 Task: Look for space in Grajewo, Poland from 6th June, 2023 to 8th June, 2023 for 2 adults in price range Rs.7000 to Rs.12000. Place can be private room with 1  bedroom having 2 beds and 1 bathroom. Property type can be house, flat, guest house. Amenities needed are: wifi. Booking option can be shelf check-in. Required host language is English.
Action: Mouse pressed left at (485, 84)
Screenshot: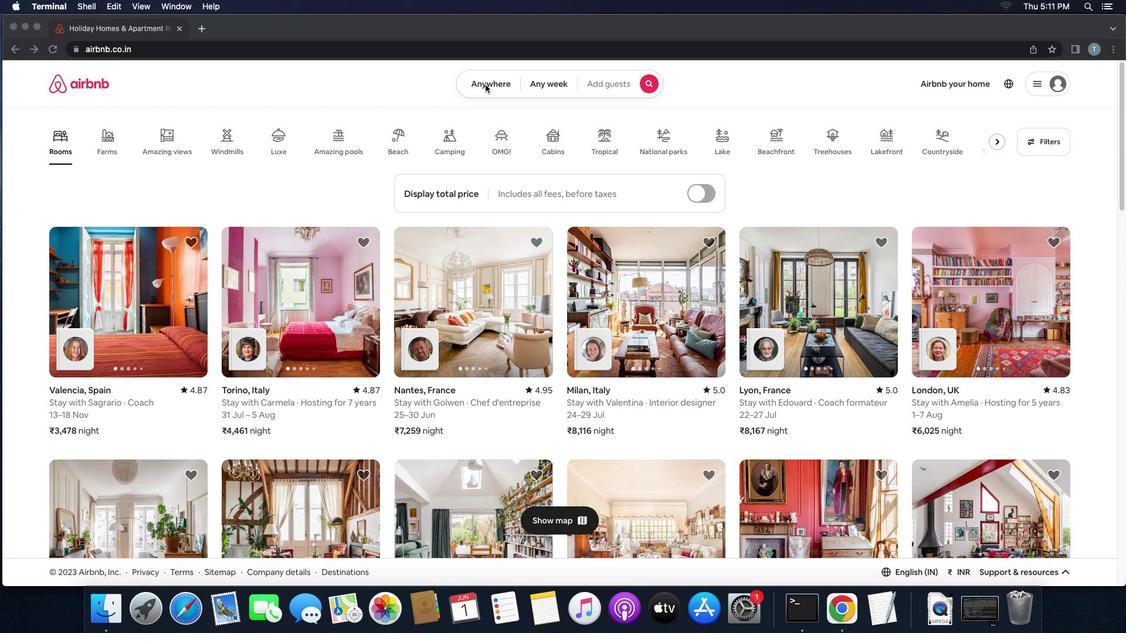 
Action: Mouse pressed left at (485, 84)
Screenshot: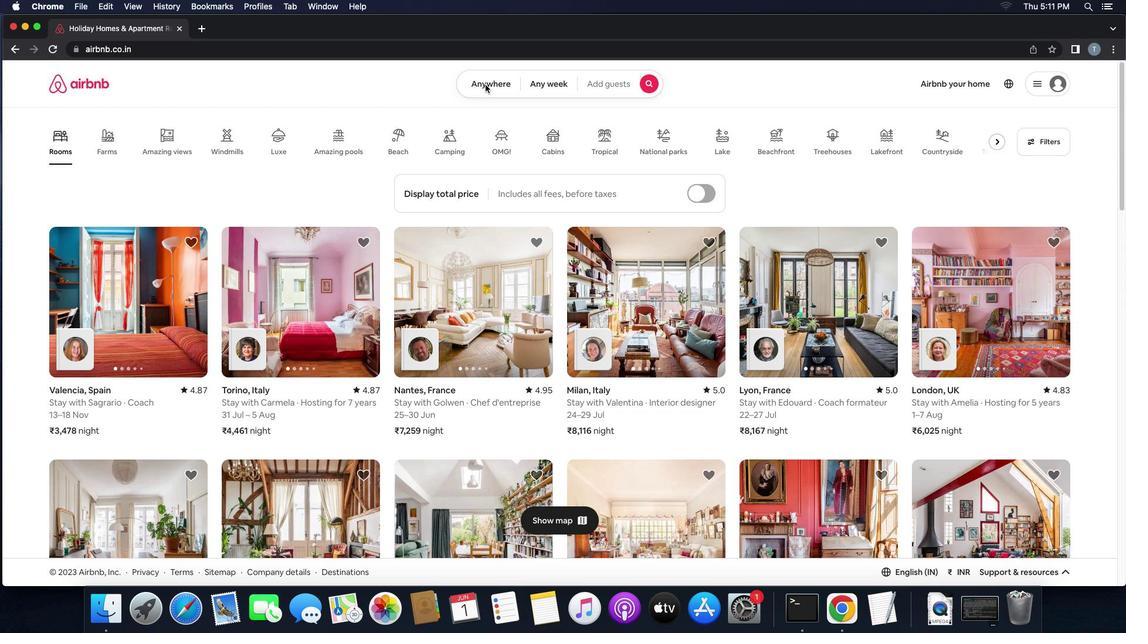 
Action: Mouse moved to (431, 127)
Screenshot: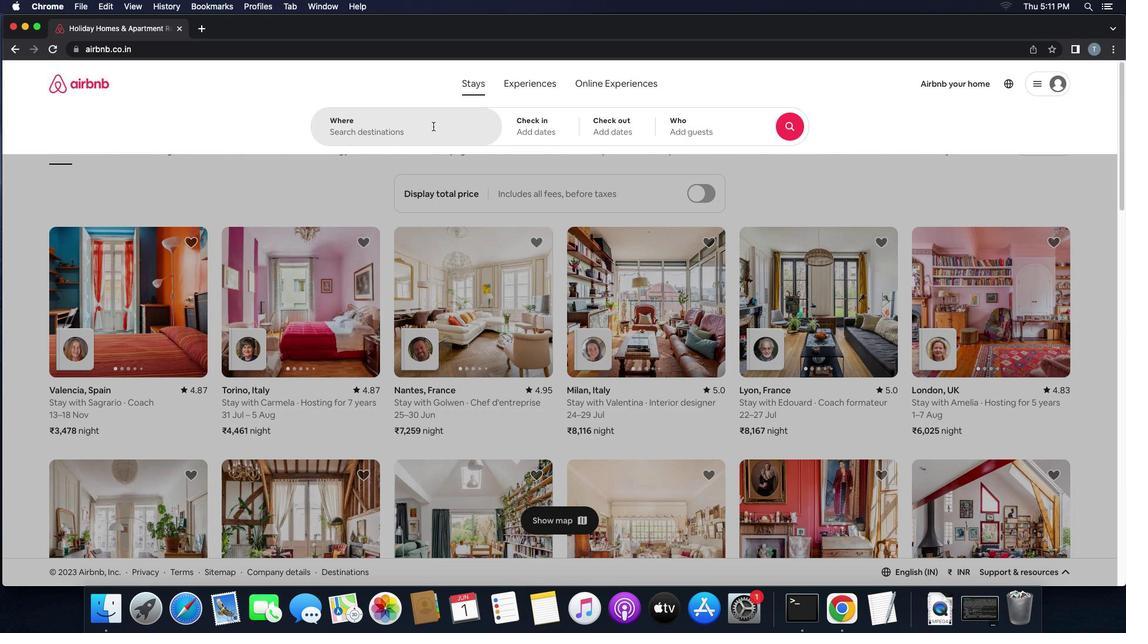 
Action: Mouse pressed left at (431, 127)
Screenshot: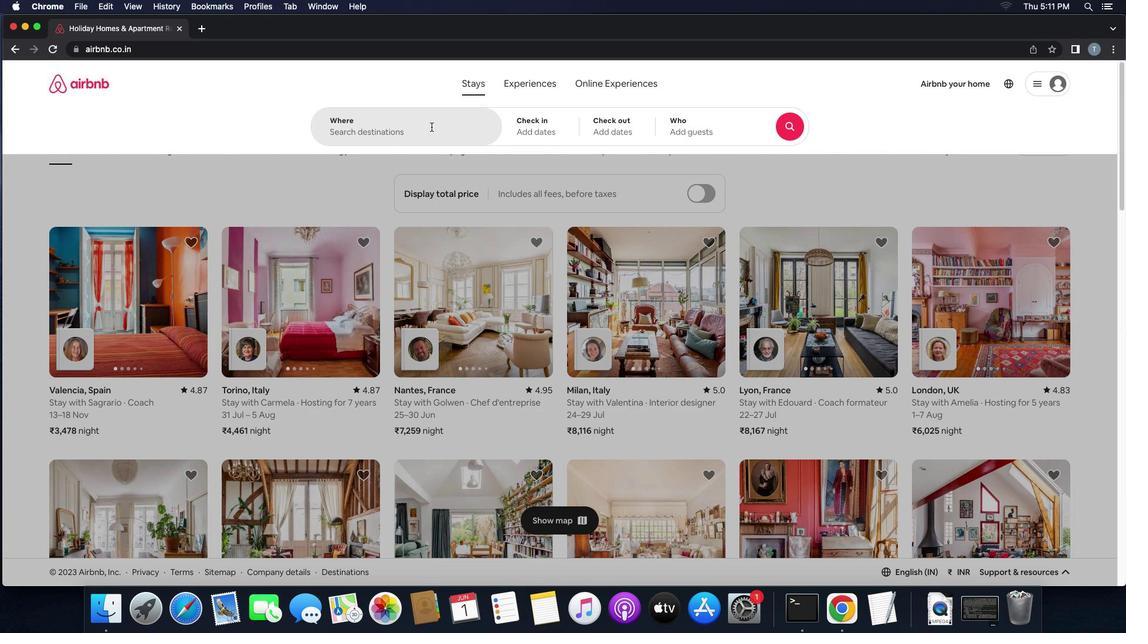 
Action: Key pressed 'g''r''a''j''e''w''o'',''p''o''l''a''n''d'
Screenshot: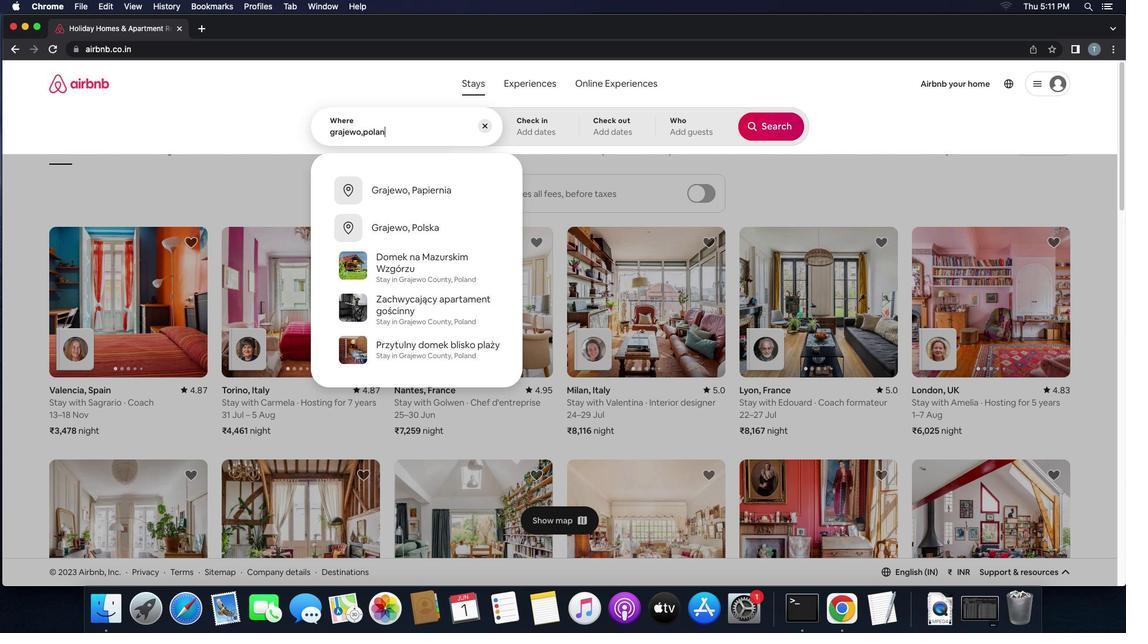 
Action: Mouse moved to (387, 184)
Screenshot: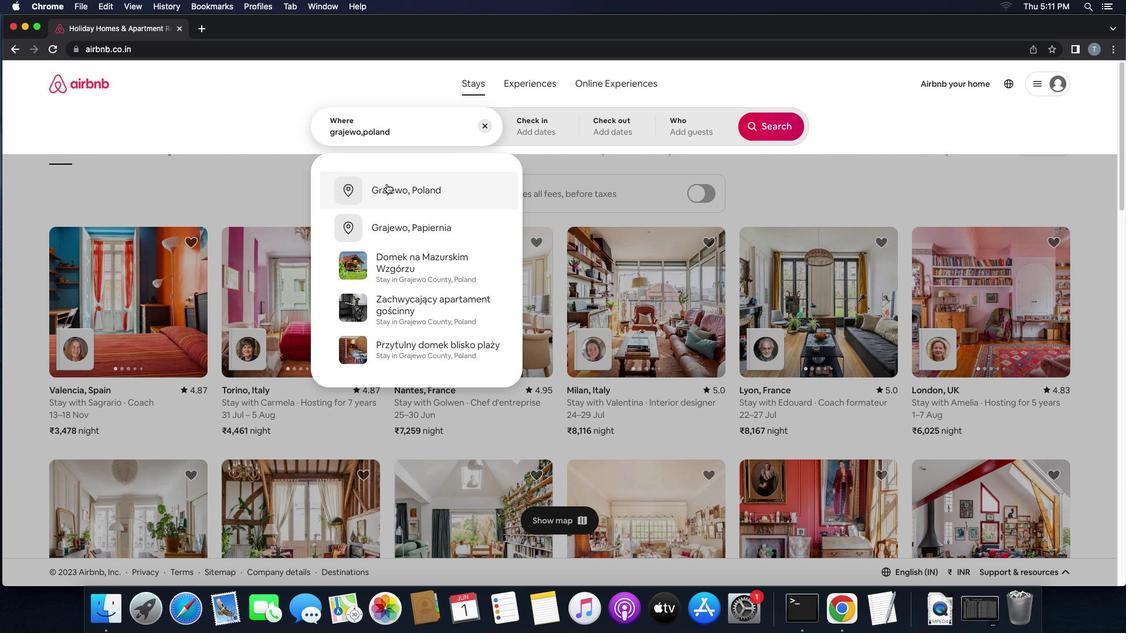 
Action: Mouse pressed left at (387, 184)
Screenshot: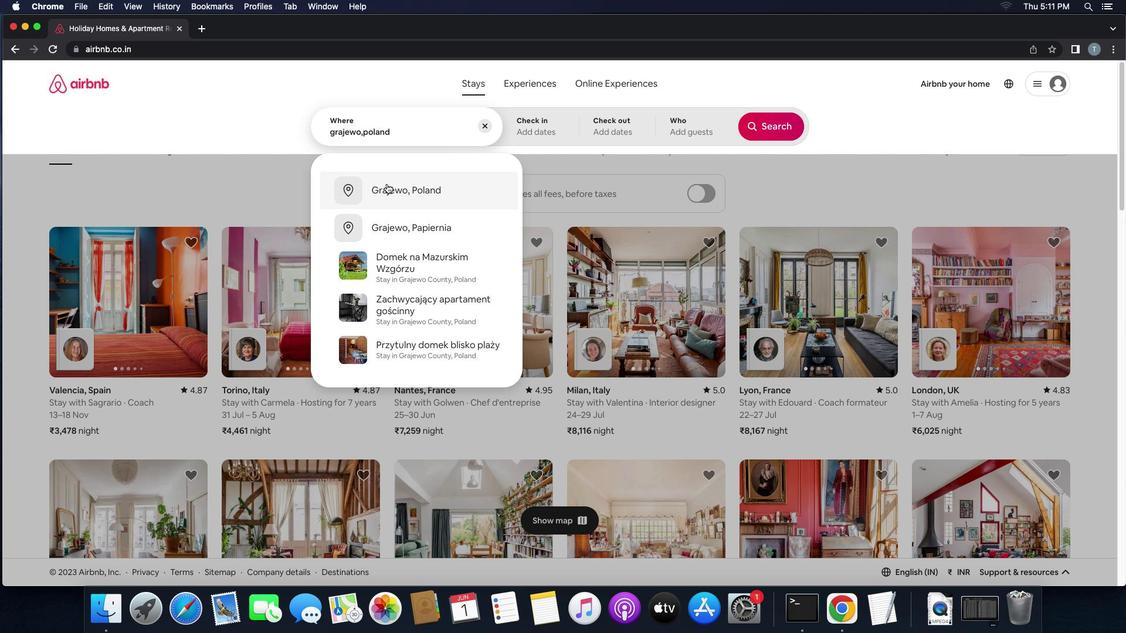 
Action: Mouse moved to (409, 299)
Screenshot: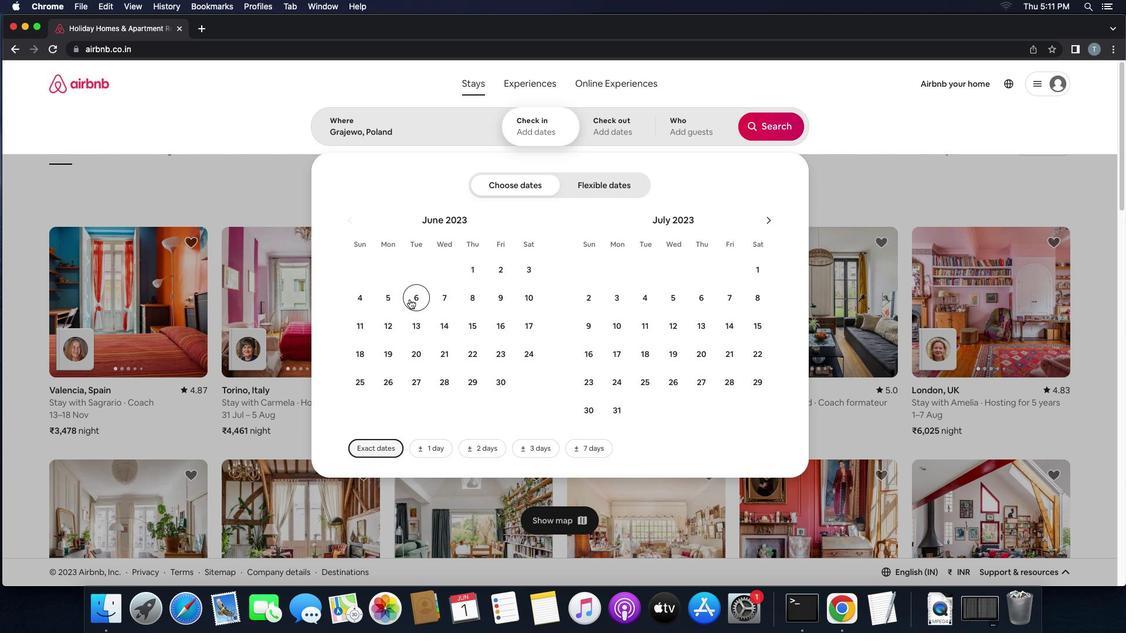 
Action: Mouse pressed left at (409, 299)
Screenshot: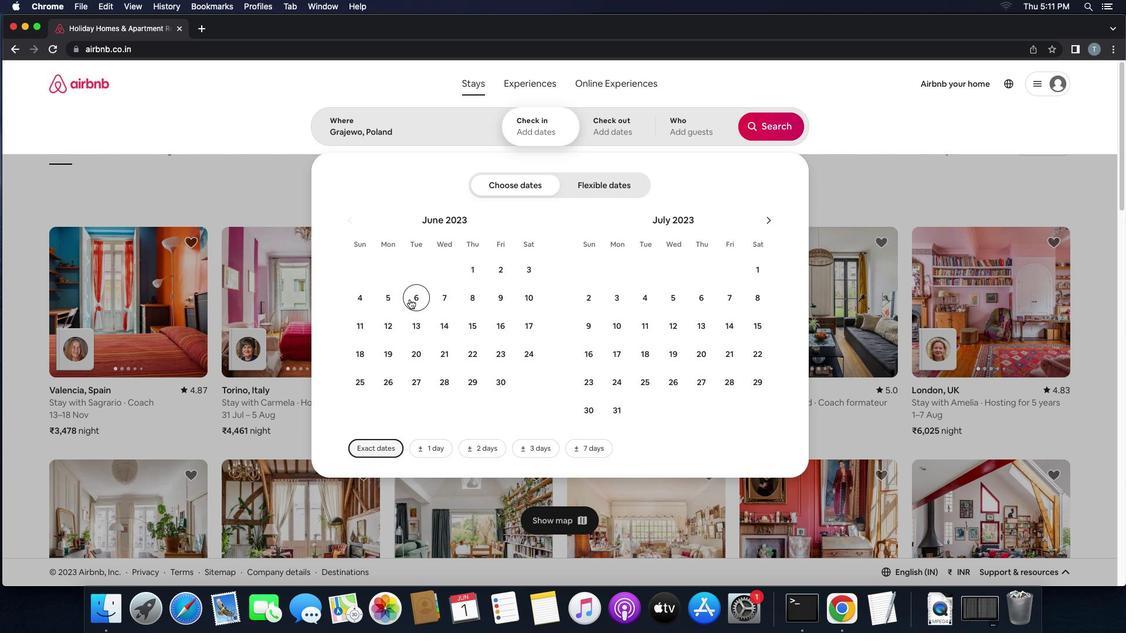 
Action: Mouse moved to (475, 299)
Screenshot: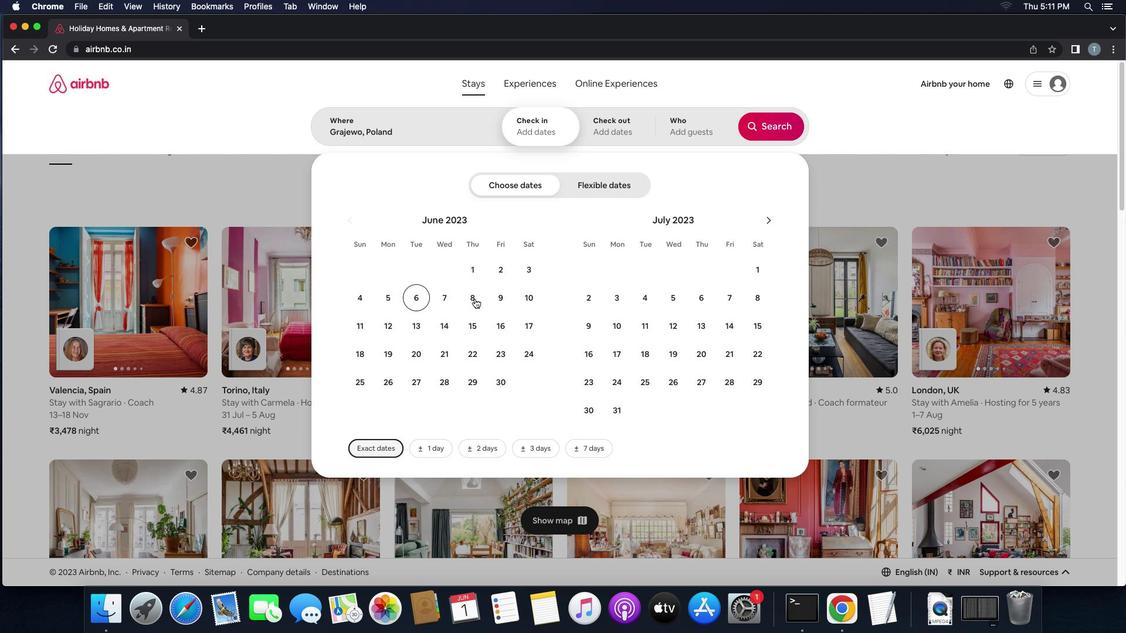 
Action: Mouse pressed left at (475, 299)
Screenshot: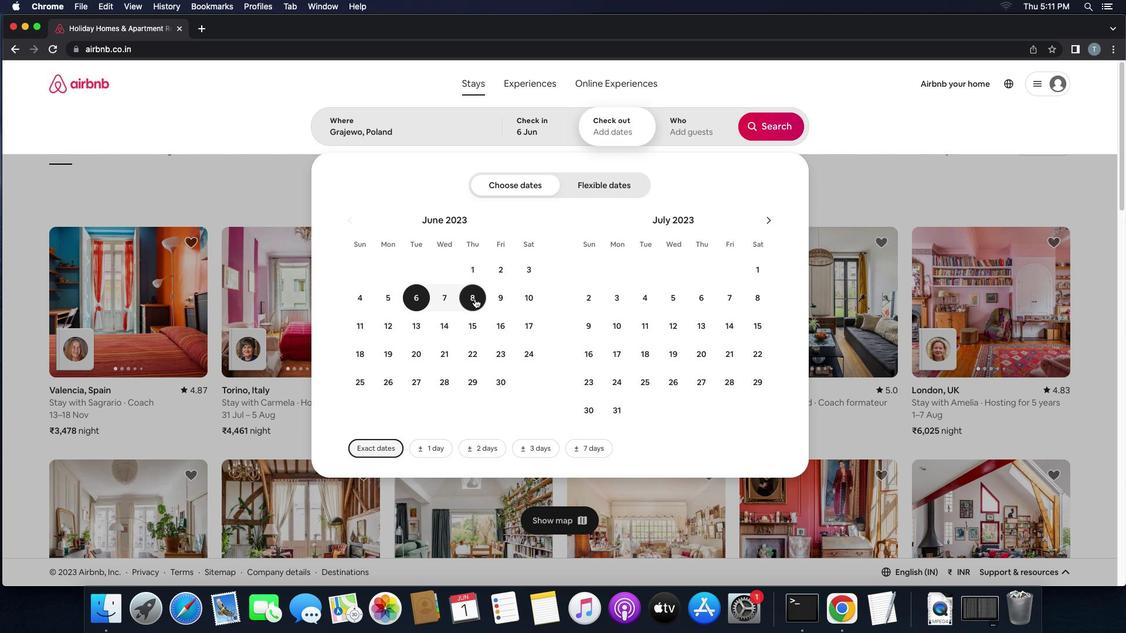 
Action: Mouse moved to (686, 128)
Screenshot: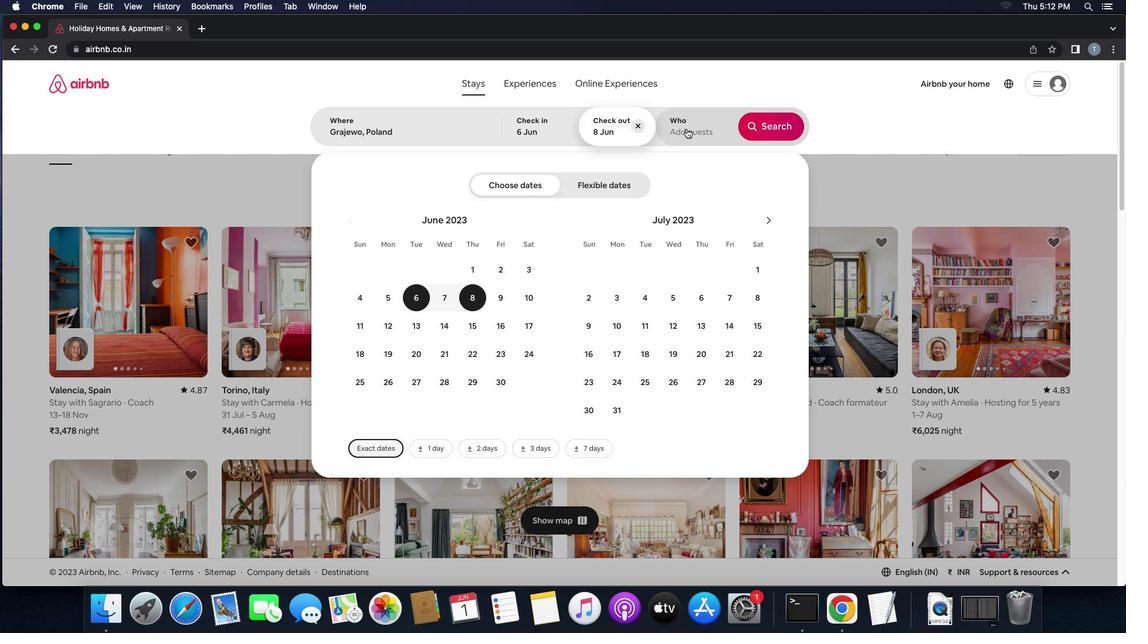
Action: Mouse pressed left at (686, 128)
Screenshot: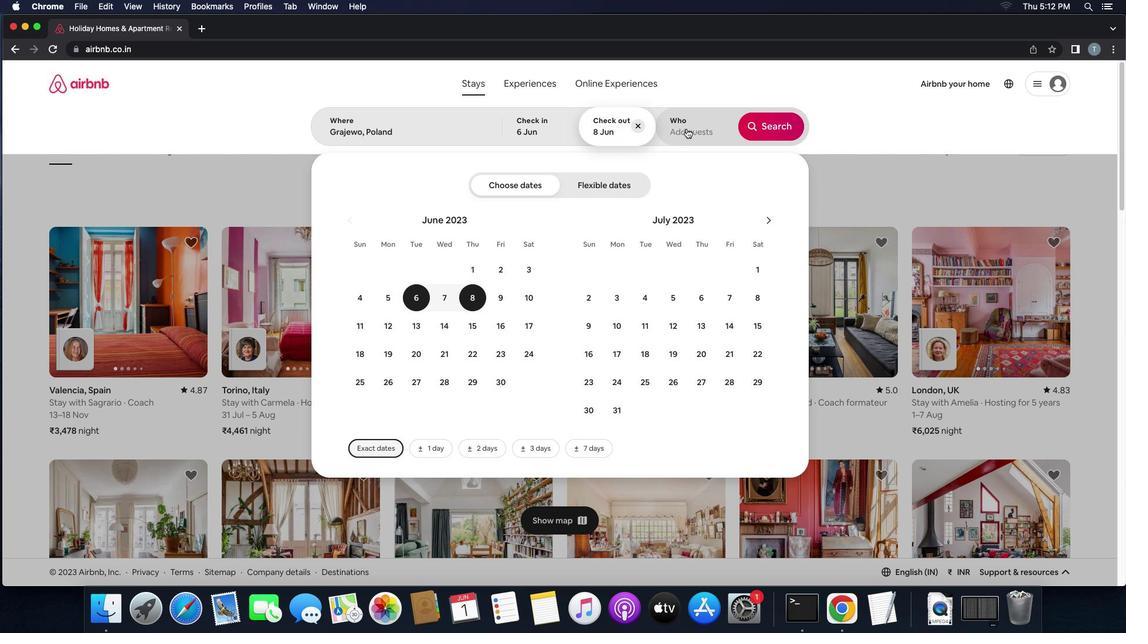 
Action: Mouse moved to (777, 186)
Screenshot: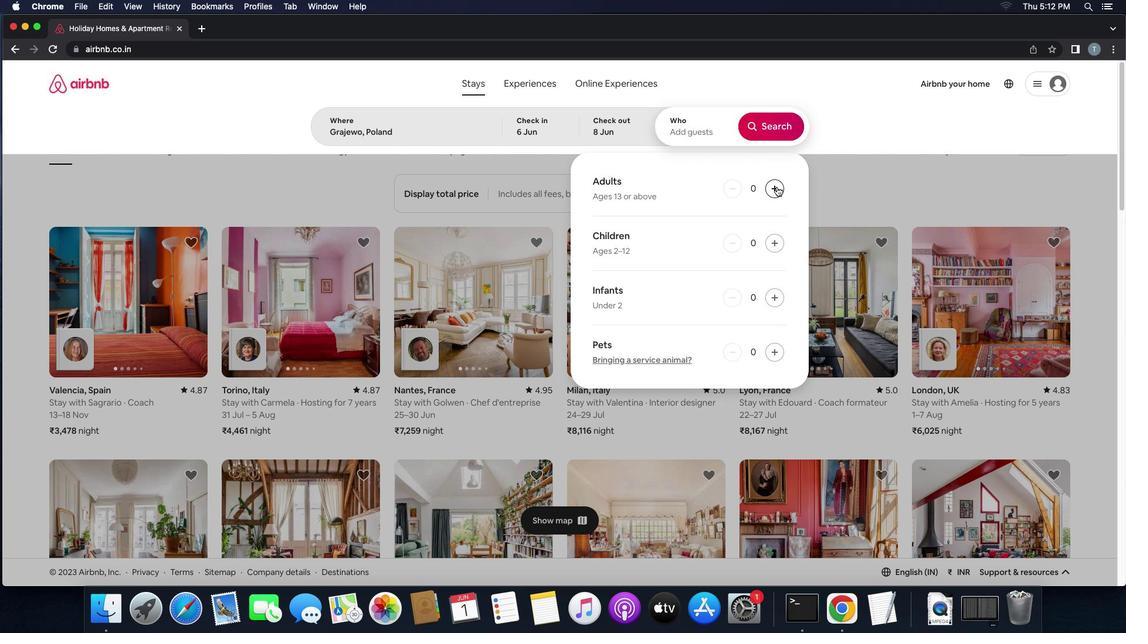 
Action: Mouse pressed left at (777, 186)
Screenshot: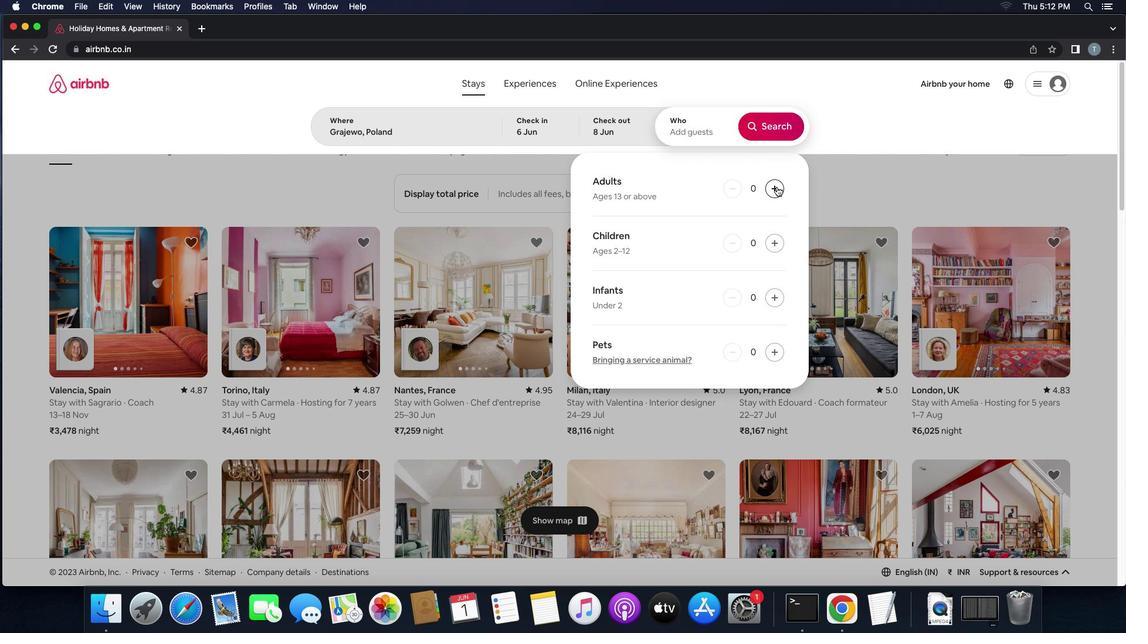 
Action: Mouse pressed left at (777, 186)
Screenshot: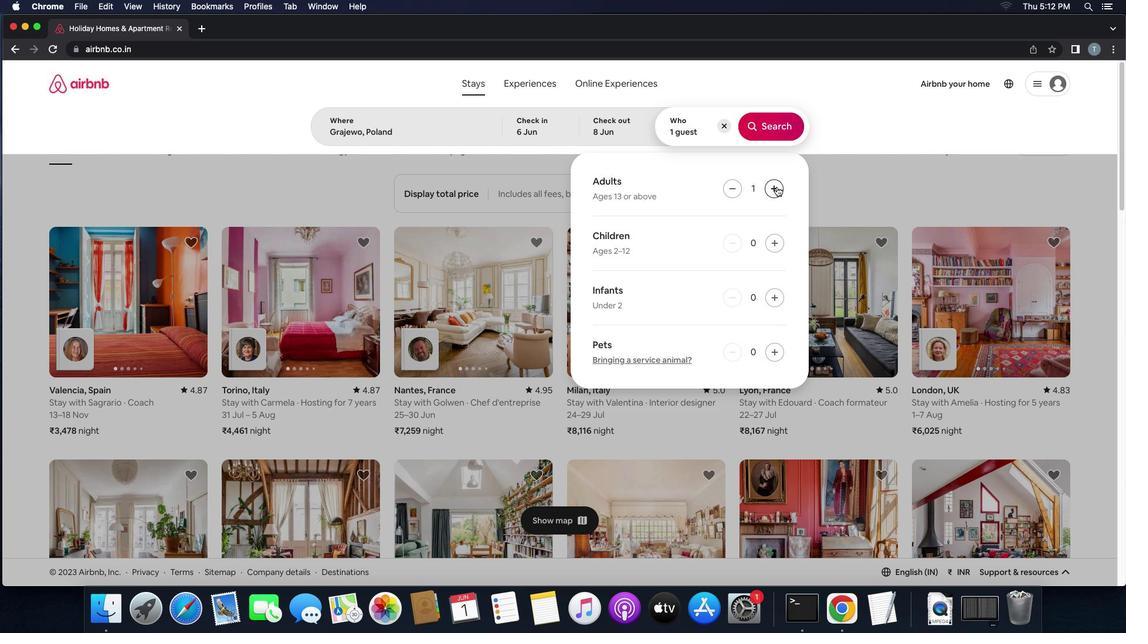 
Action: Mouse moved to (771, 136)
Screenshot: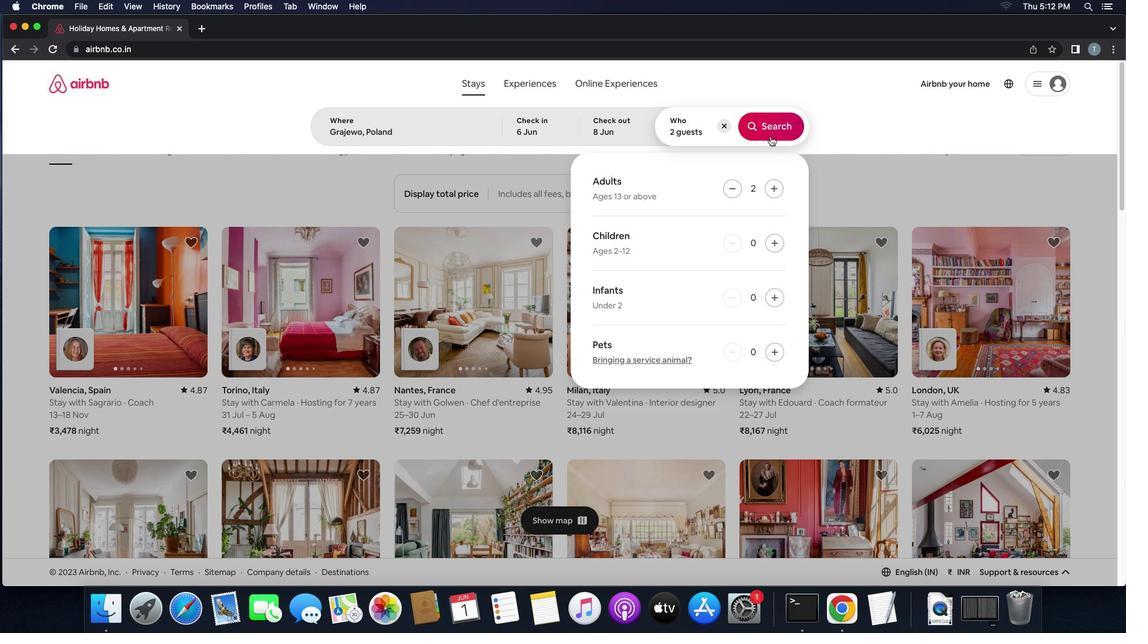 
Action: Mouse pressed left at (771, 136)
Screenshot: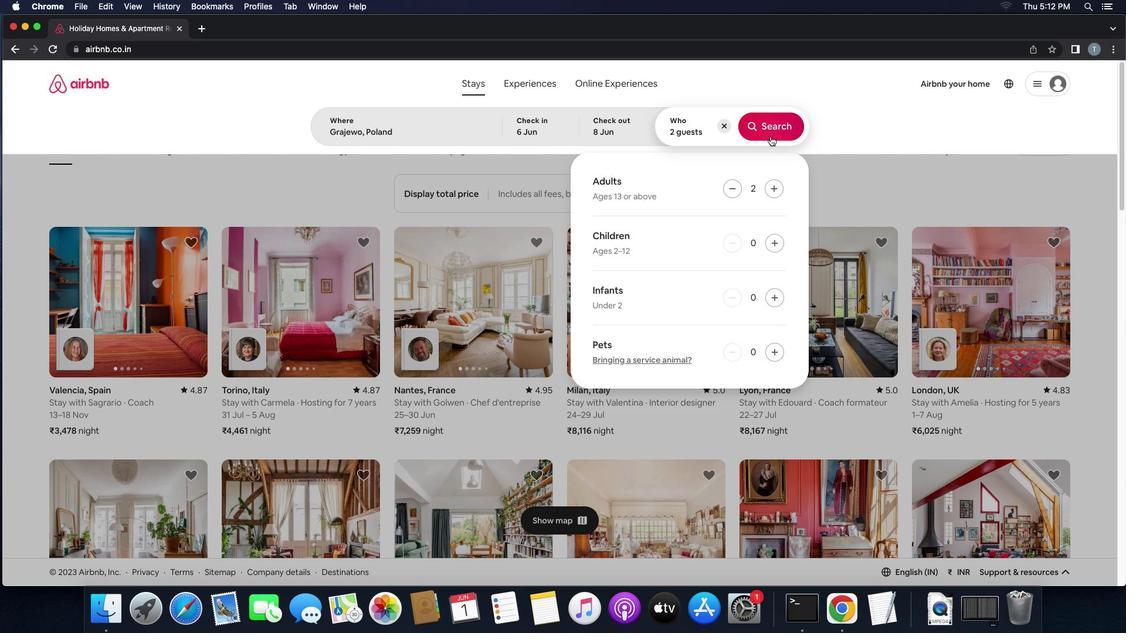 
Action: Mouse moved to (1078, 125)
Screenshot: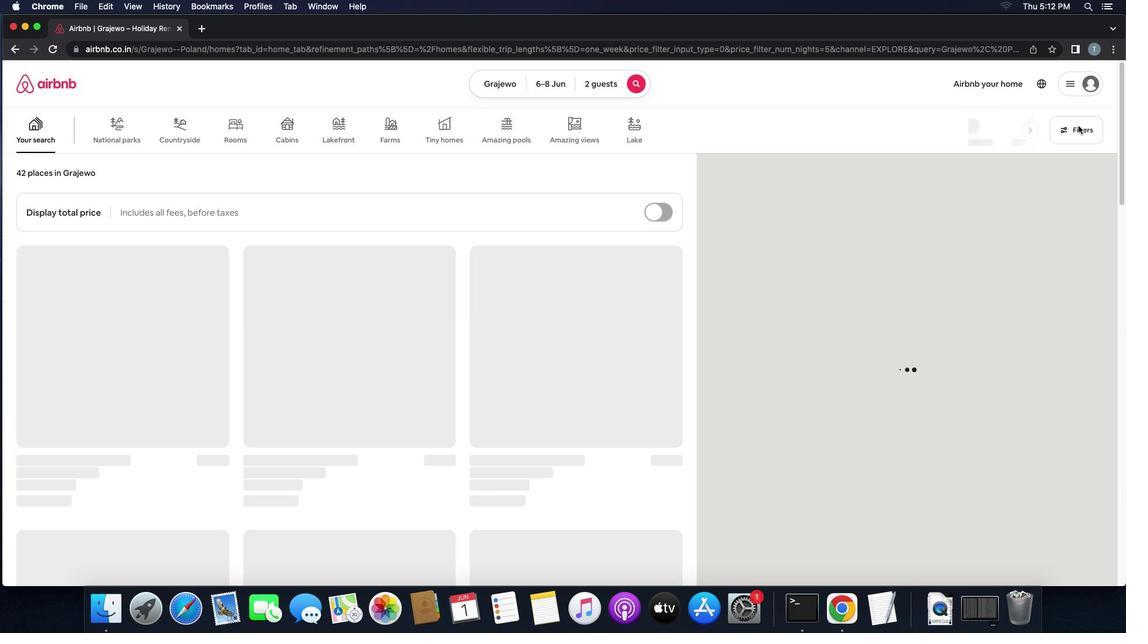 
Action: Mouse pressed left at (1078, 125)
Screenshot: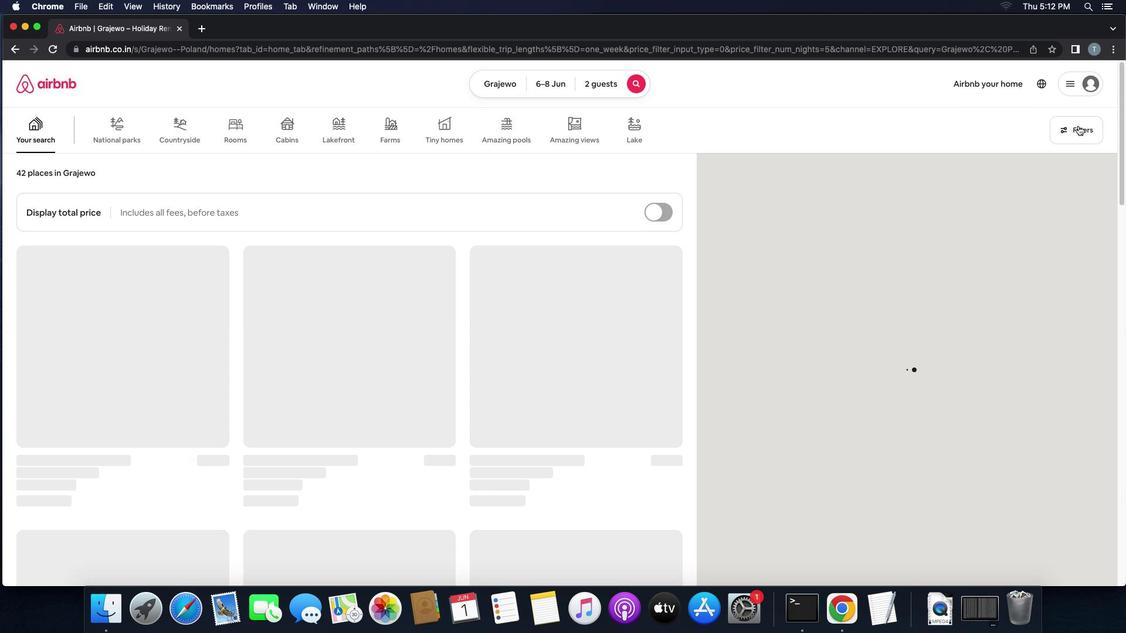 
Action: Mouse moved to (477, 415)
Screenshot: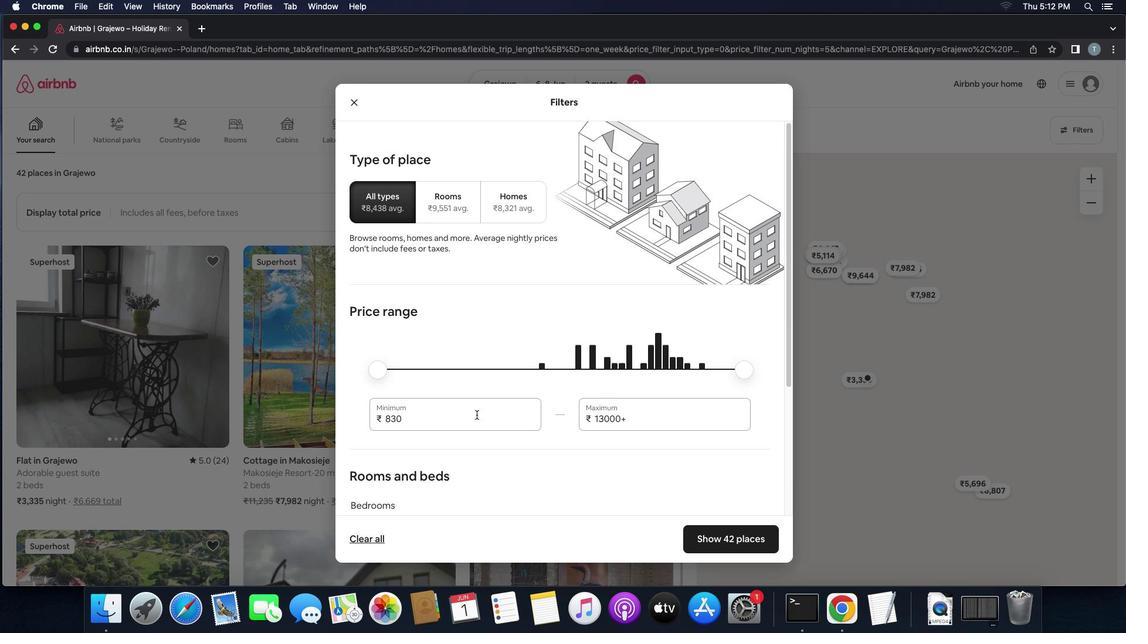 
Action: Mouse pressed left at (477, 415)
Screenshot: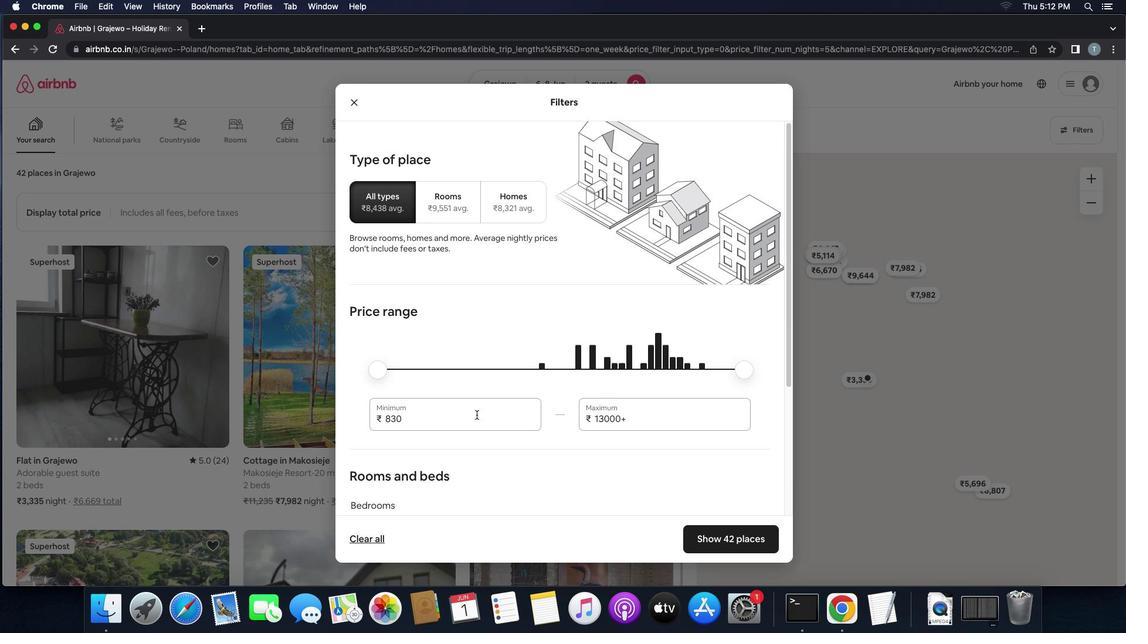 
Action: Mouse moved to (476, 414)
Screenshot: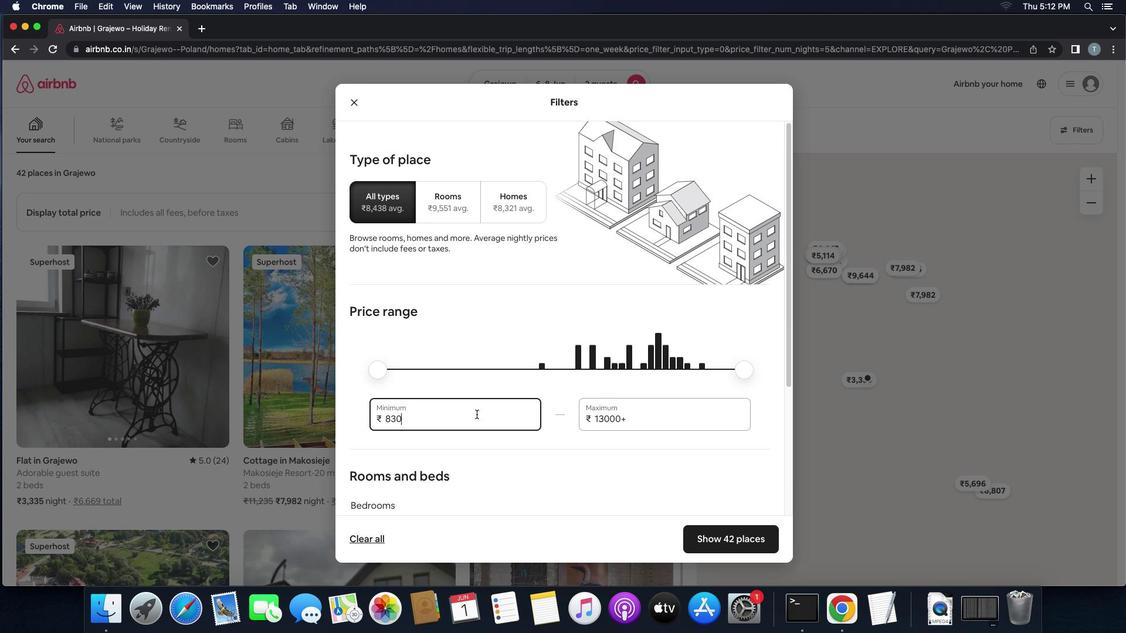 
Action: Key pressed Key.backspaceKey.backspaceKey.backspace'7''0''0''0'
Screenshot: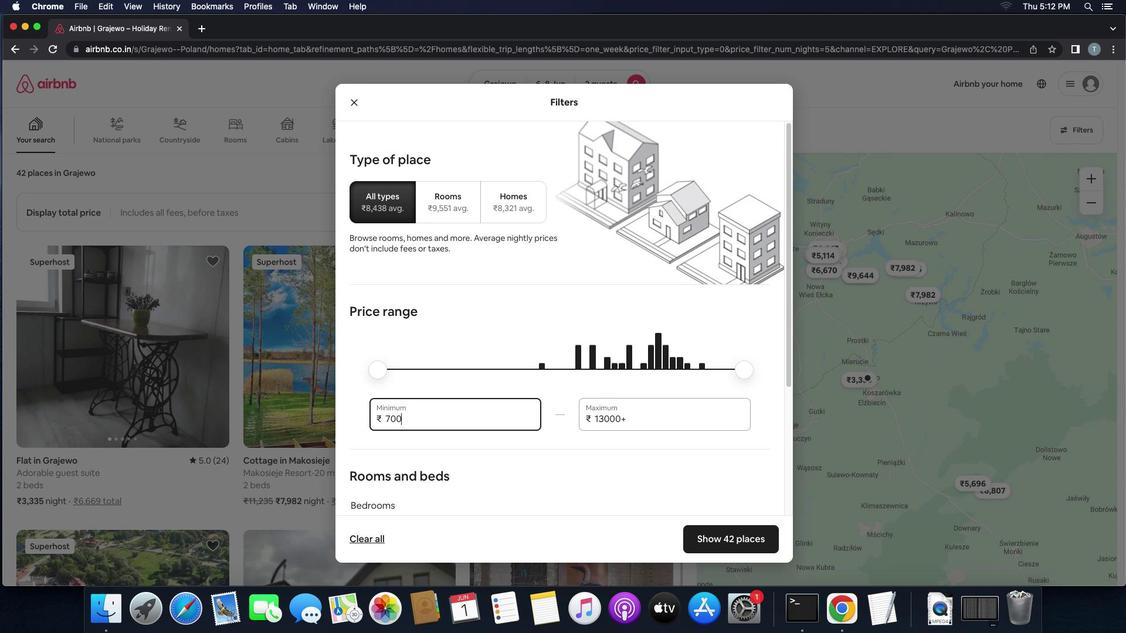 
Action: Mouse moved to (673, 416)
Screenshot: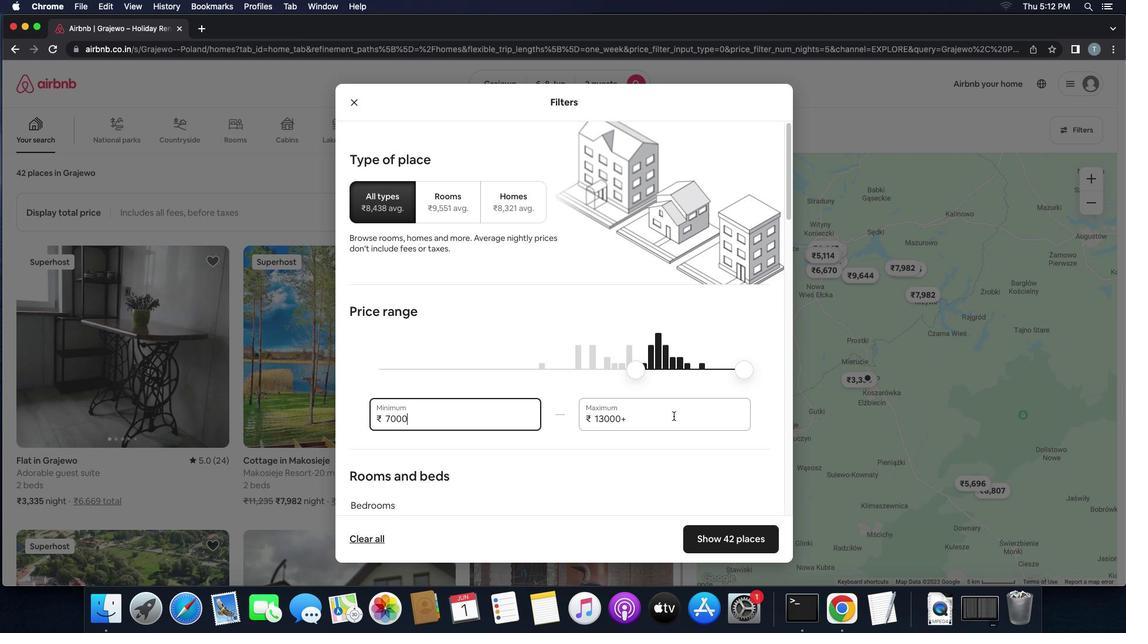 
Action: Mouse pressed left at (673, 416)
Screenshot: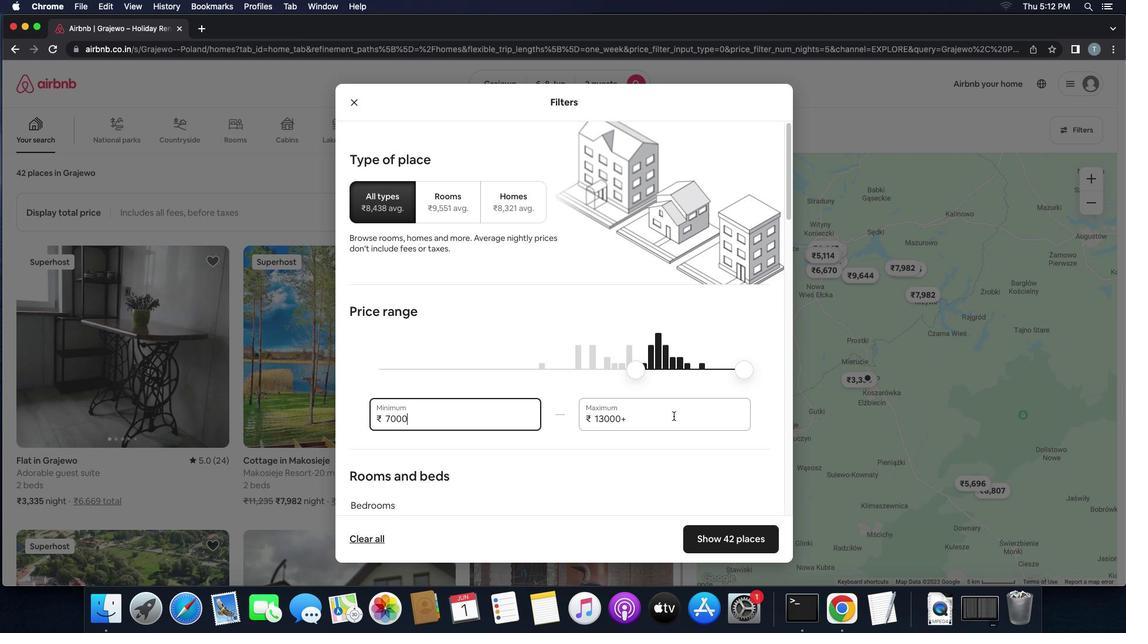 
Action: Key pressed Key.backspaceKey.backspaceKey.backspaceKey.backspaceKey.backspaceKey.backspace'1''2''0''0''0'
Screenshot: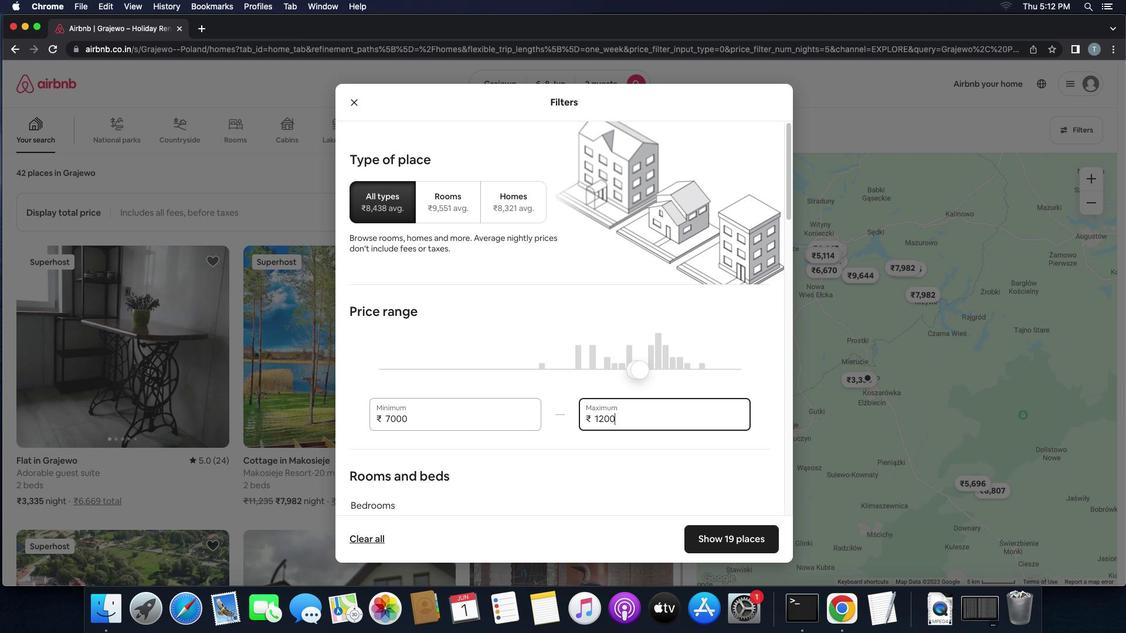 
Action: Mouse moved to (544, 441)
Screenshot: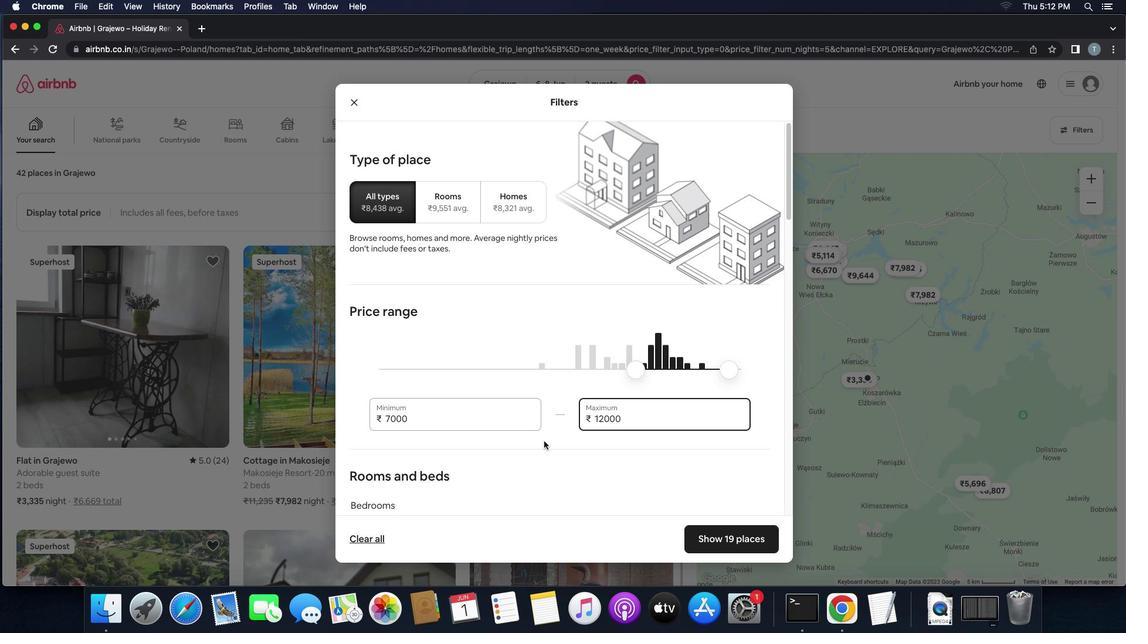 
Action: Mouse scrolled (544, 441) with delta (0, 0)
Screenshot: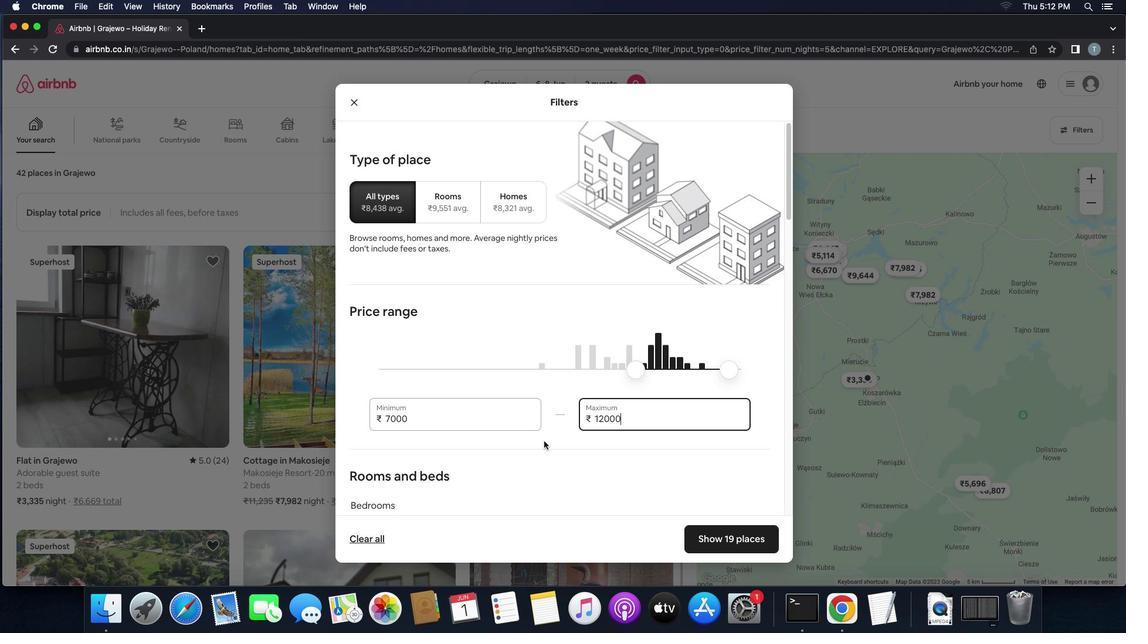 
Action: Mouse scrolled (544, 441) with delta (0, 0)
Screenshot: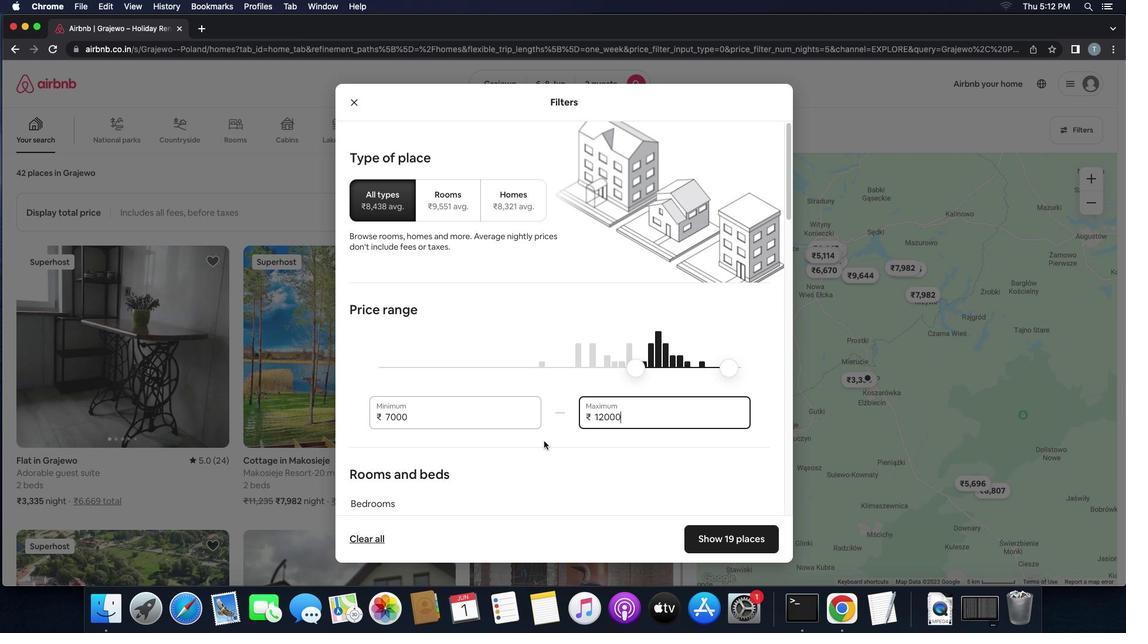 
Action: Mouse scrolled (544, 441) with delta (0, 0)
Screenshot: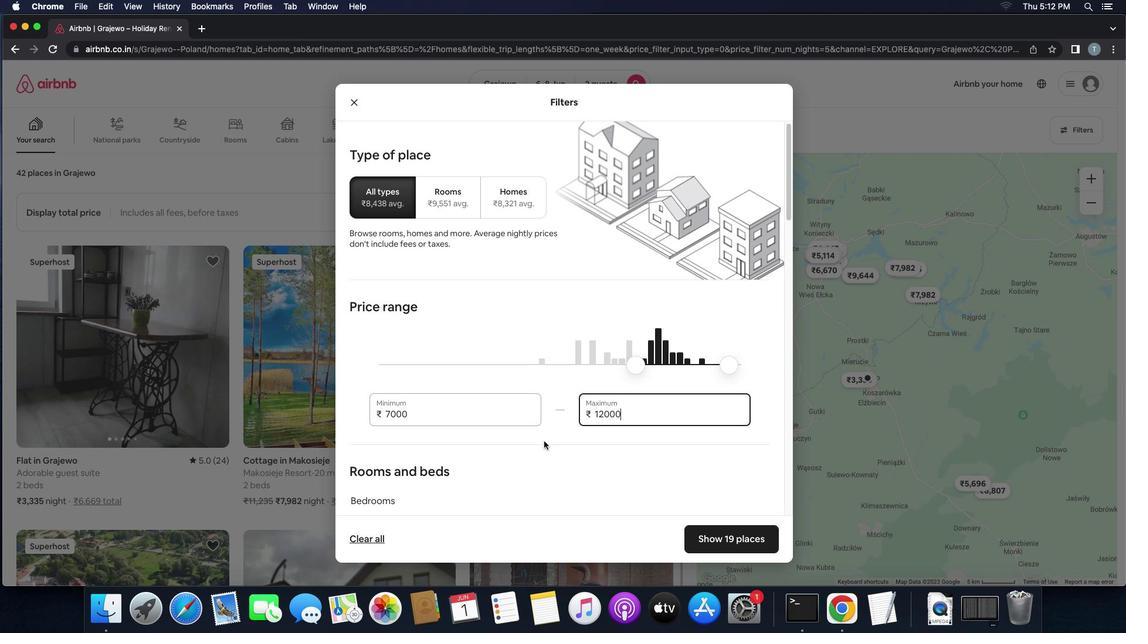 
Action: Mouse scrolled (544, 441) with delta (0, 0)
Screenshot: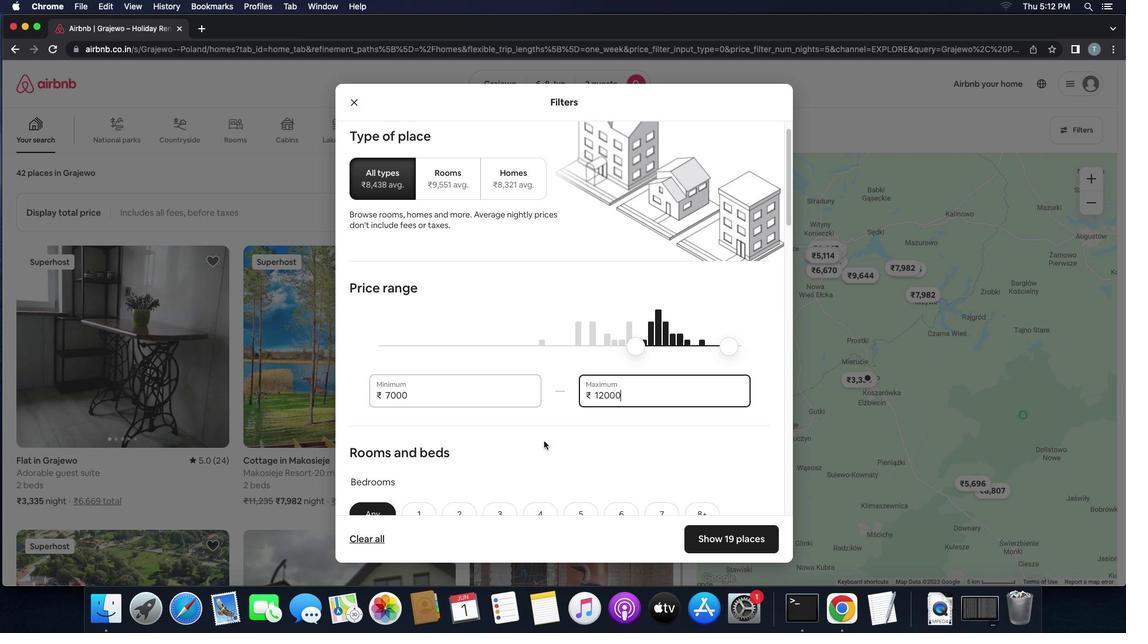 
Action: Mouse scrolled (544, 441) with delta (0, 0)
Screenshot: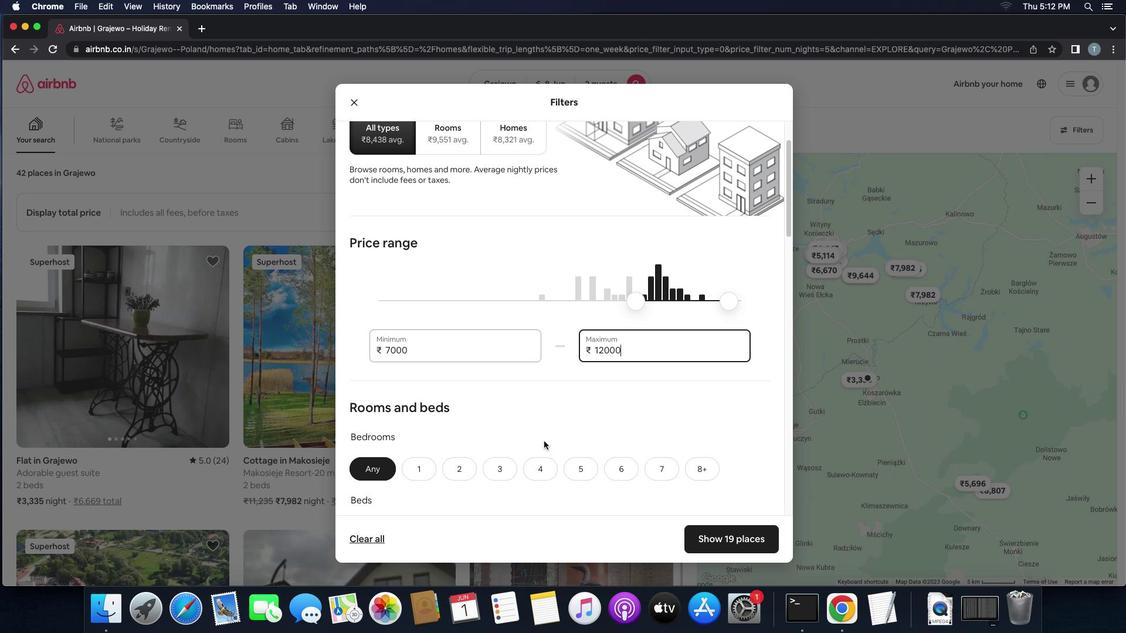 
Action: Mouse scrolled (544, 441) with delta (0, 0)
Screenshot: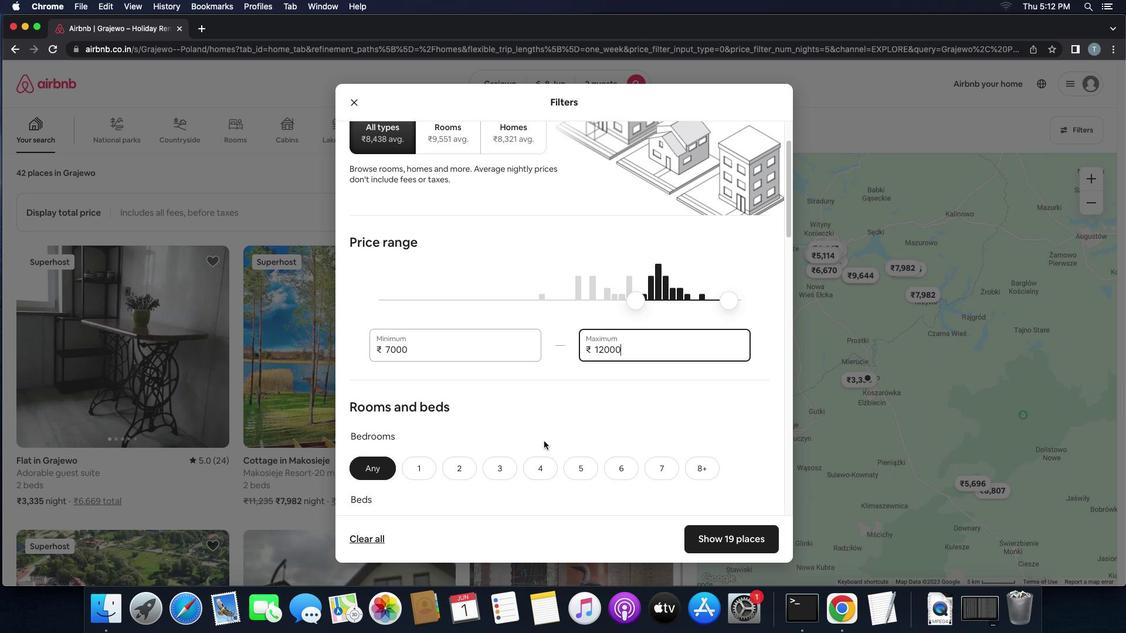 
Action: Mouse scrolled (544, 441) with delta (0, 0)
Screenshot: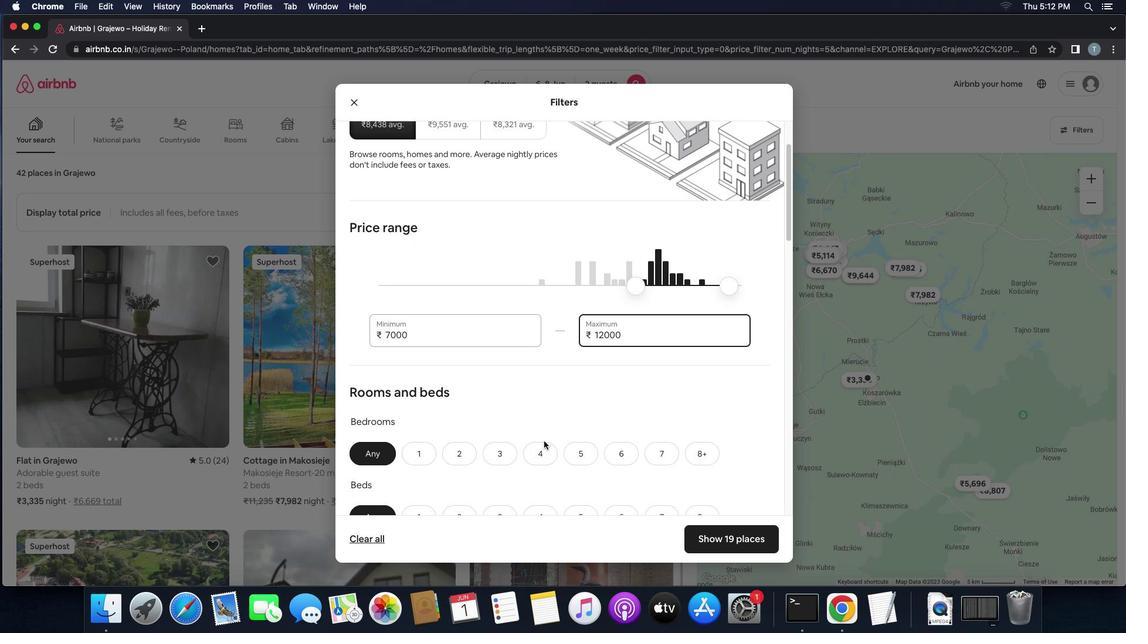
Action: Mouse scrolled (544, 441) with delta (0, 0)
Screenshot: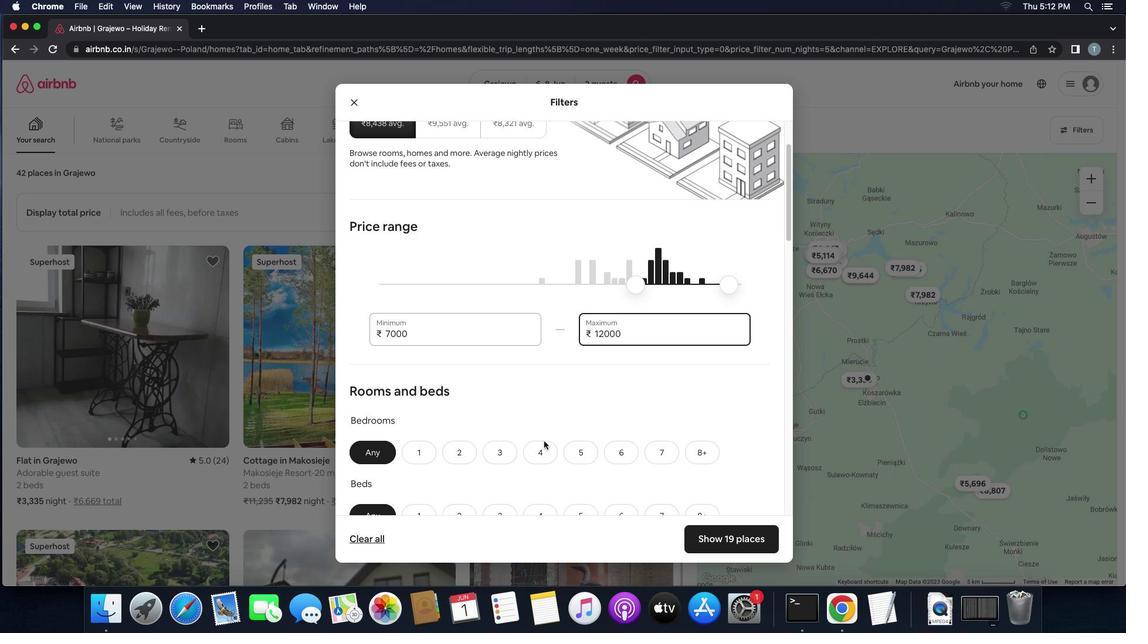 
Action: Mouse scrolled (544, 441) with delta (0, 0)
Screenshot: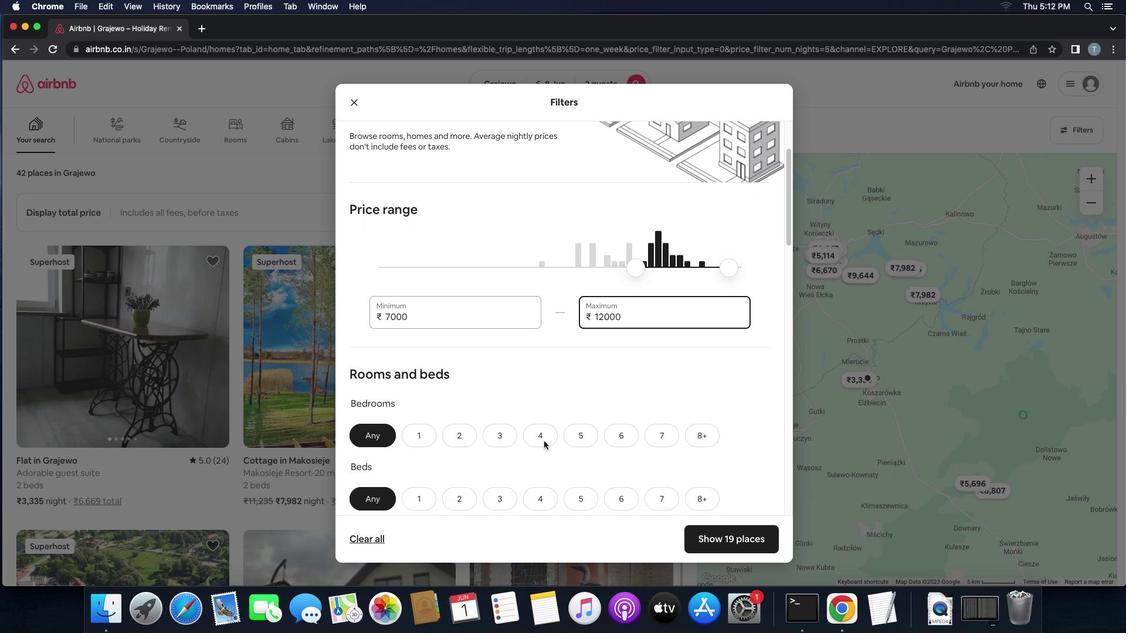 
Action: Mouse scrolled (544, 441) with delta (0, 0)
Screenshot: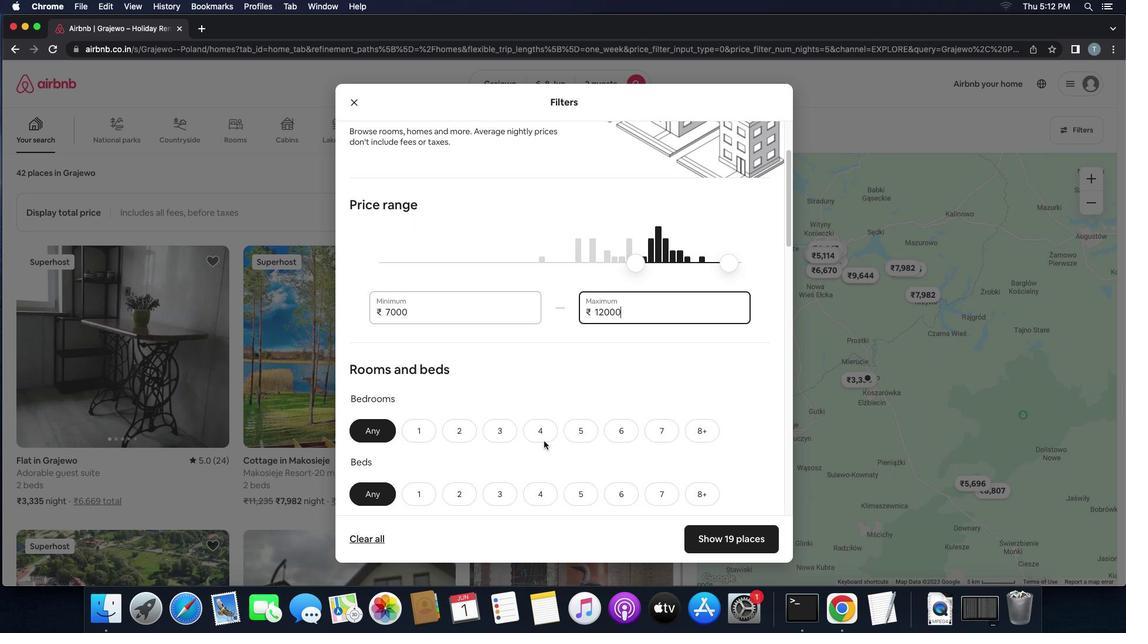
Action: Mouse scrolled (544, 441) with delta (0, 0)
Screenshot: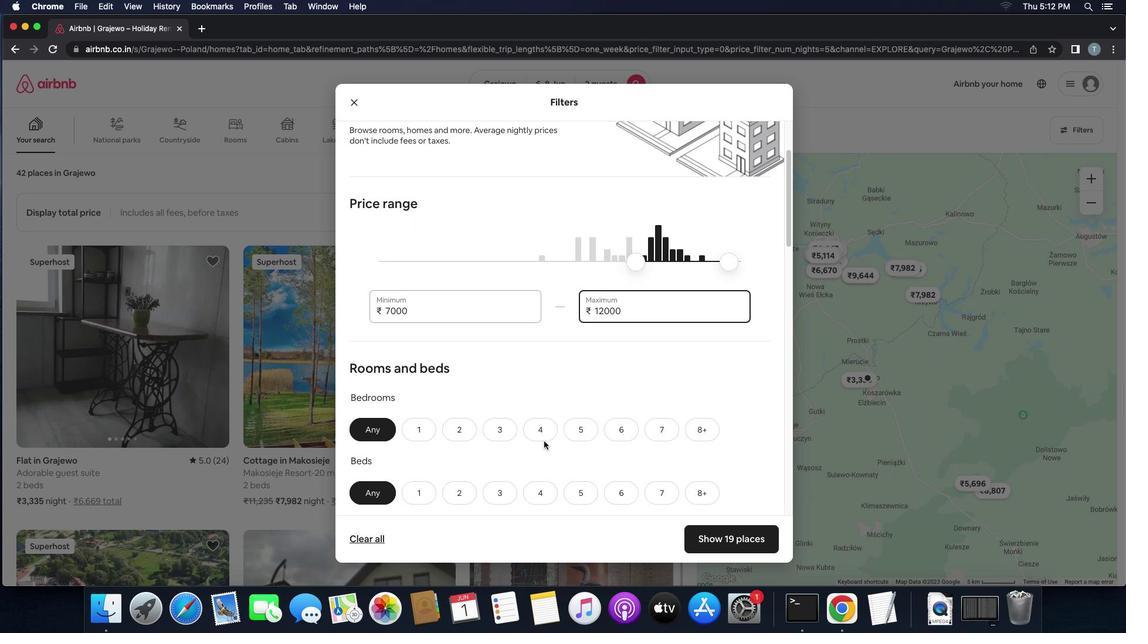 
Action: Mouse scrolled (544, 441) with delta (0, 0)
Screenshot: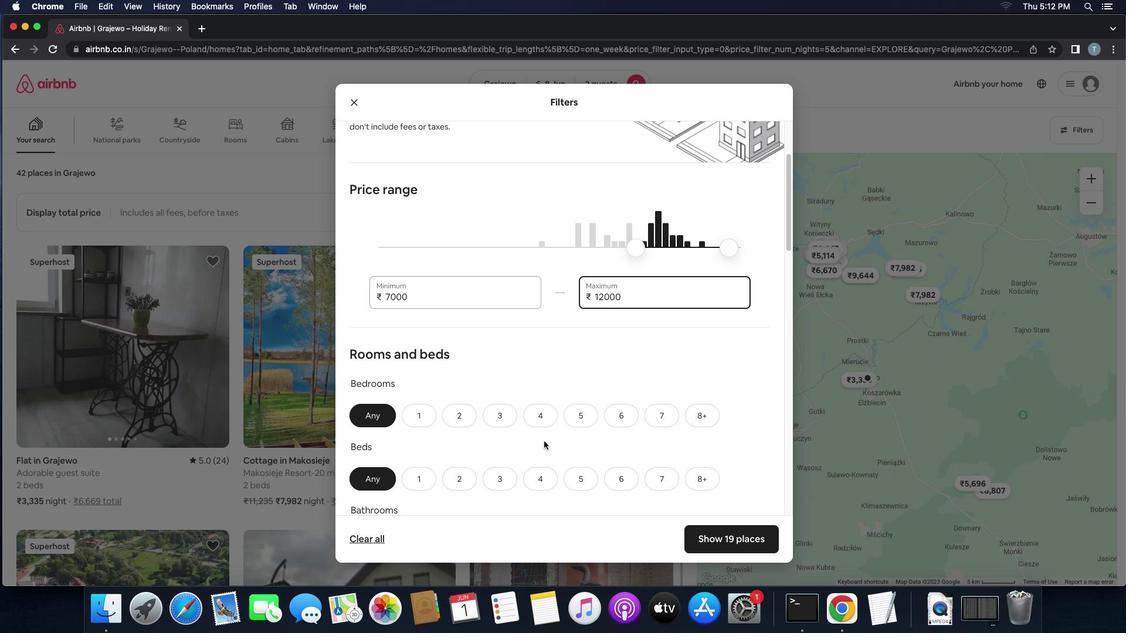 
Action: Mouse scrolled (544, 441) with delta (0, 0)
Screenshot: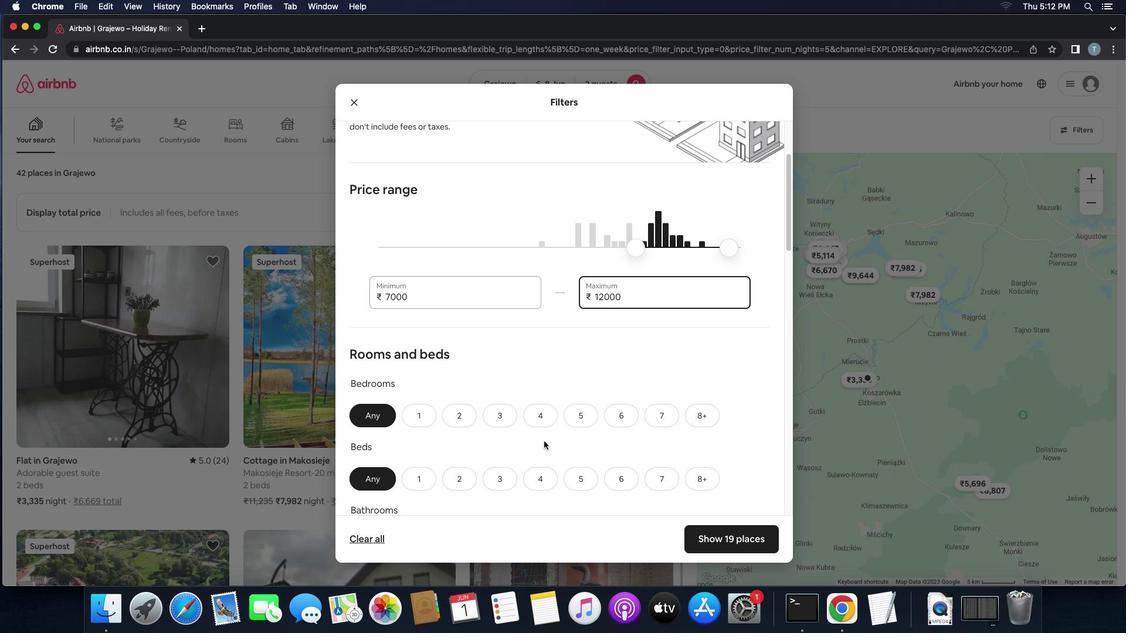 
Action: Mouse scrolled (544, 441) with delta (0, -1)
Screenshot: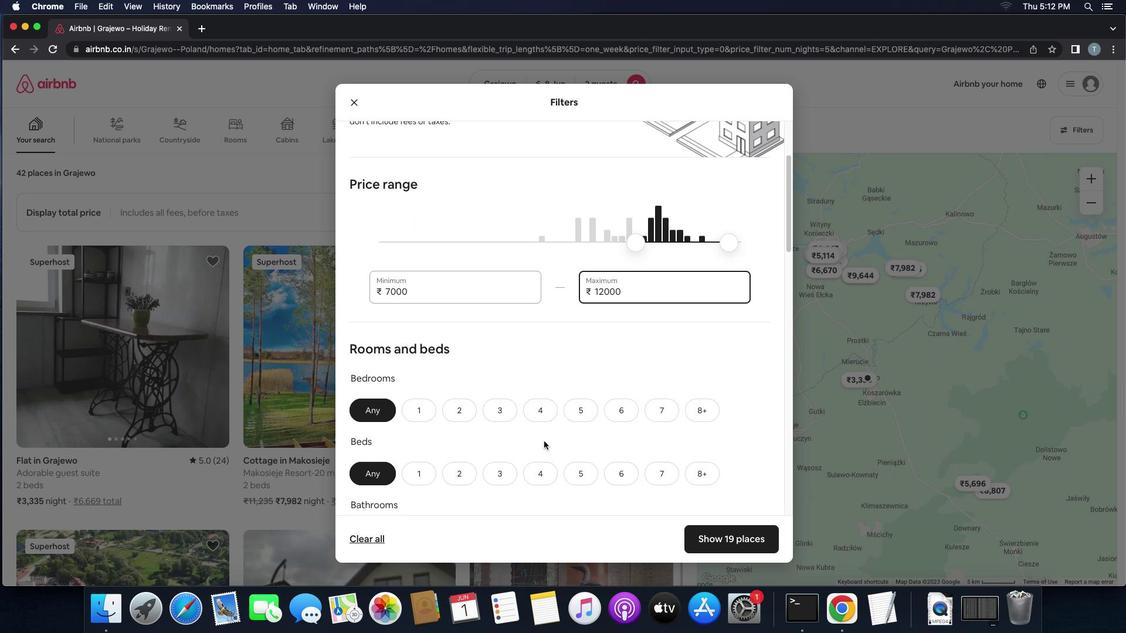 
Action: Mouse moved to (402, 301)
Screenshot: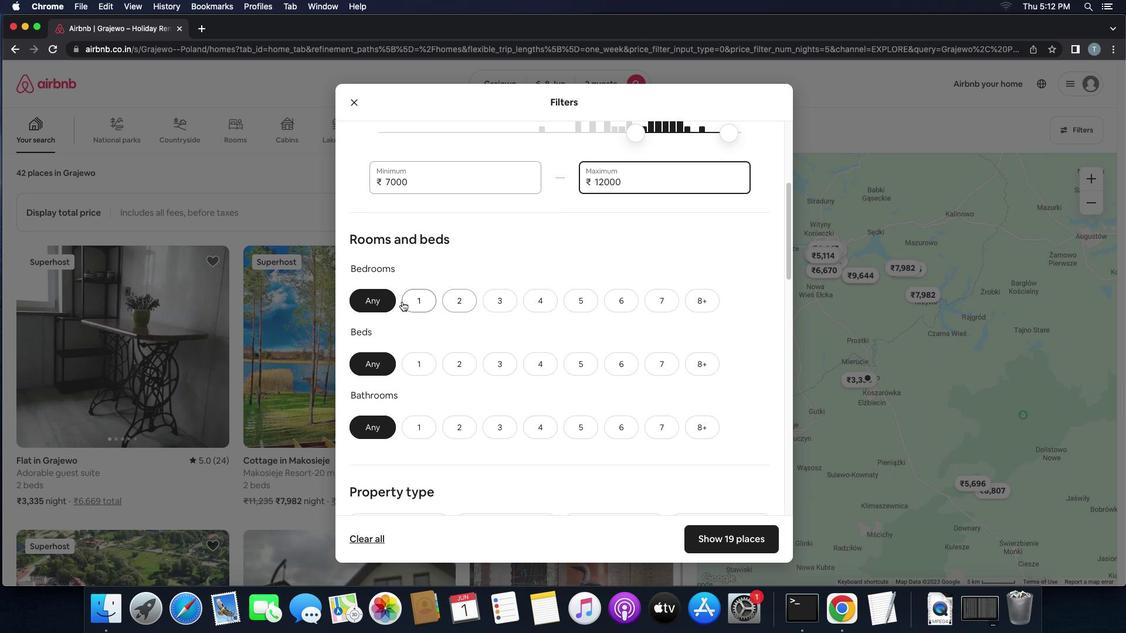 
Action: Mouse pressed left at (402, 301)
Screenshot: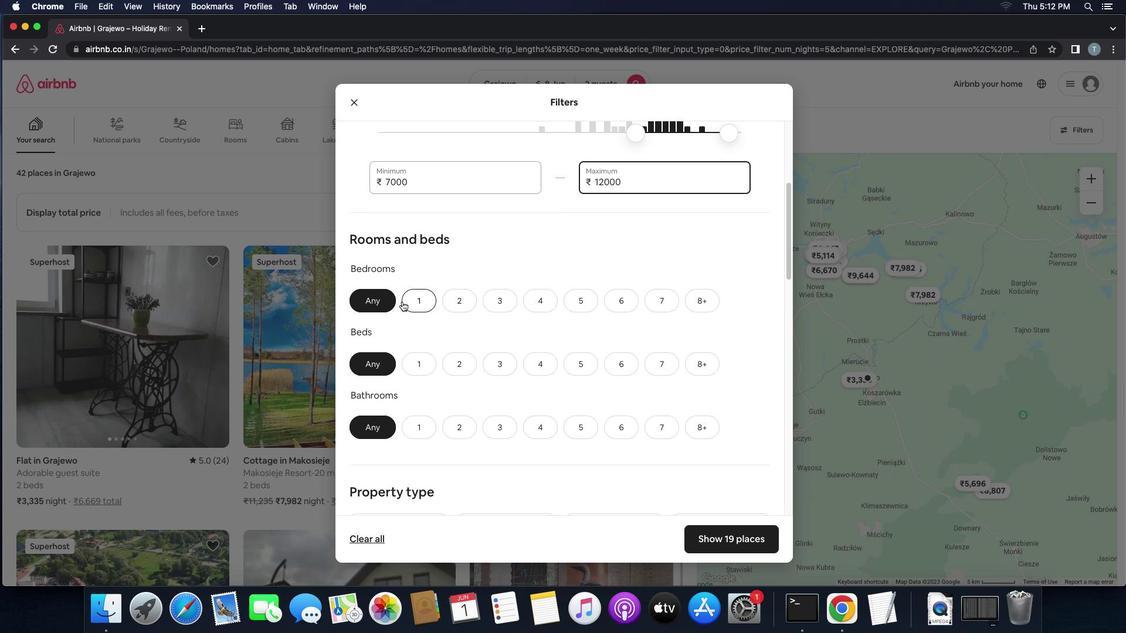 
Action: Mouse moved to (469, 369)
Screenshot: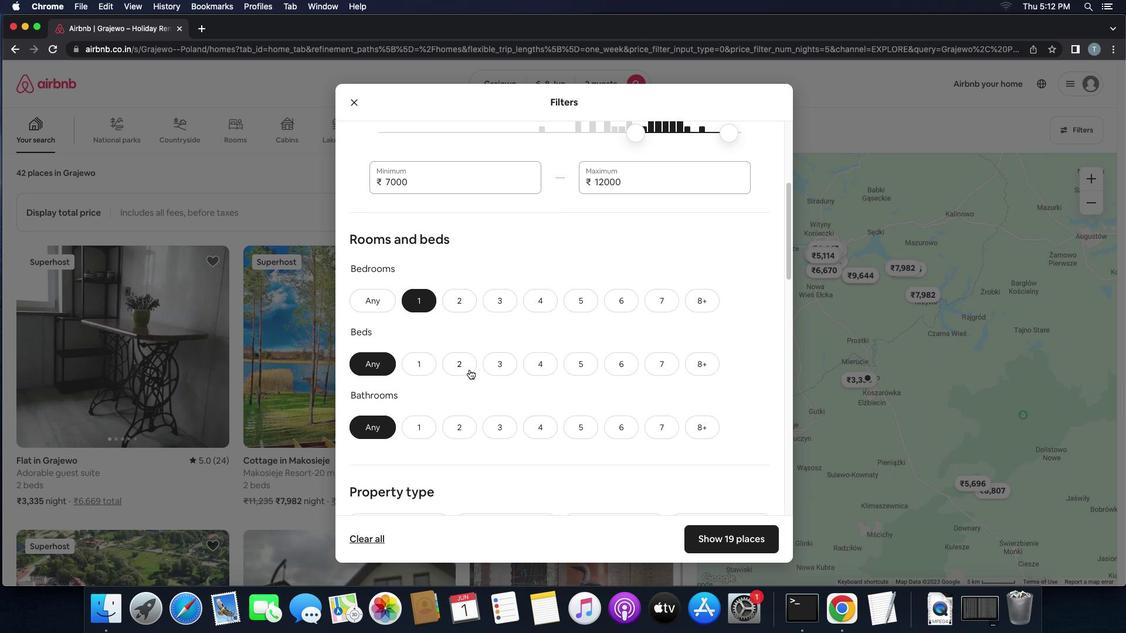 
Action: Mouse pressed left at (469, 369)
Screenshot: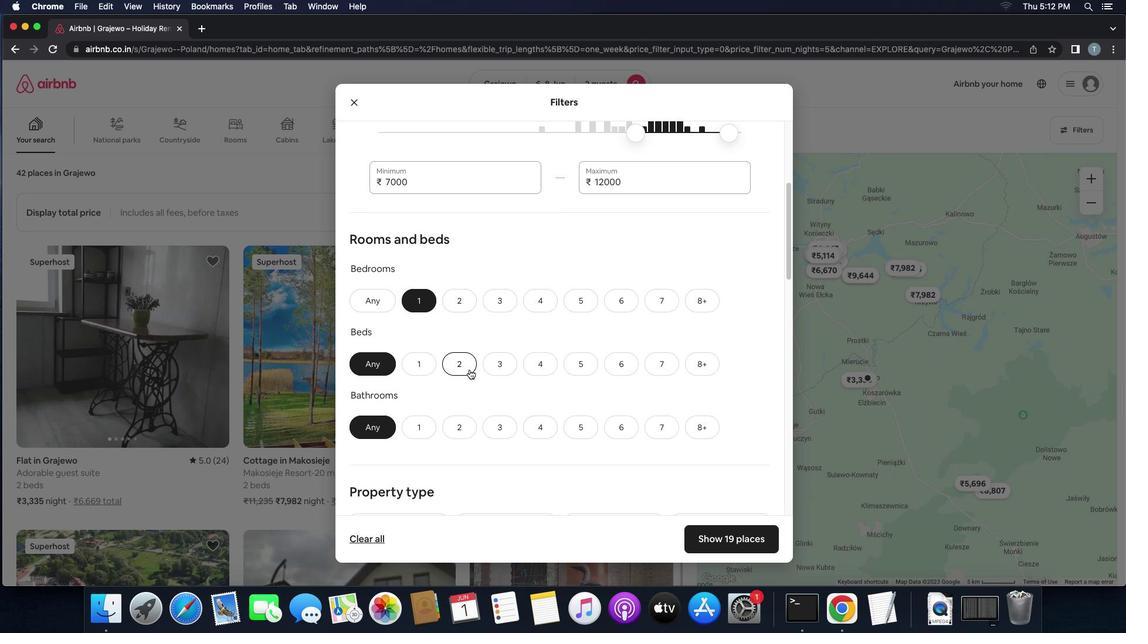 
Action: Mouse moved to (420, 433)
Screenshot: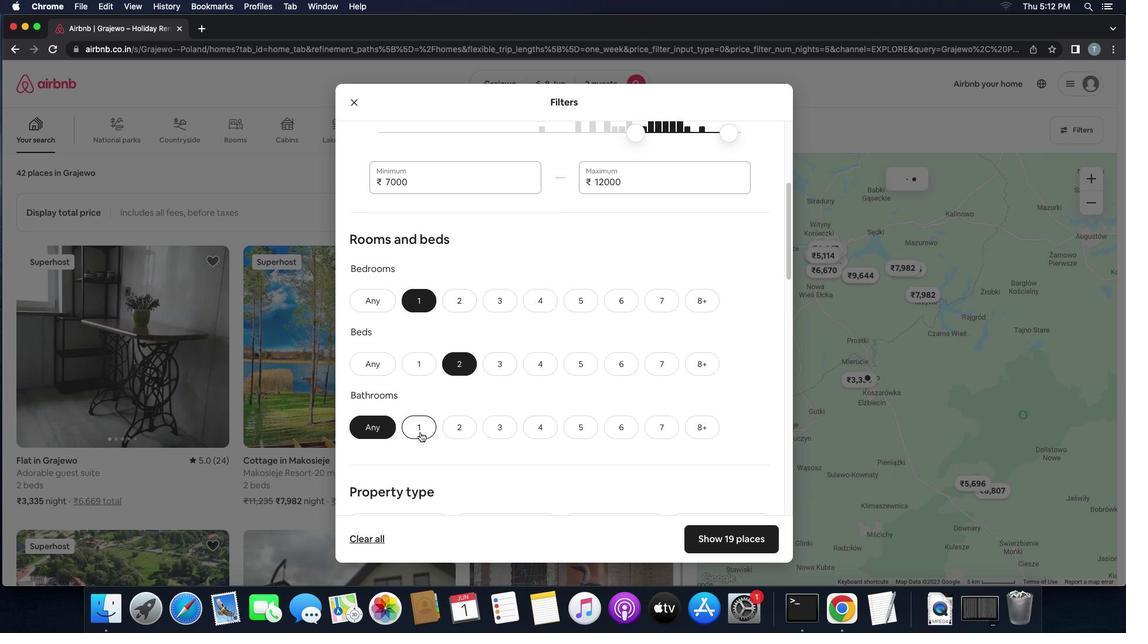 
Action: Mouse pressed left at (420, 433)
Screenshot: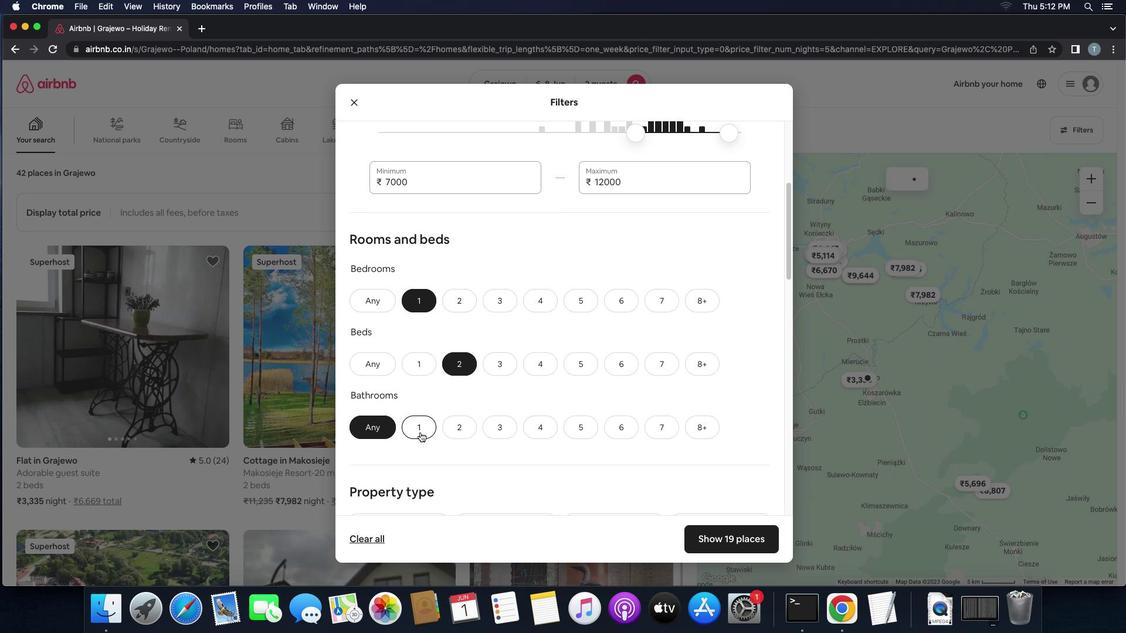 
Action: Mouse moved to (515, 440)
Screenshot: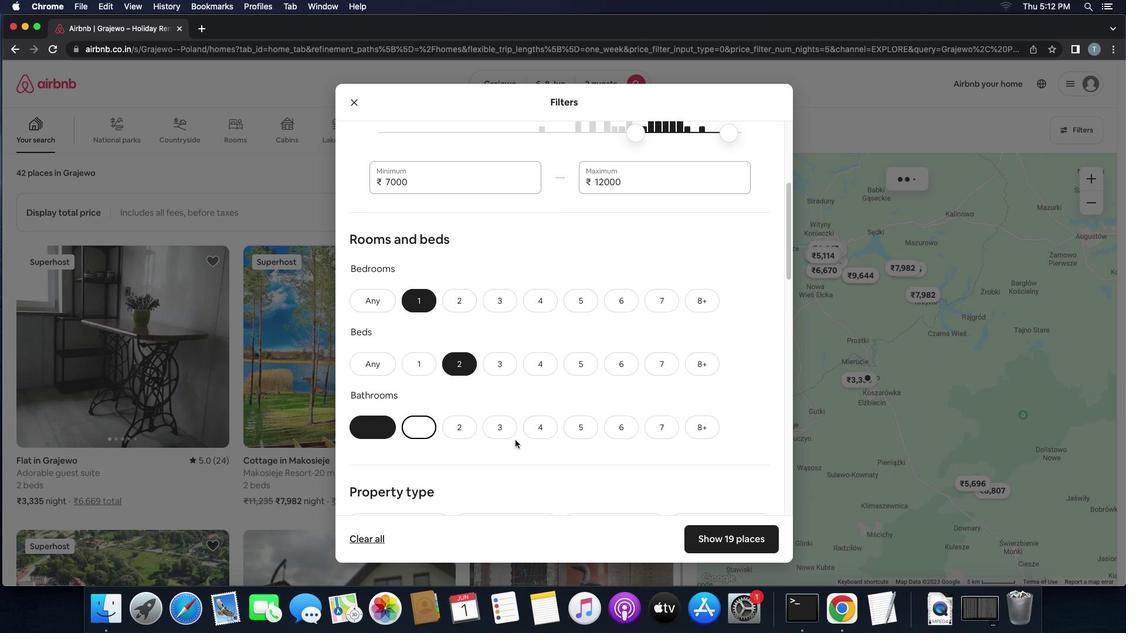 
Action: Mouse scrolled (515, 440) with delta (0, 0)
Screenshot: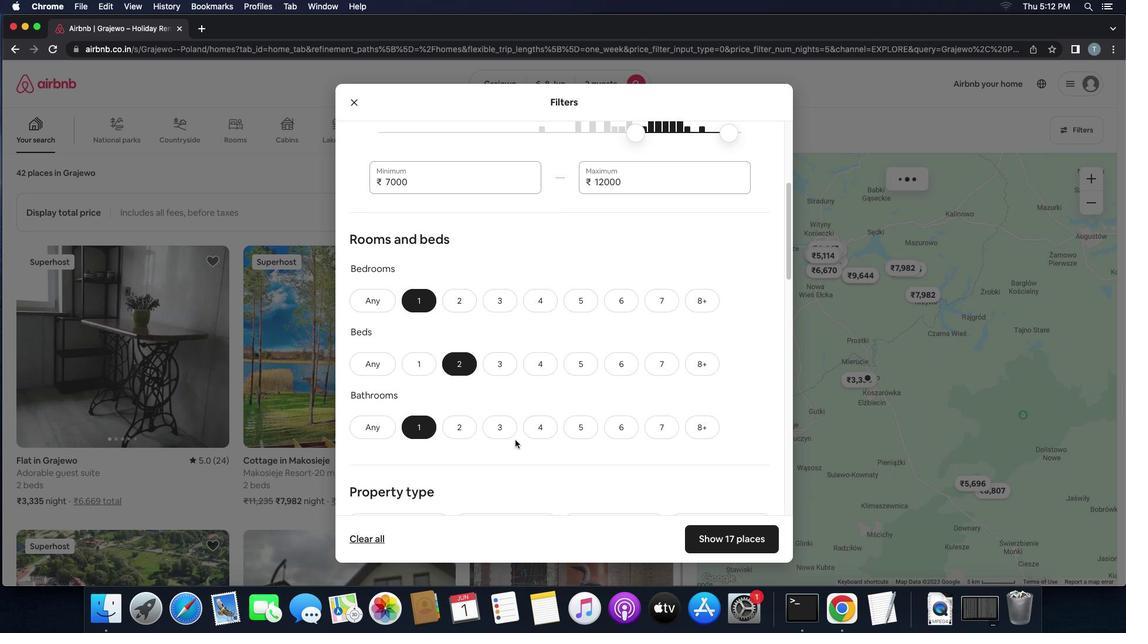 
Action: Mouse scrolled (515, 440) with delta (0, 0)
Screenshot: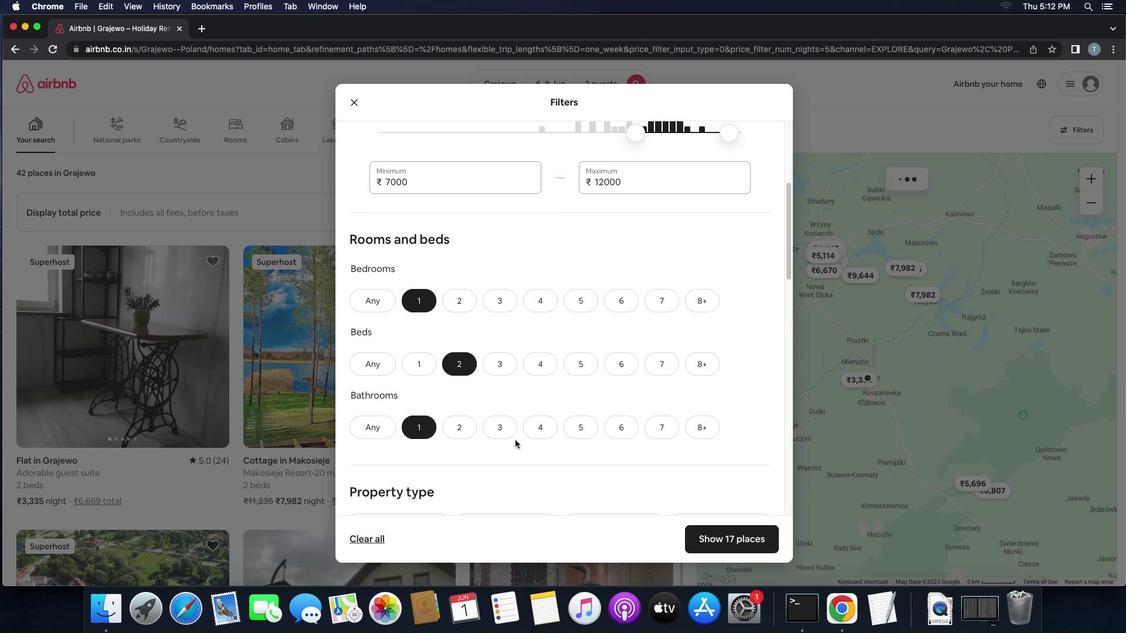 
Action: Mouse scrolled (515, 440) with delta (0, -1)
Screenshot: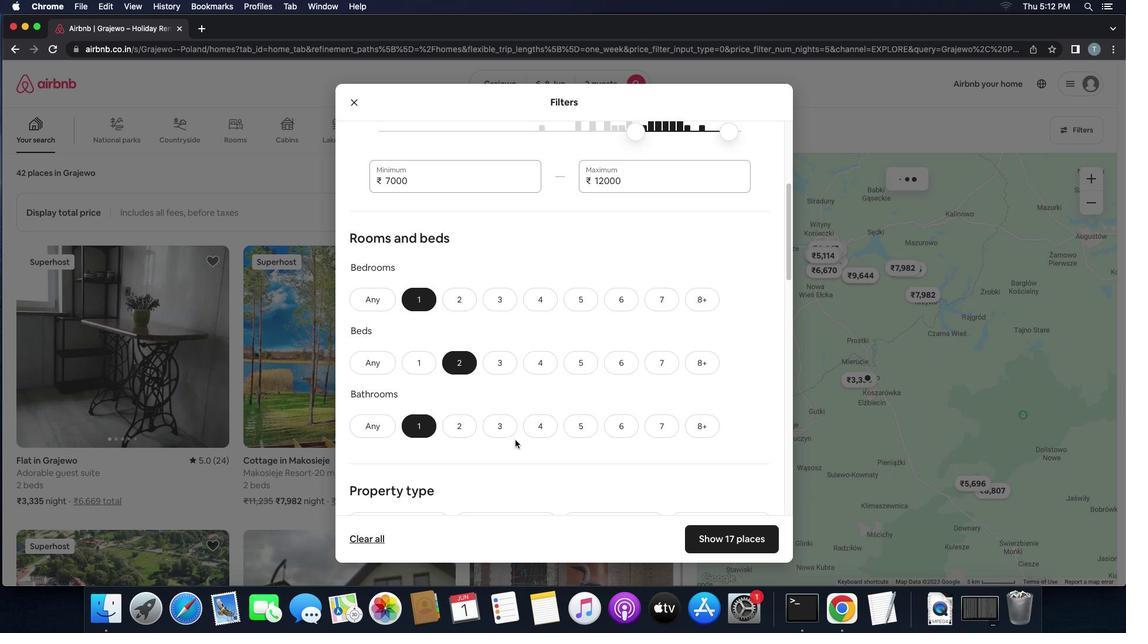 
Action: Mouse scrolled (515, 440) with delta (0, 0)
Screenshot: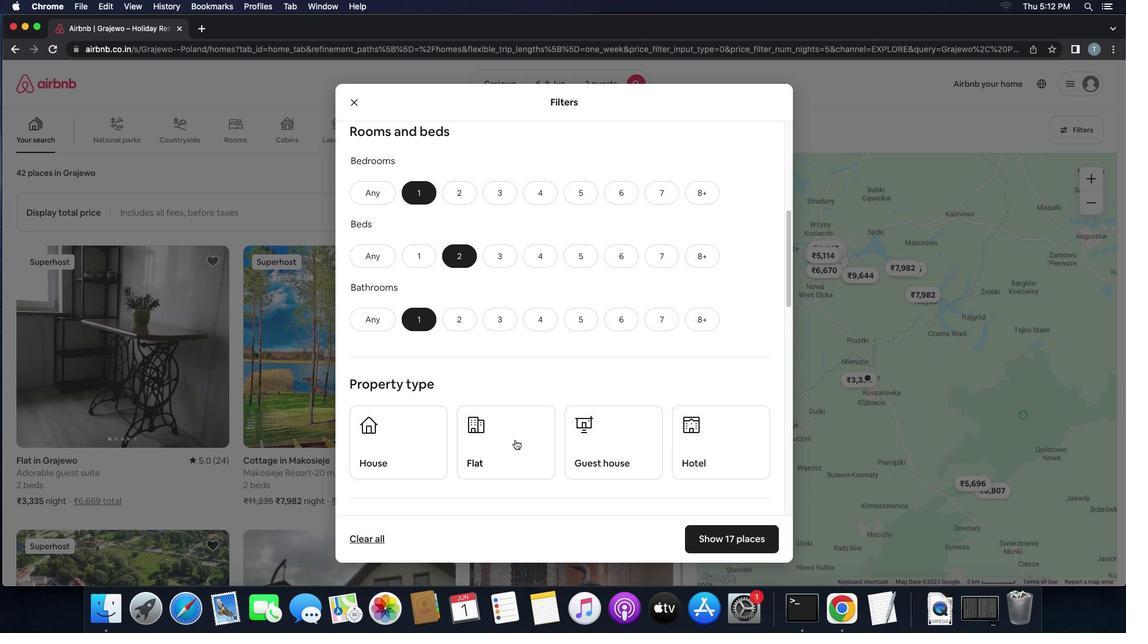 
Action: Mouse scrolled (515, 440) with delta (0, 0)
Screenshot: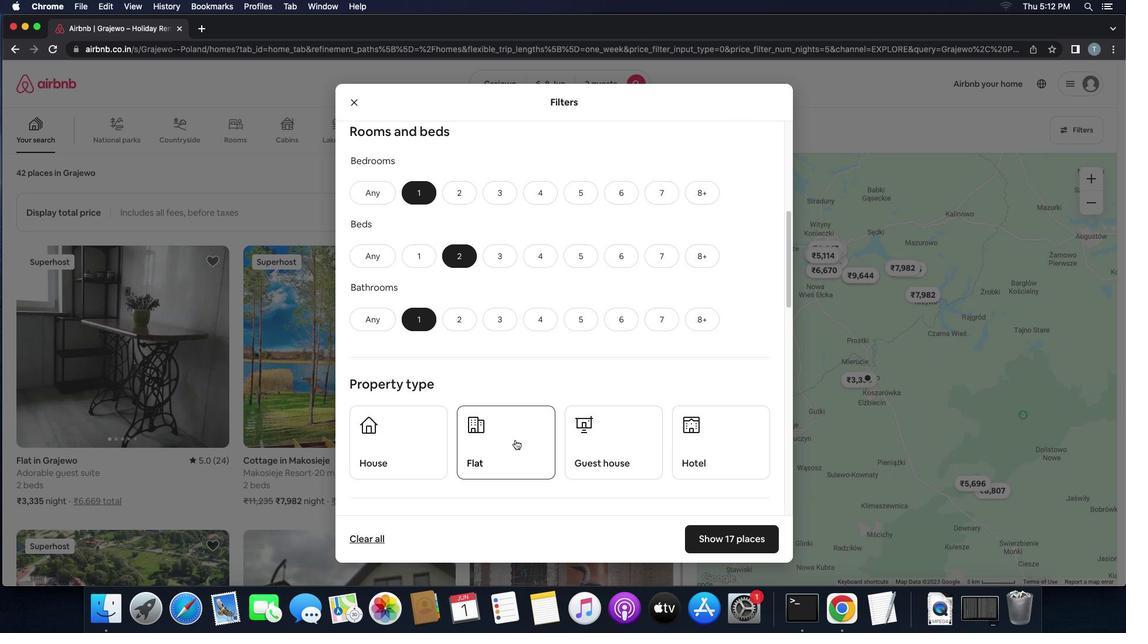 
Action: Mouse scrolled (515, 440) with delta (0, -1)
Screenshot: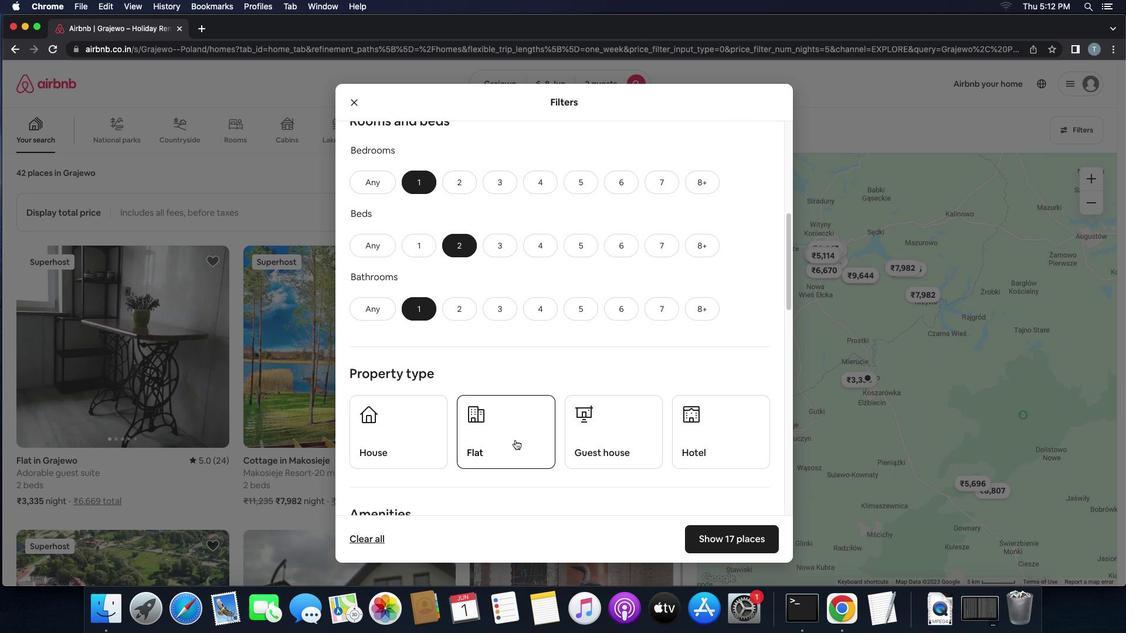 
Action: Mouse scrolled (515, 440) with delta (0, 0)
Screenshot: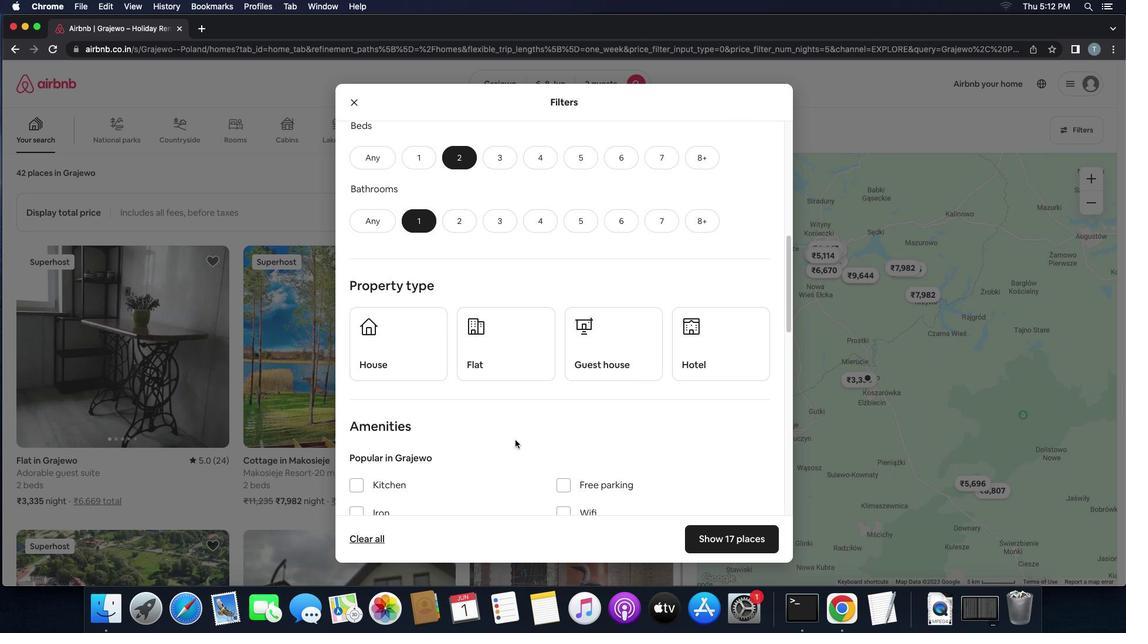 
Action: Mouse scrolled (515, 440) with delta (0, 0)
Screenshot: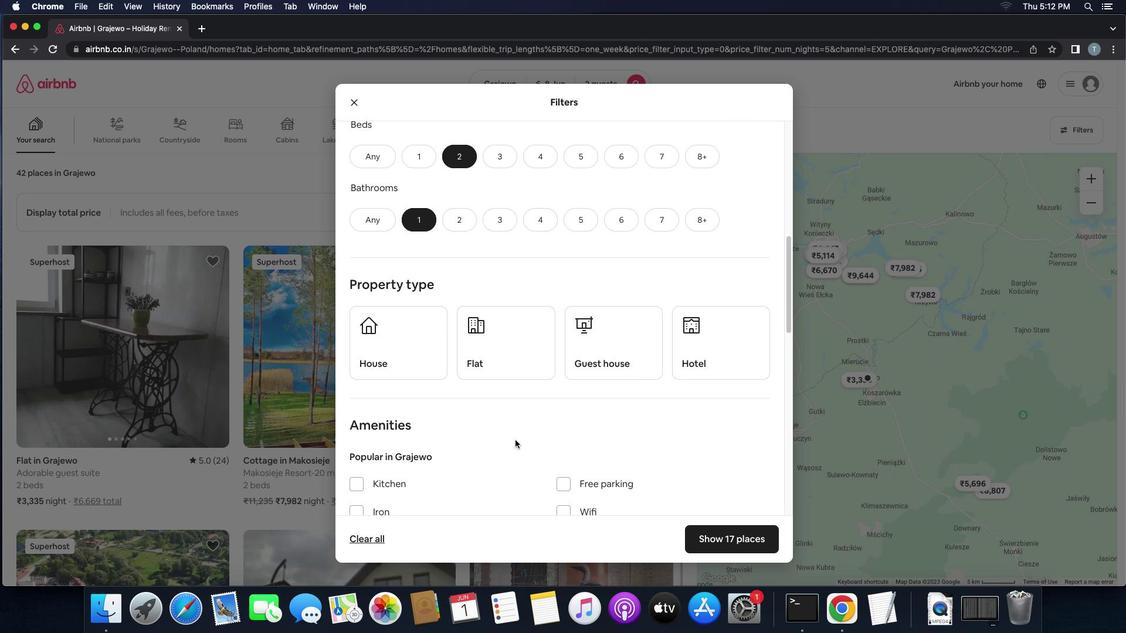 
Action: Mouse scrolled (515, 440) with delta (0, 0)
Screenshot: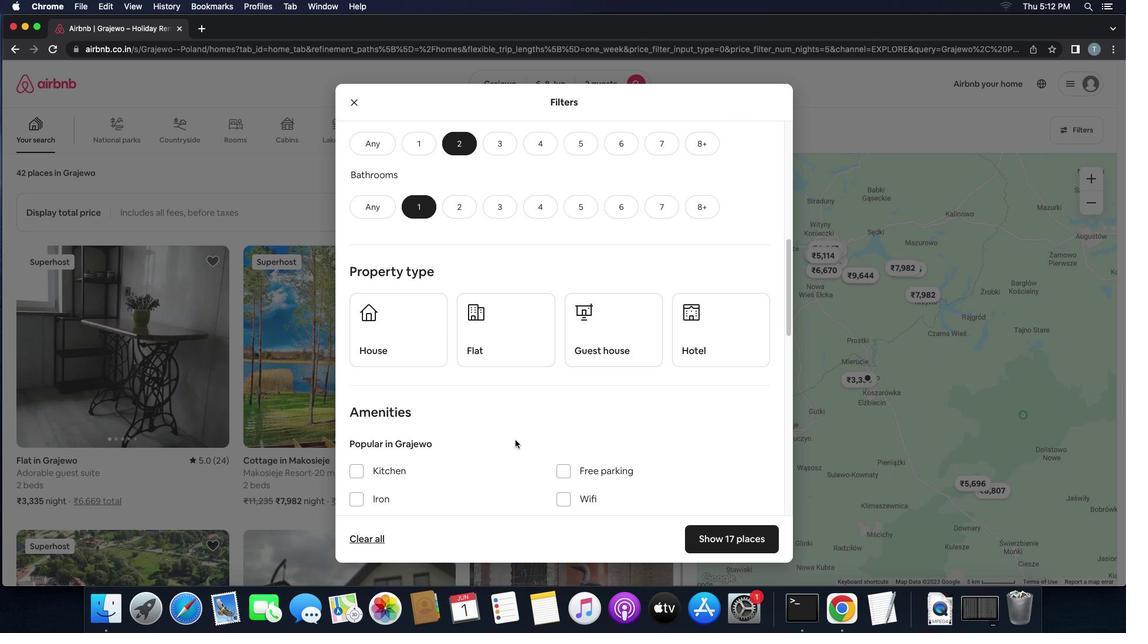 
Action: Mouse scrolled (515, 440) with delta (0, 0)
Screenshot: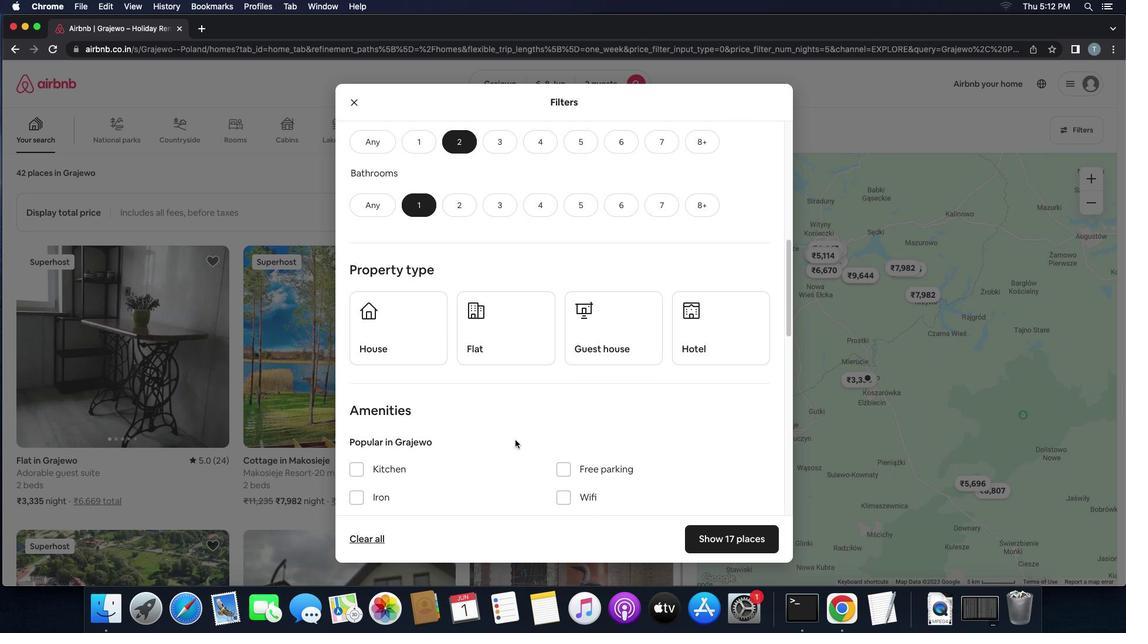 
Action: Mouse moved to (392, 329)
Screenshot: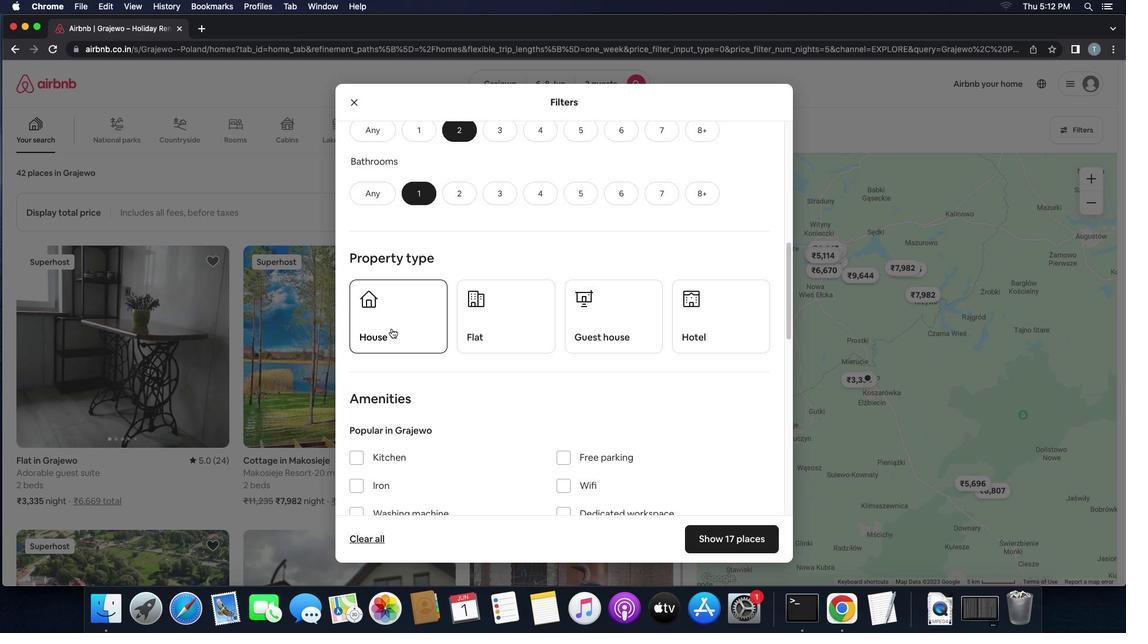 
Action: Mouse pressed left at (392, 329)
Screenshot: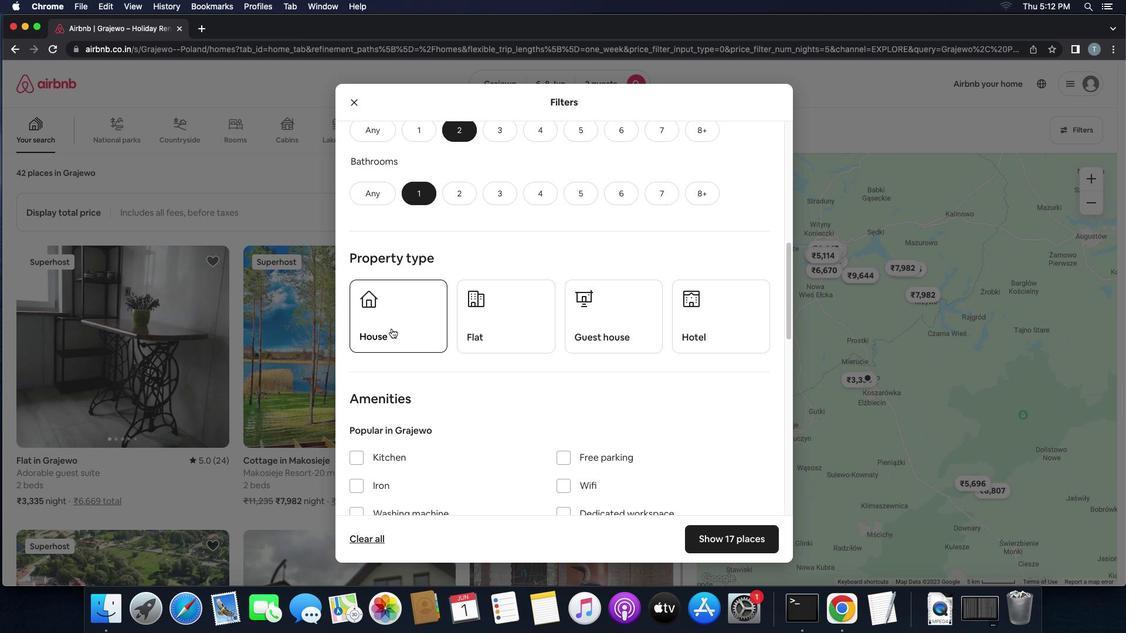 
Action: Mouse moved to (471, 321)
Screenshot: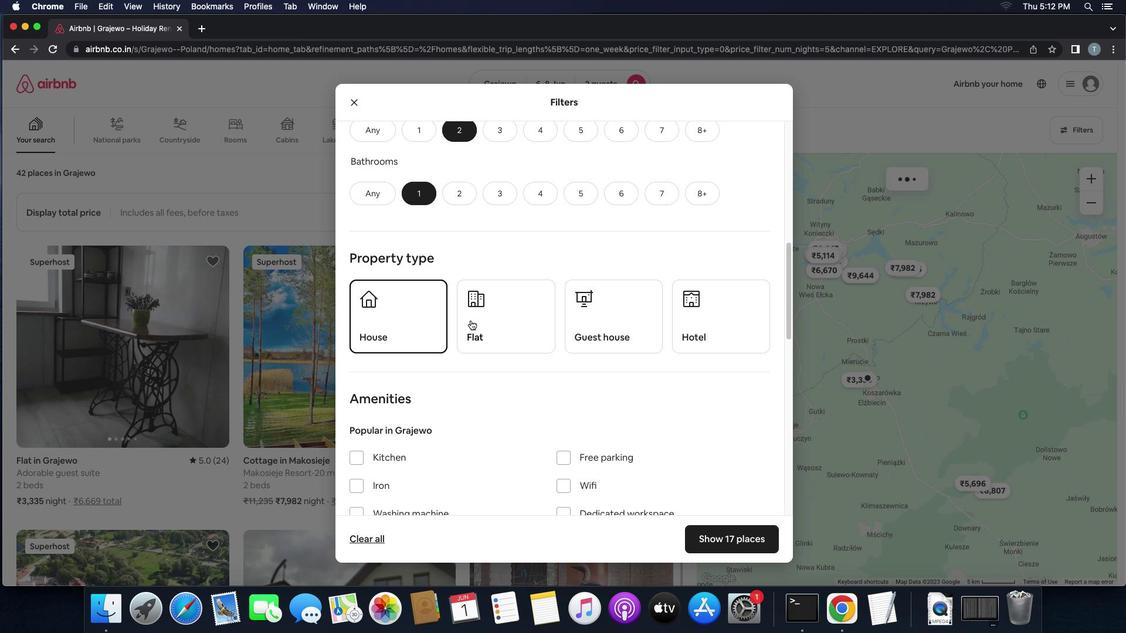 
Action: Mouse pressed left at (471, 321)
Screenshot: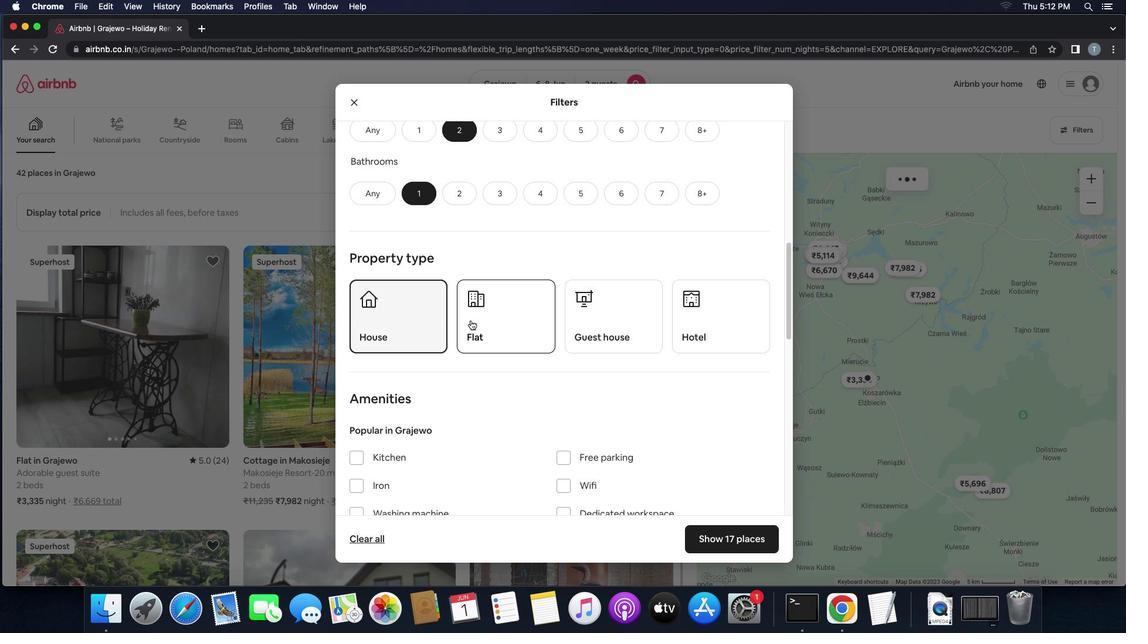 
Action: Mouse moved to (625, 320)
Screenshot: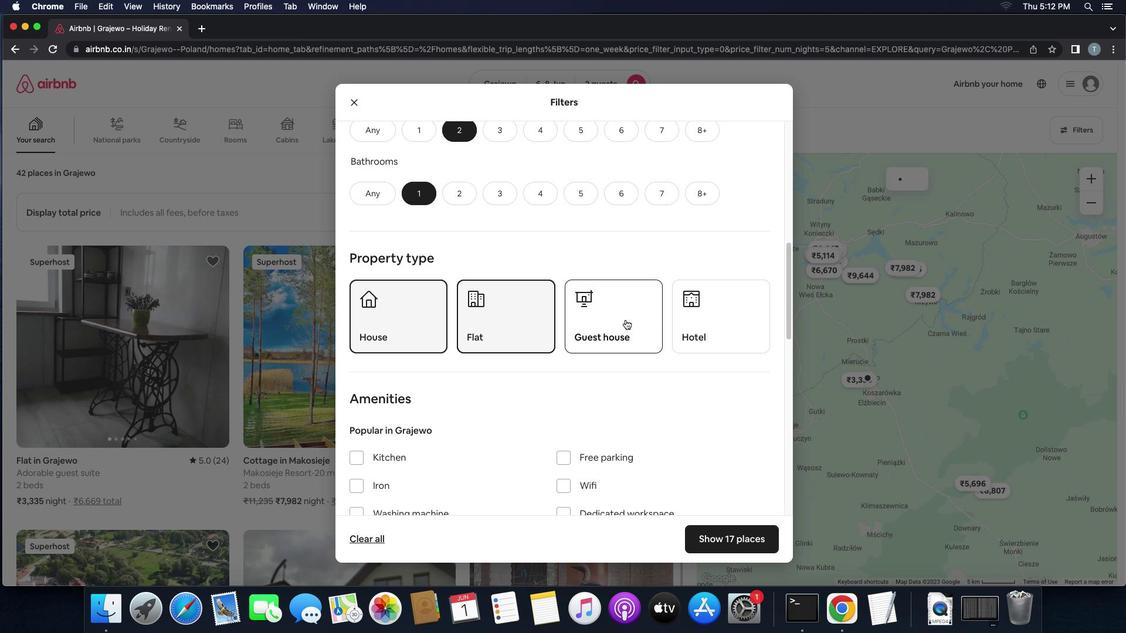 
Action: Mouse pressed left at (625, 320)
Screenshot: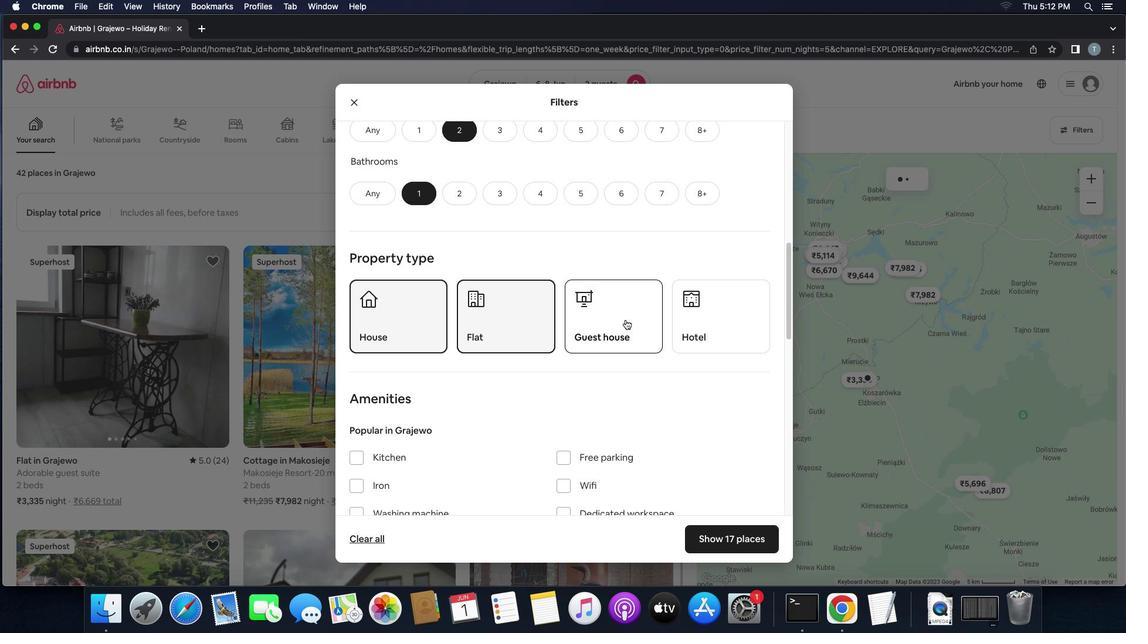 
Action: Mouse moved to (623, 379)
Screenshot: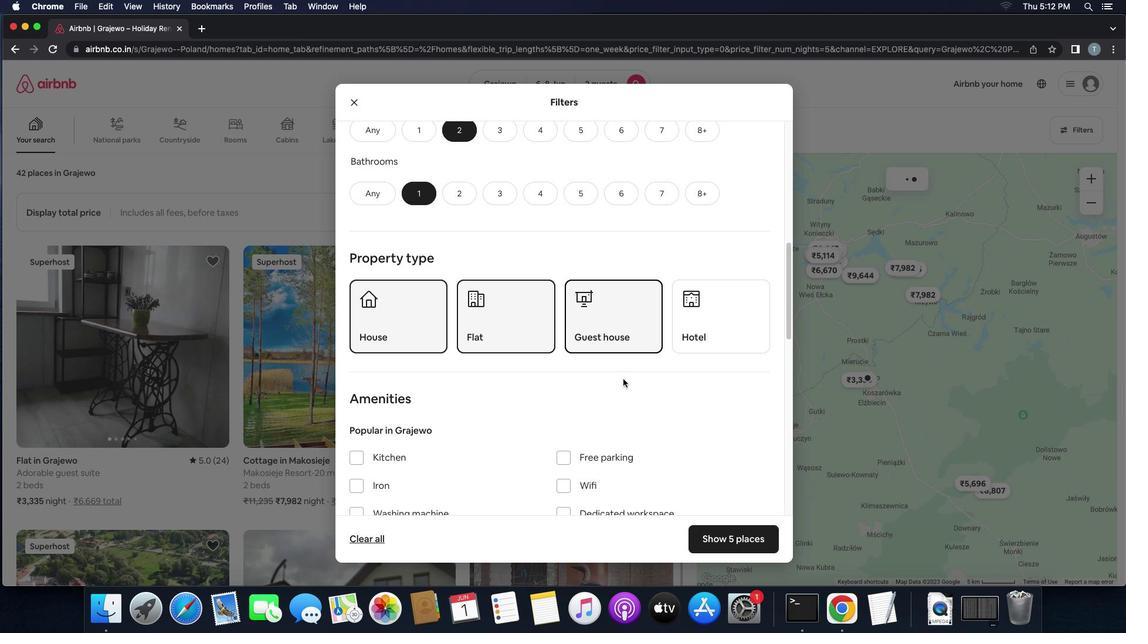 
Action: Mouse scrolled (623, 379) with delta (0, 0)
Screenshot: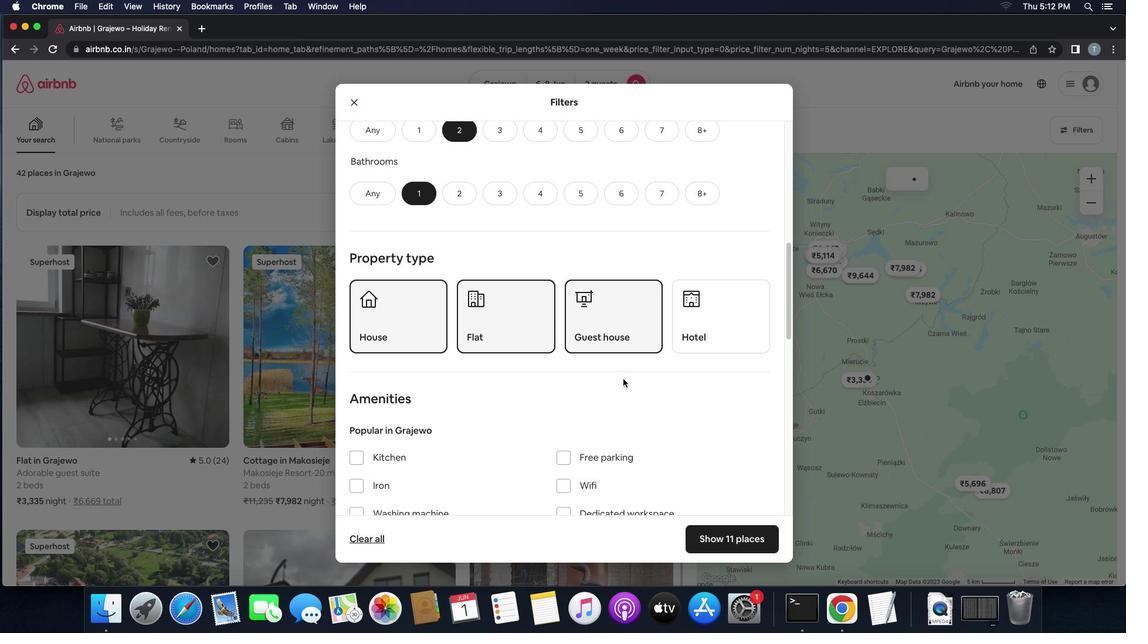 
Action: Mouse scrolled (623, 379) with delta (0, 0)
Screenshot: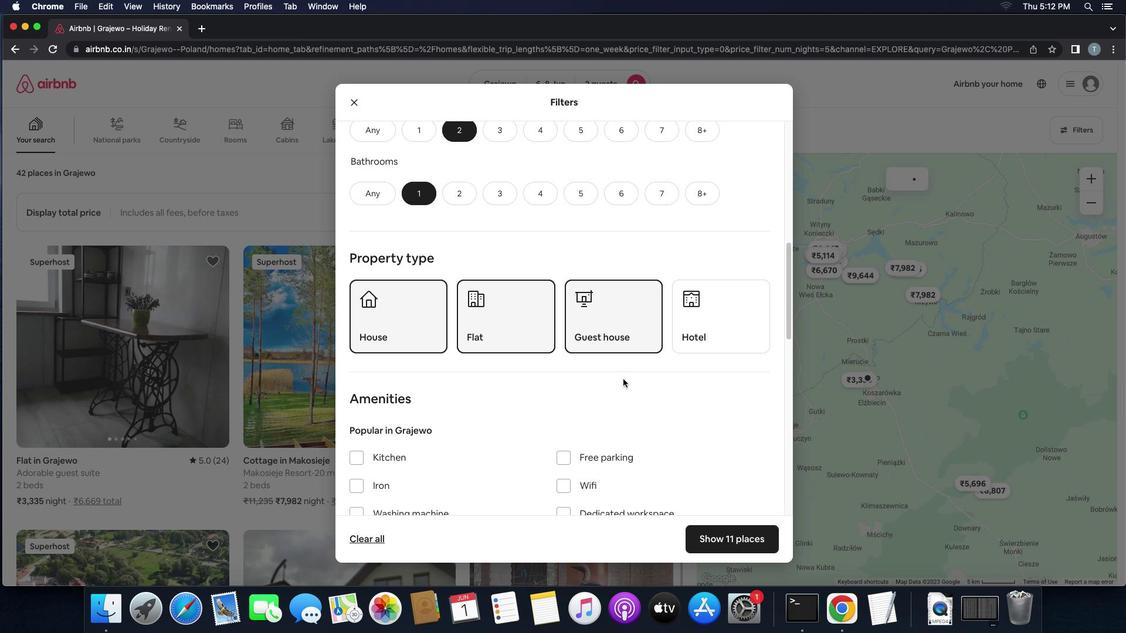 
Action: Mouse scrolled (623, 379) with delta (0, -1)
Screenshot: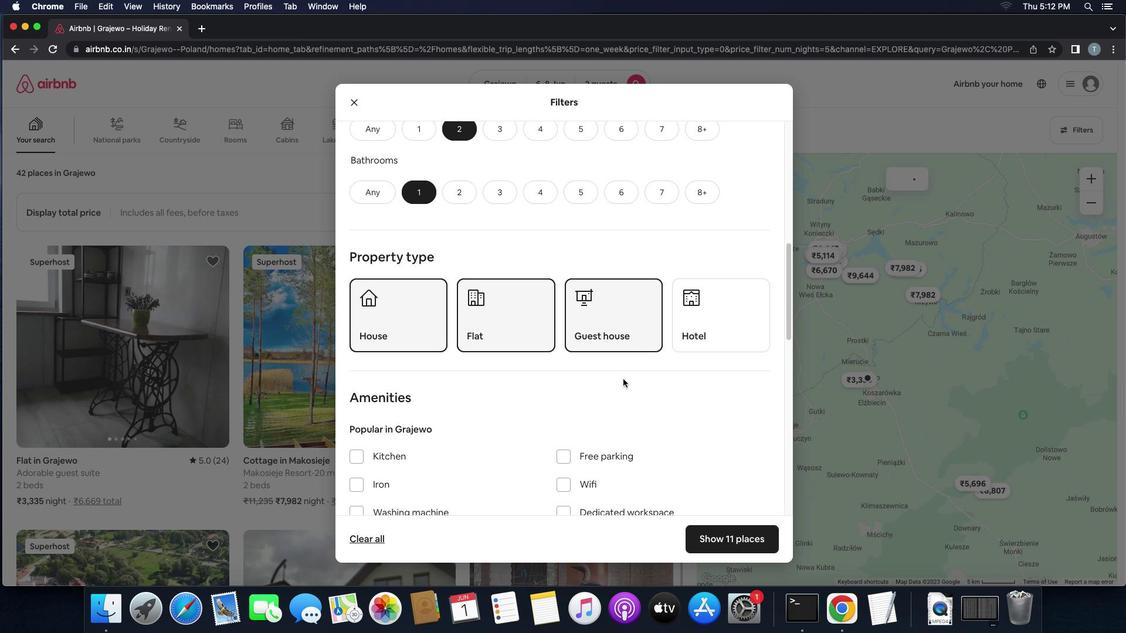 
Action: Mouse scrolled (623, 379) with delta (0, 0)
Screenshot: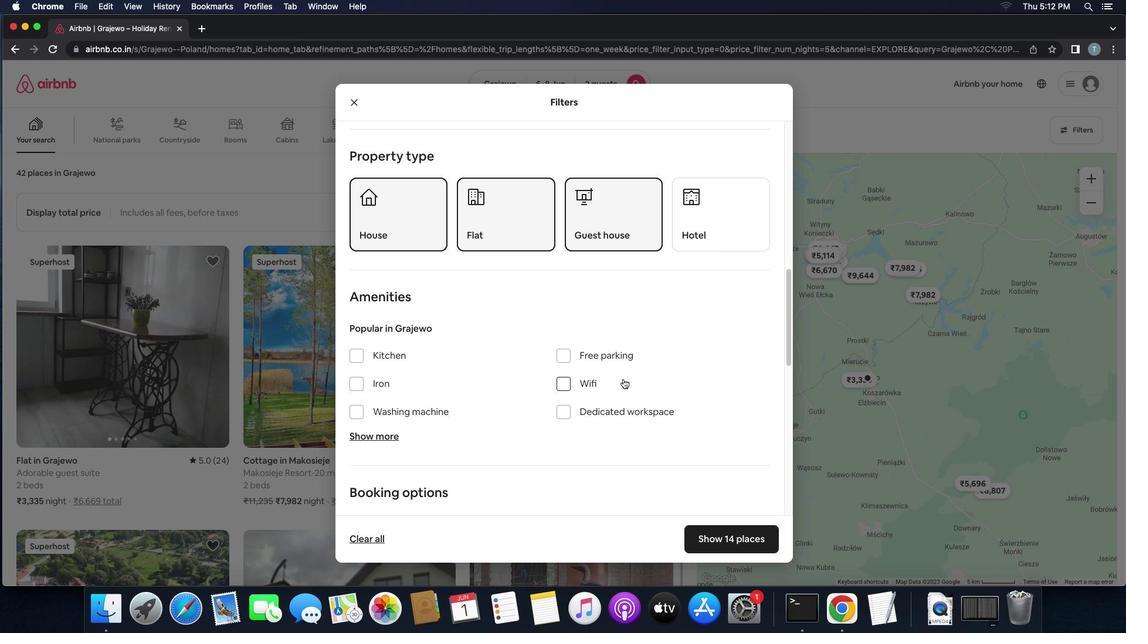 
Action: Mouse scrolled (623, 379) with delta (0, 0)
Screenshot: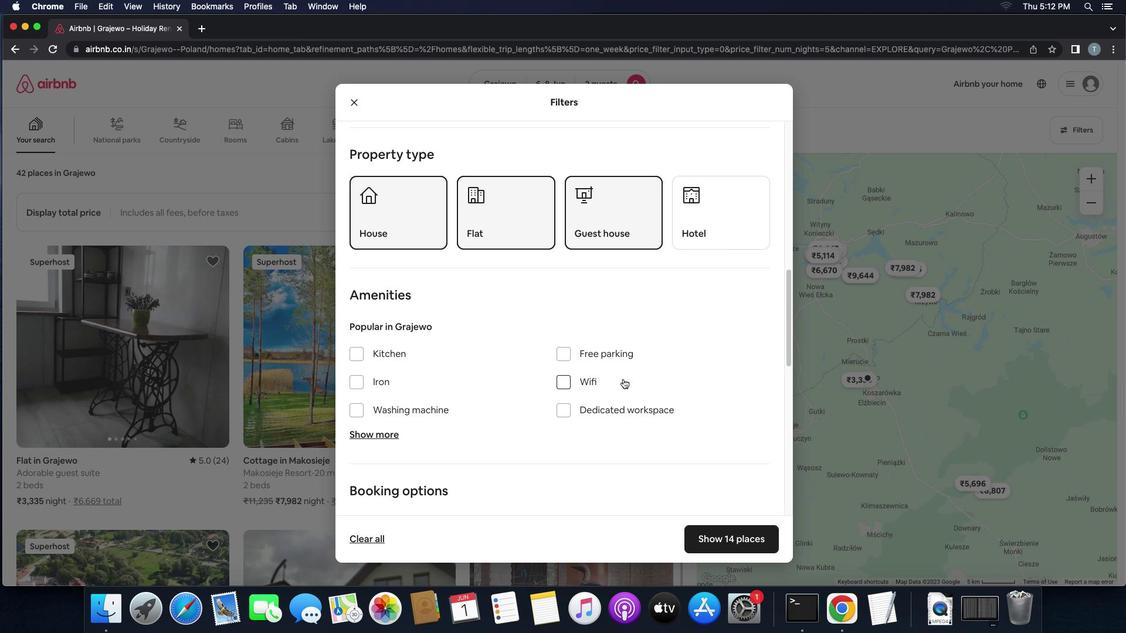 
Action: Mouse scrolled (623, 379) with delta (0, 0)
Screenshot: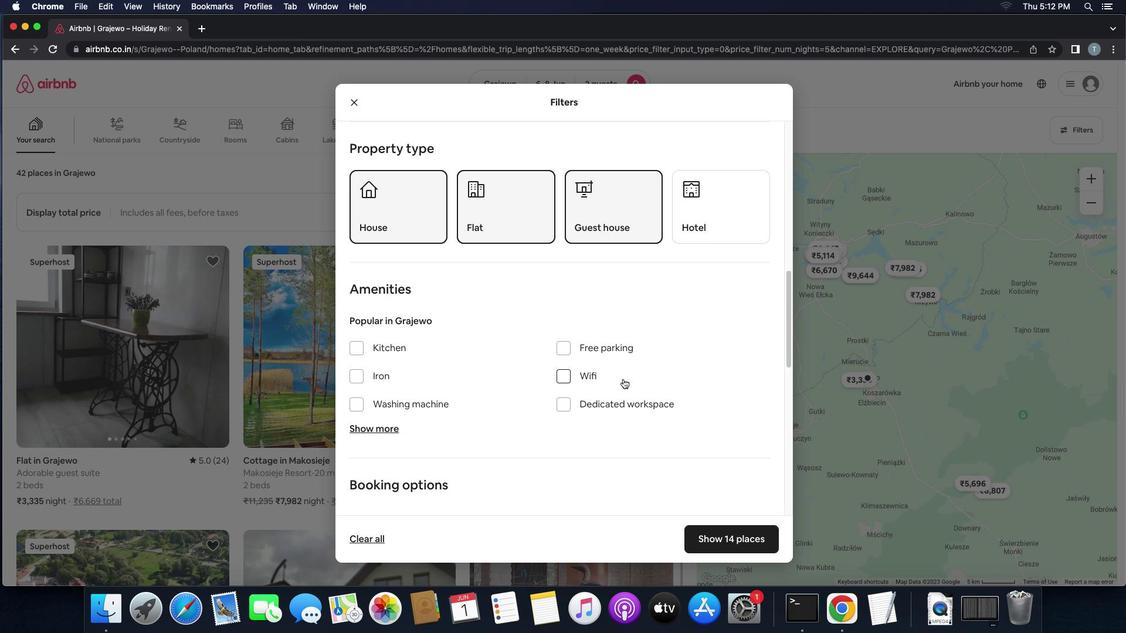 
Action: Mouse scrolled (623, 379) with delta (0, 0)
Screenshot: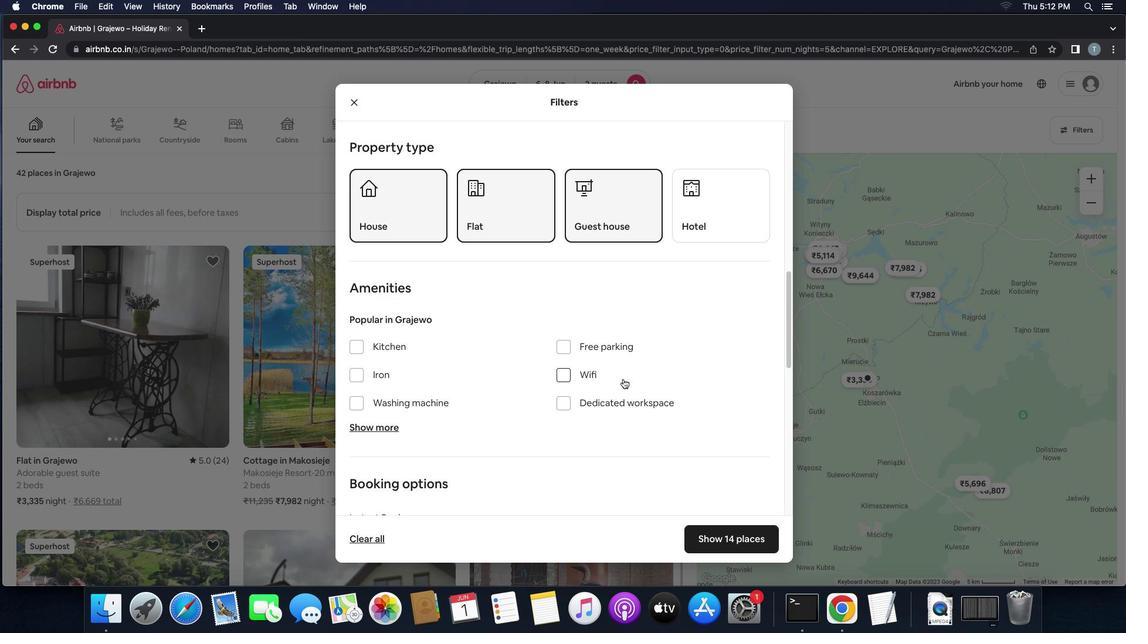 
Action: Mouse moved to (623, 379)
Screenshot: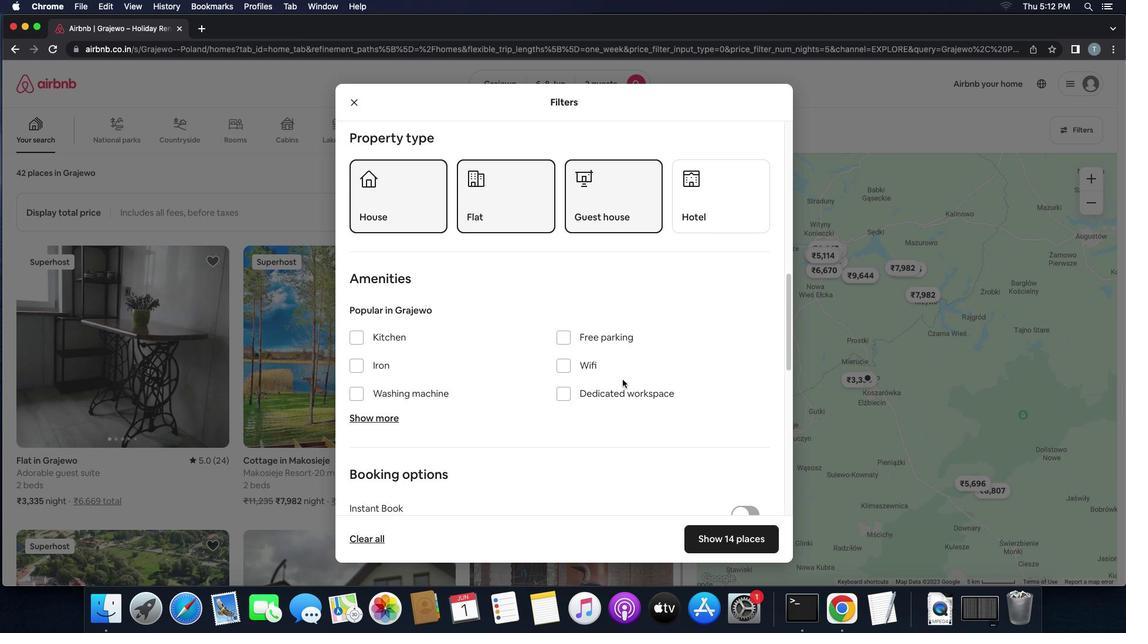 
Action: Mouse scrolled (623, 379) with delta (0, 0)
Screenshot: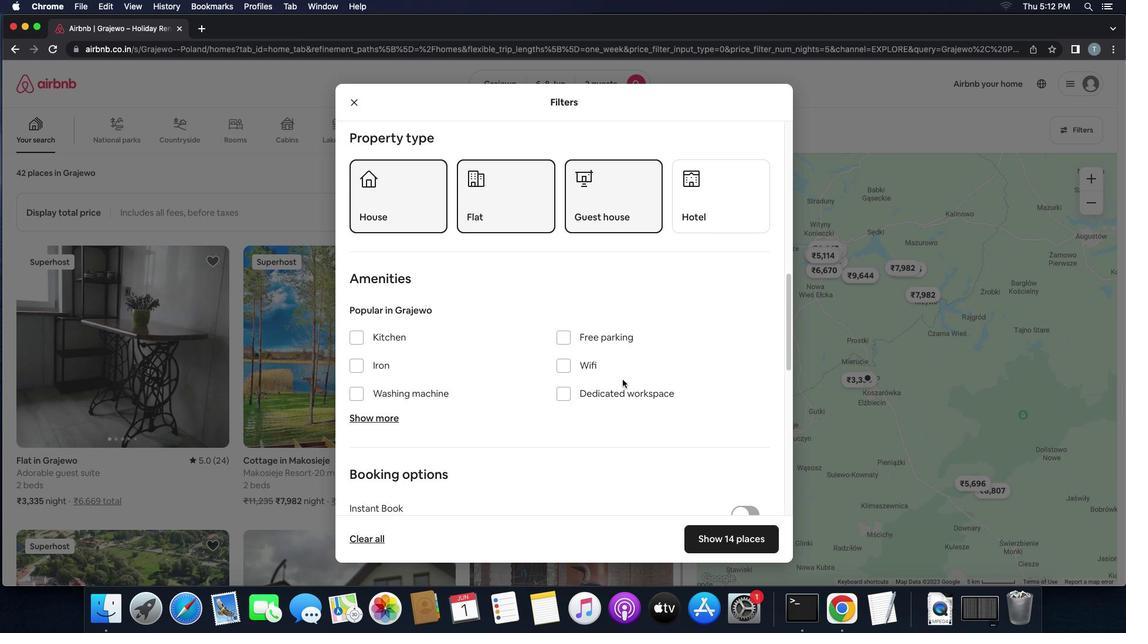 
Action: Mouse scrolled (623, 379) with delta (0, 0)
Screenshot: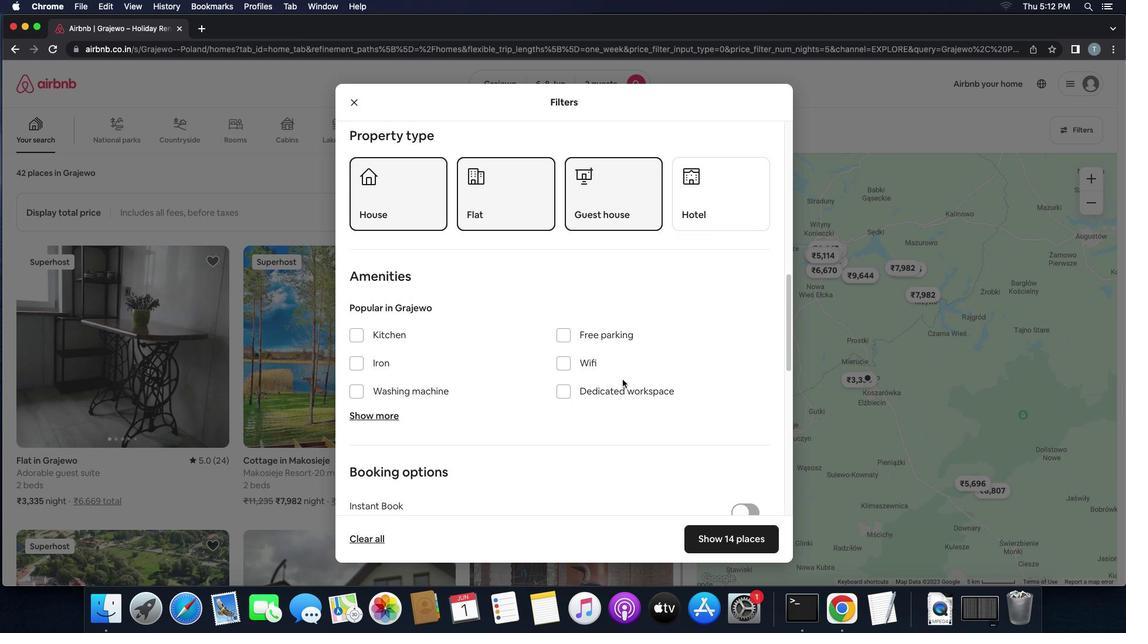 
Action: Mouse moved to (619, 387)
Screenshot: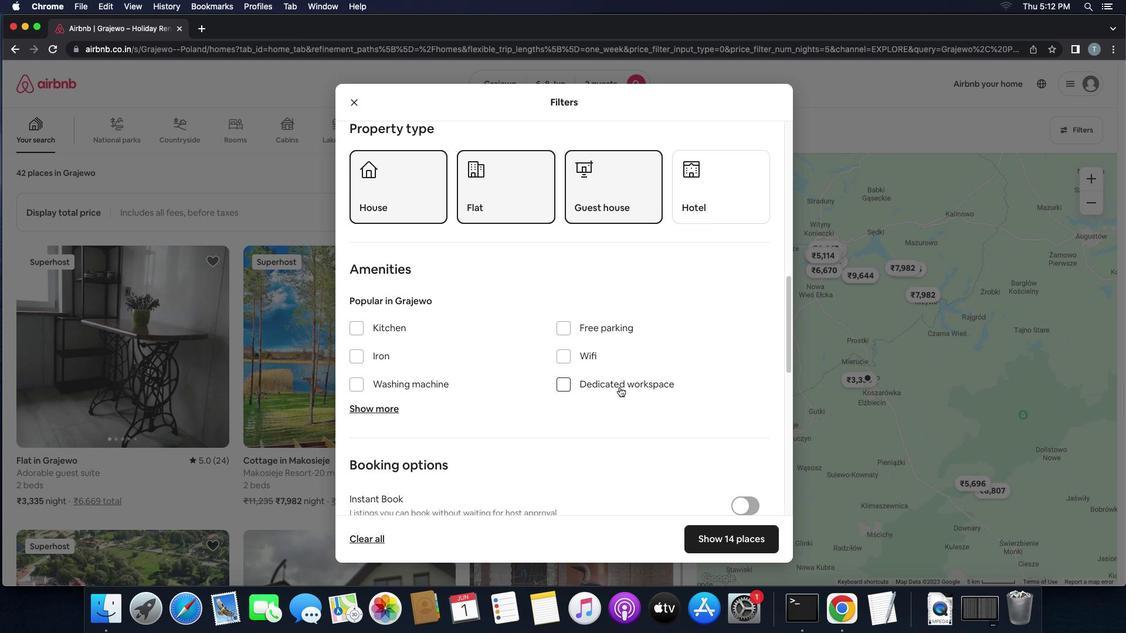 
Action: Mouse scrolled (619, 387) with delta (0, 0)
Screenshot: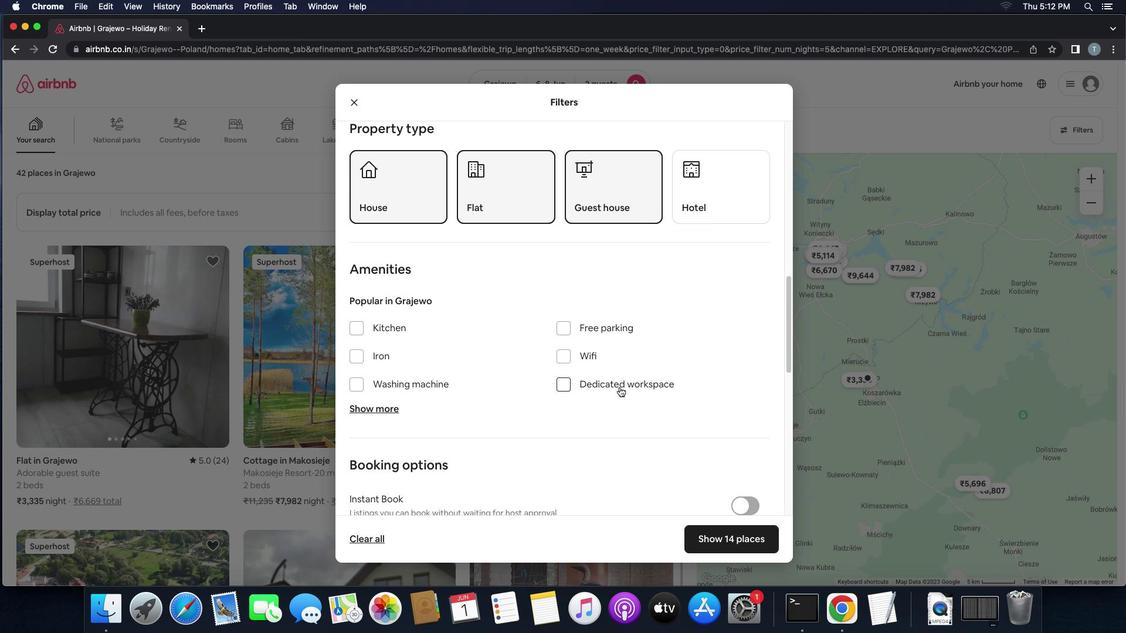 
Action: Mouse scrolled (619, 387) with delta (0, 0)
Screenshot: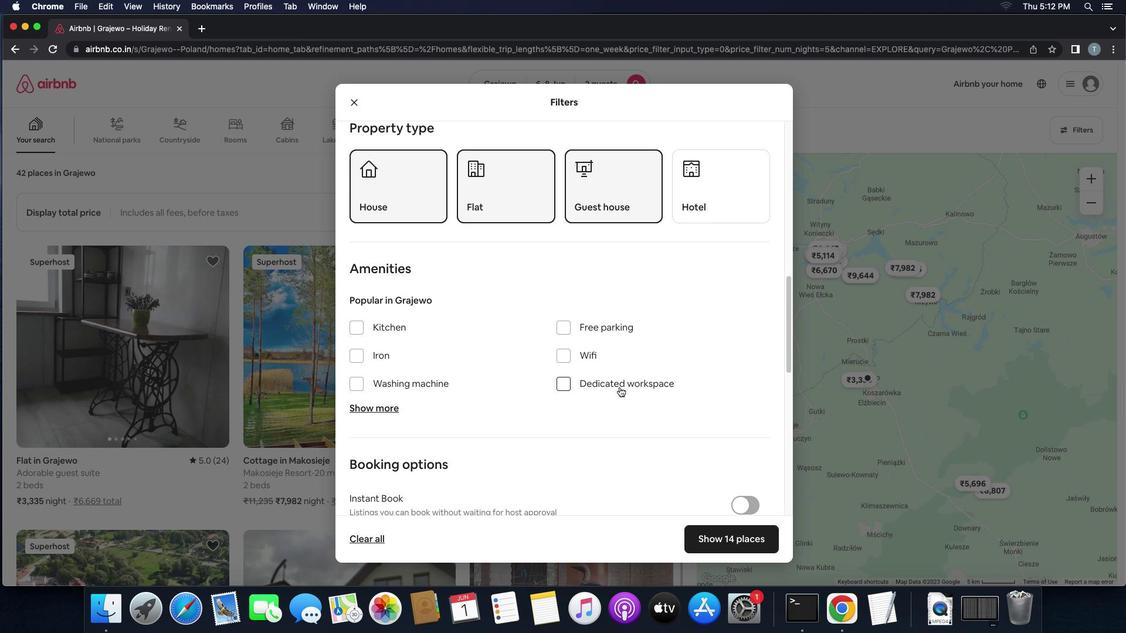 
Action: Mouse scrolled (619, 387) with delta (0, 0)
Screenshot: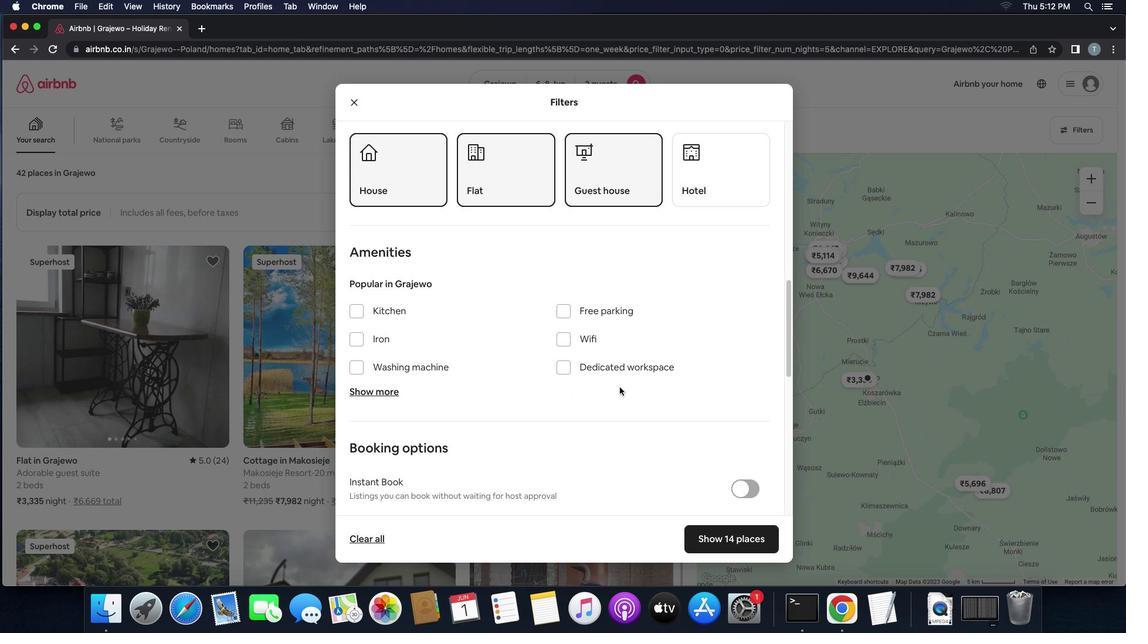 
Action: Mouse scrolled (619, 387) with delta (0, 0)
Screenshot: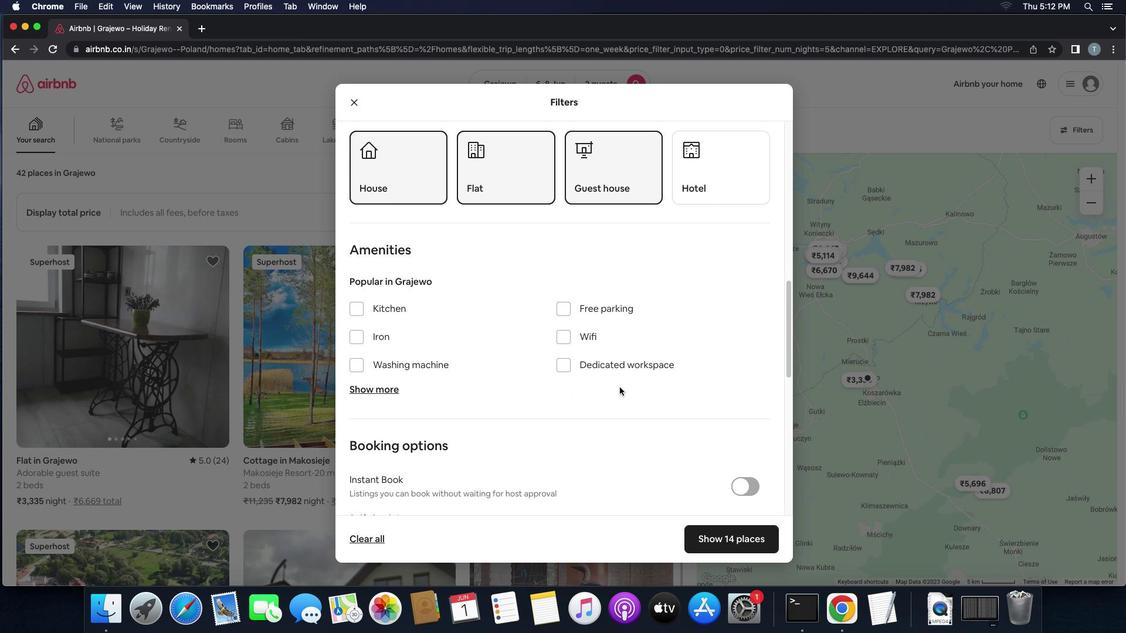 
Action: Mouse moved to (619, 387)
Screenshot: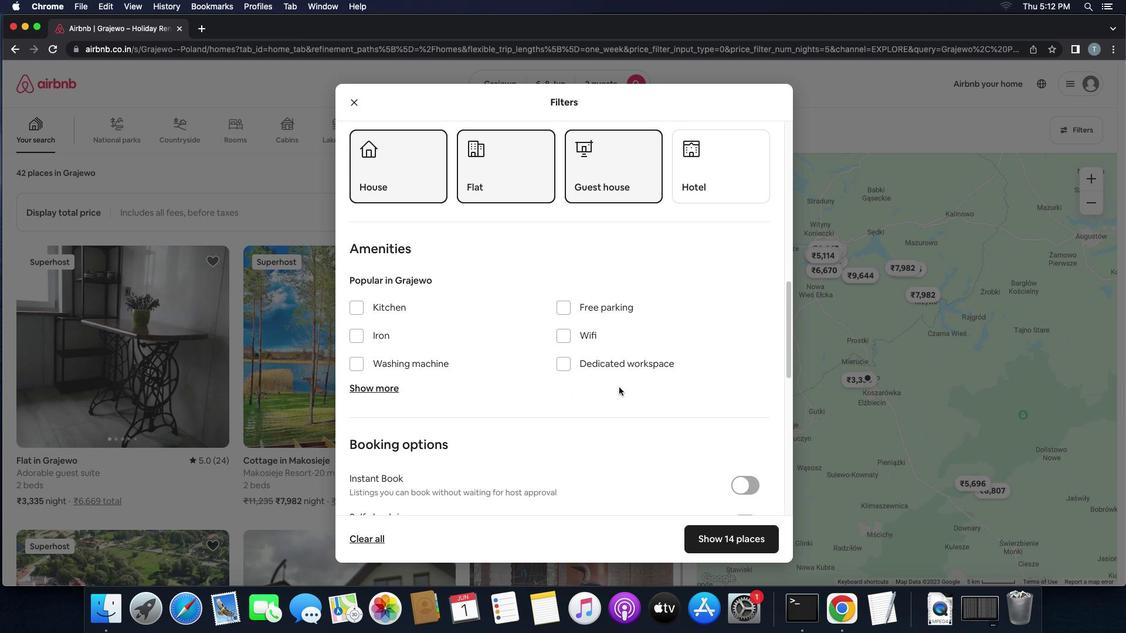
Action: Mouse scrolled (619, 387) with delta (0, 0)
Screenshot: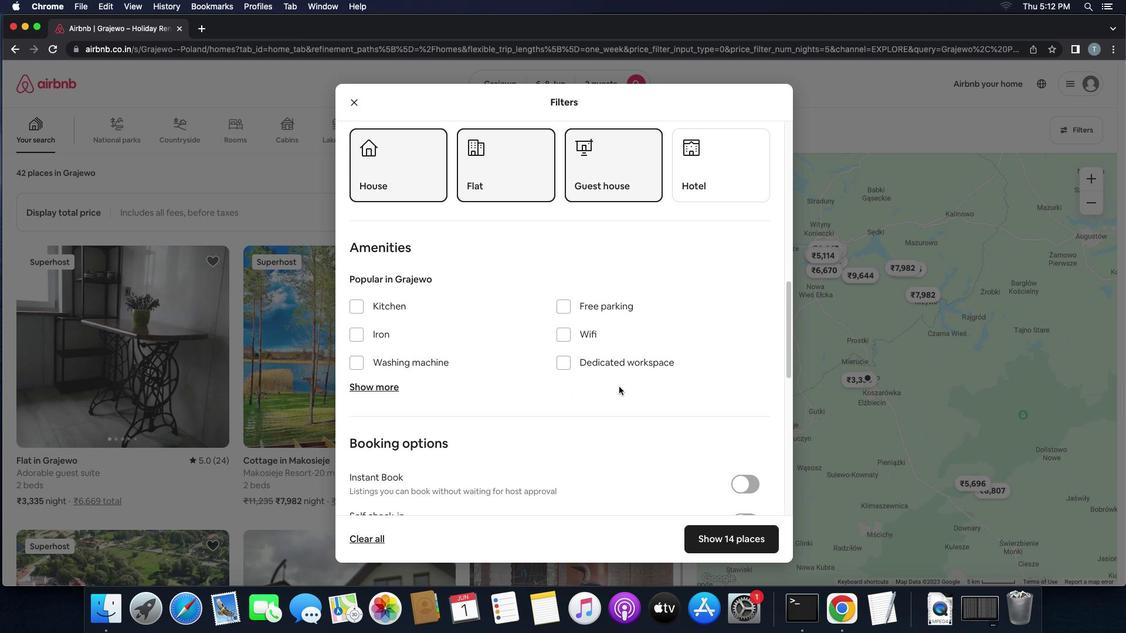 
Action: Mouse moved to (563, 326)
Screenshot: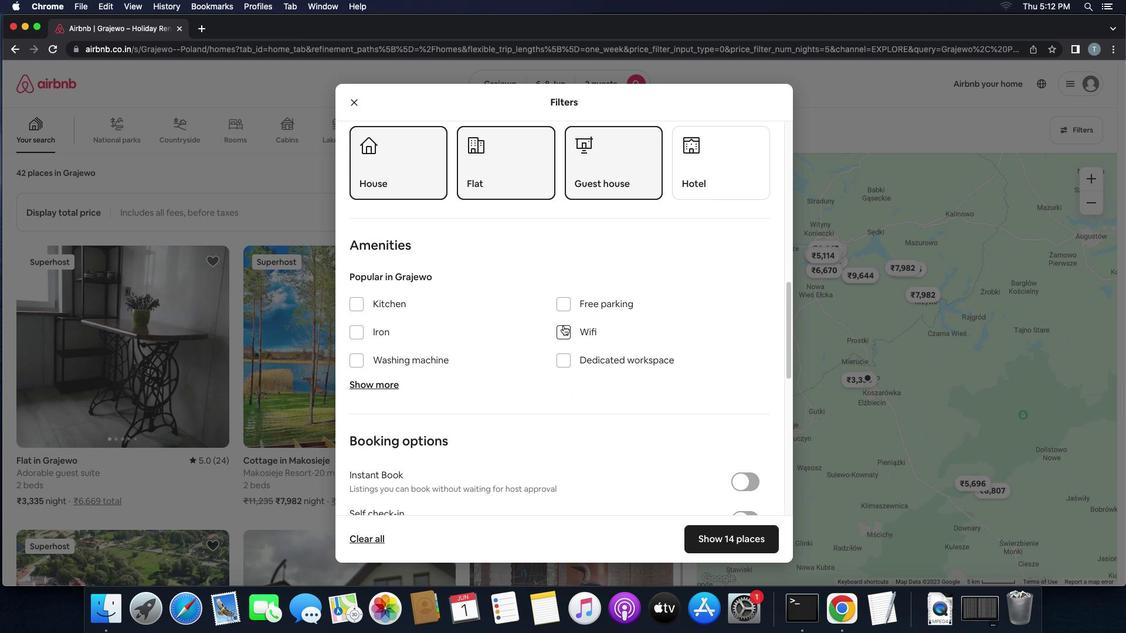 
Action: Mouse pressed left at (563, 326)
Screenshot: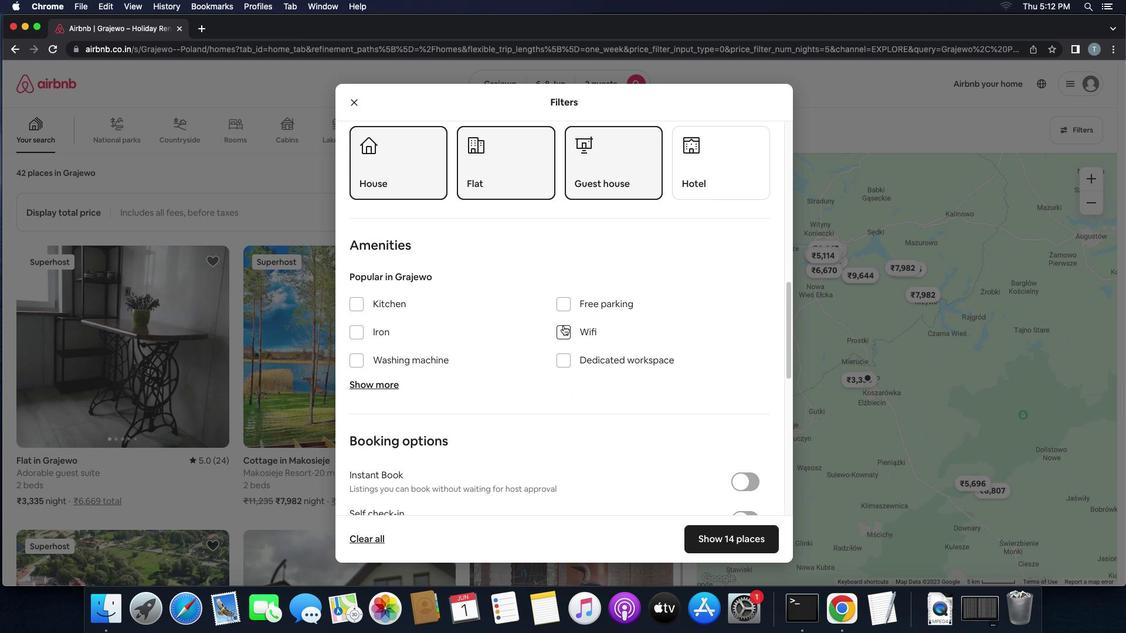 
Action: Mouse moved to (600, 376)
Screenshot: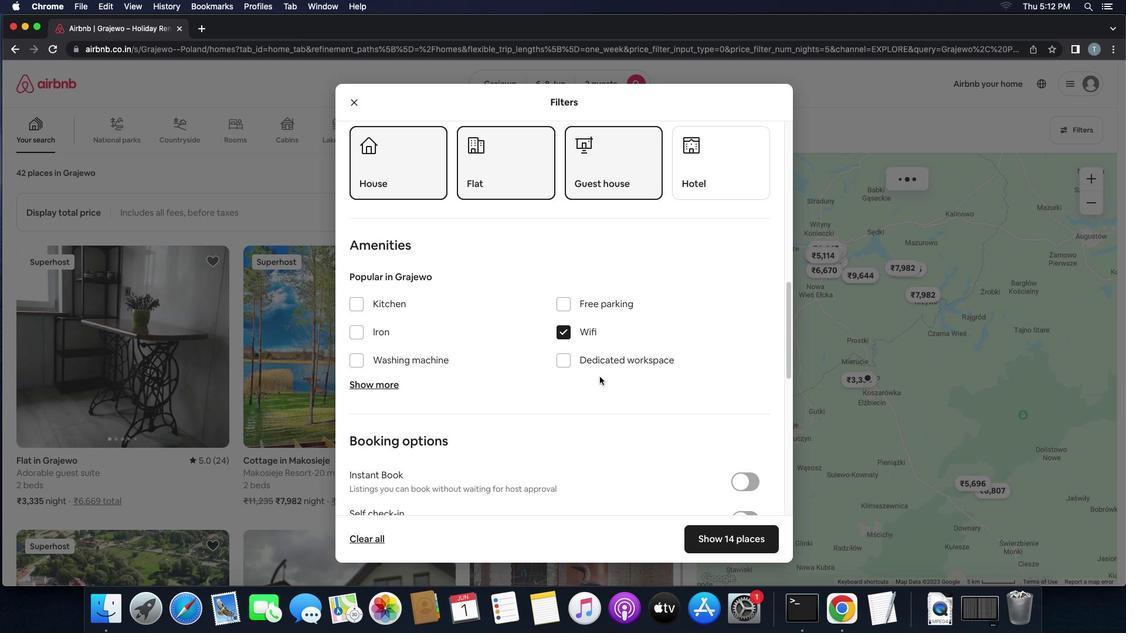 
Action: Mouse scrolled (600, 376) with delta (0, 0)
Screenshot: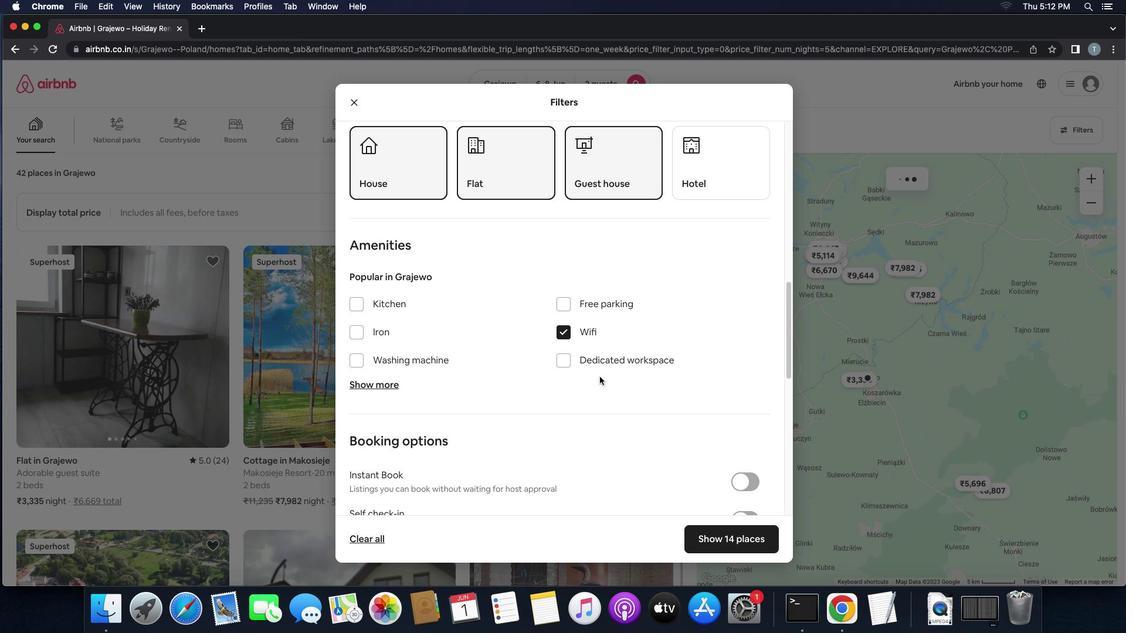 
Action: Mouse scrolled (600, 376) with delta (0, 0)
Screenshot: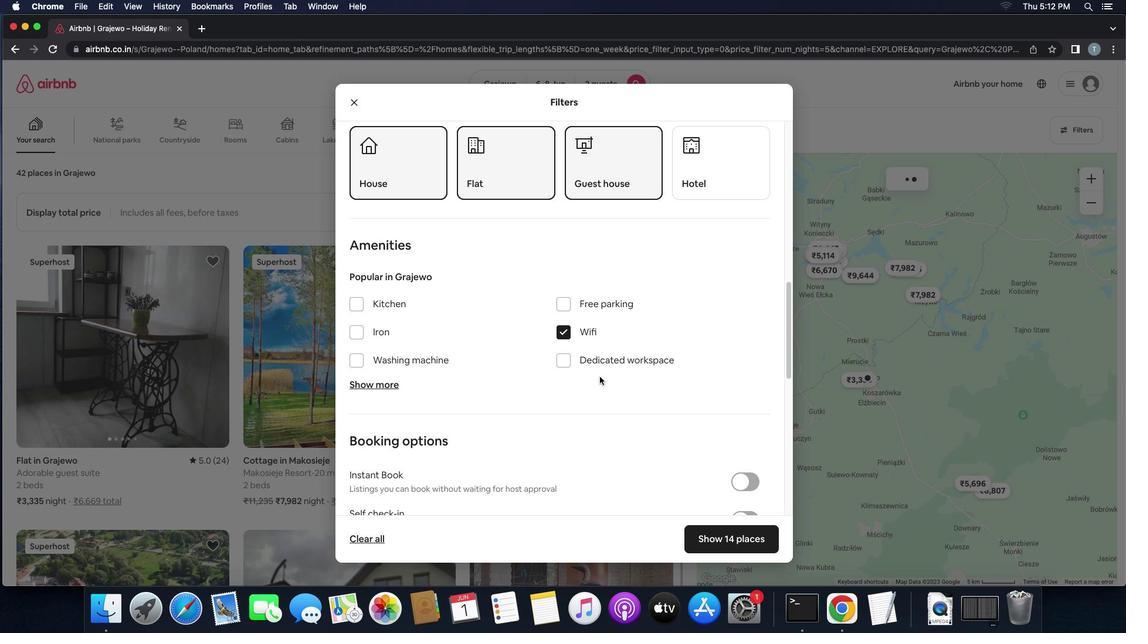
Action: Mouse scrolled (600, 376) with delta (0, -1)
Screenshot: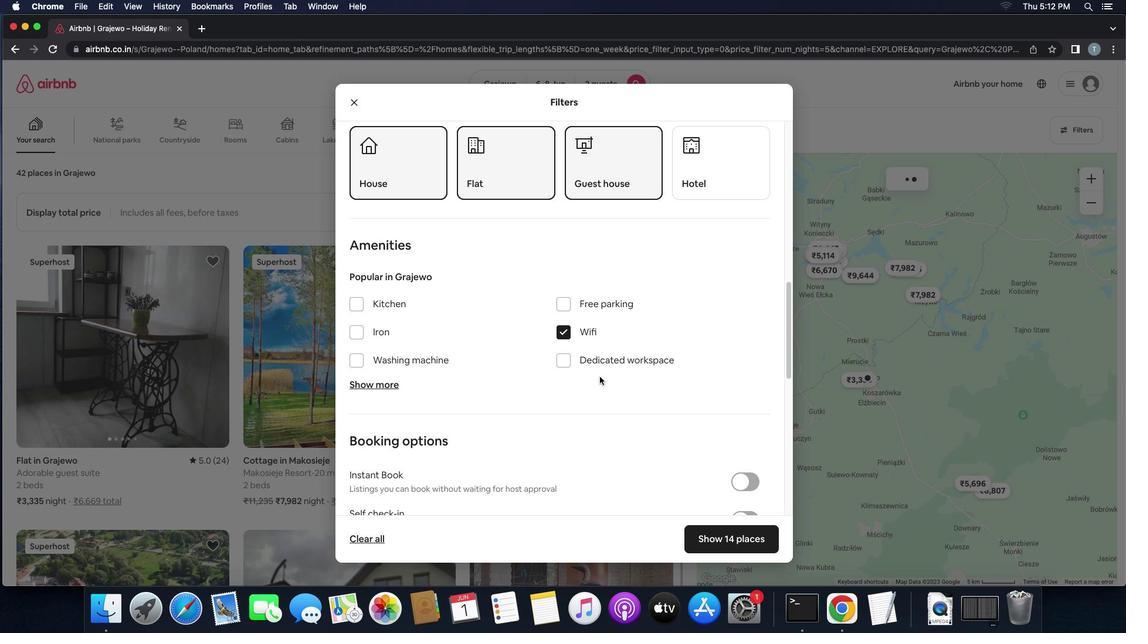 
Action: Mouse scrolled (600, 376) with delta (0, -2)
Screenshot: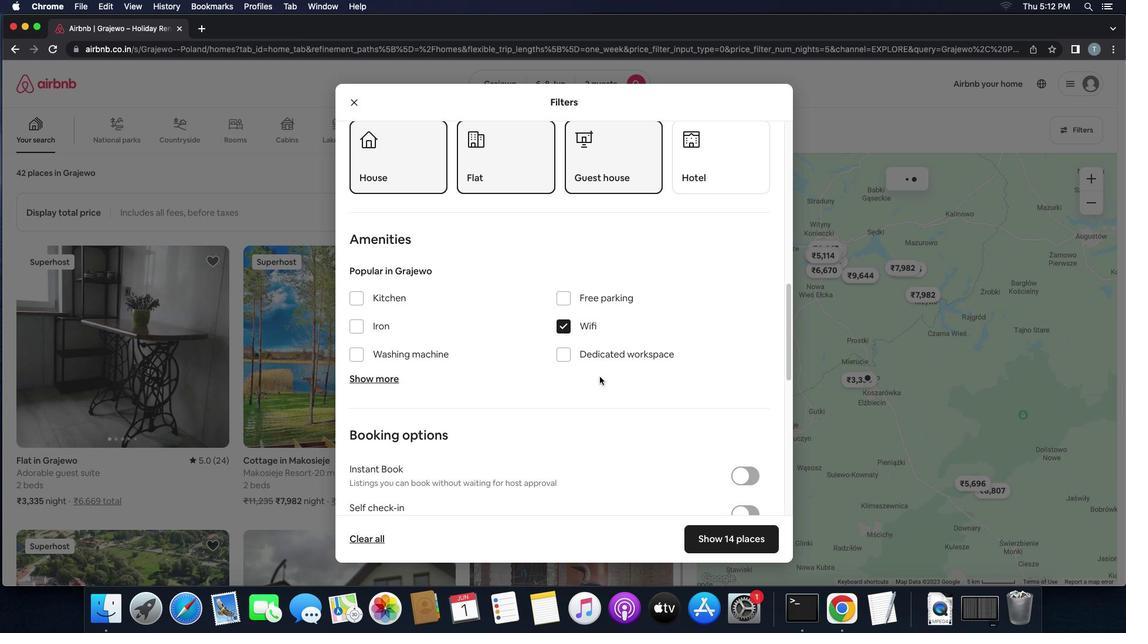 
Action: Mouse moved to (744, 293)
Screenshot: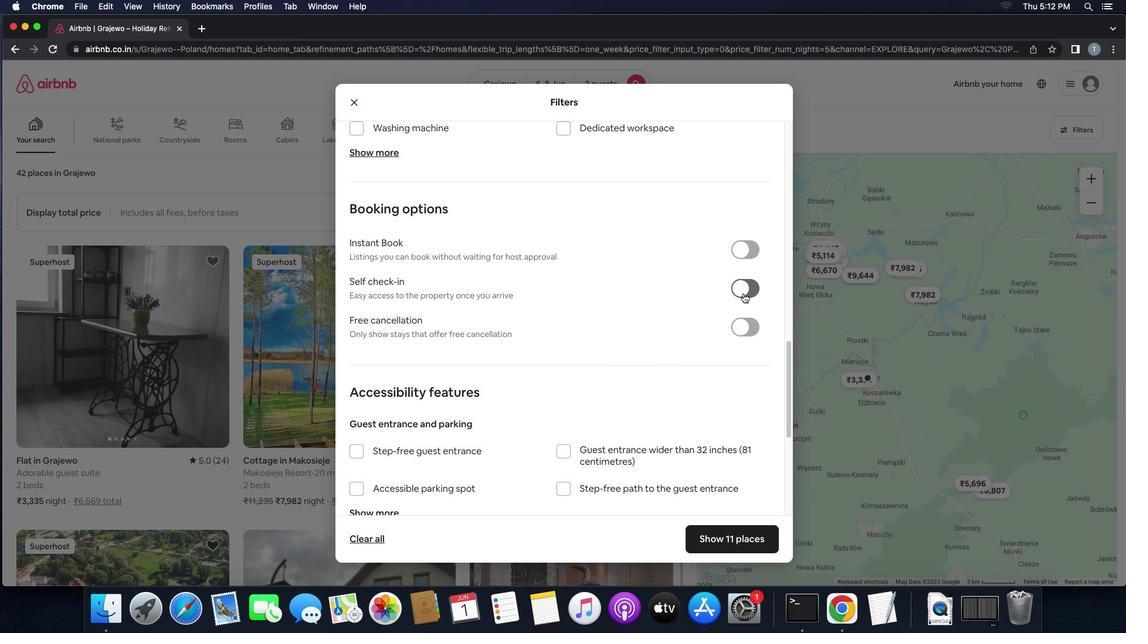 
Action: Mouse pressed left at (744, 293)
Screenshot: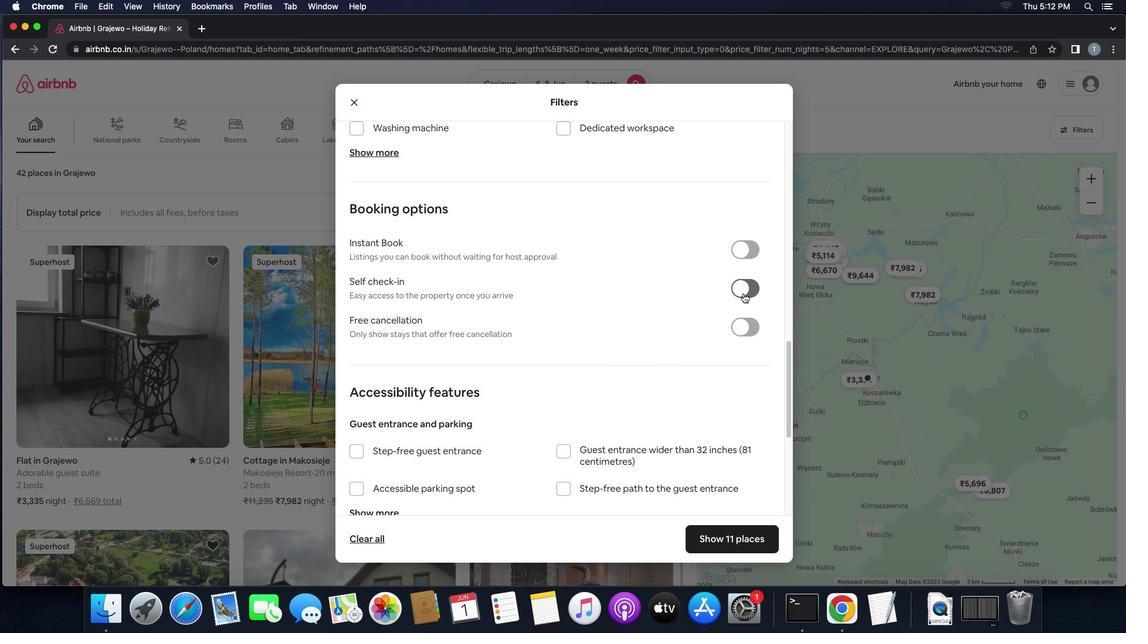 
Action: Mouse moved to (523, 443)
Screenshot: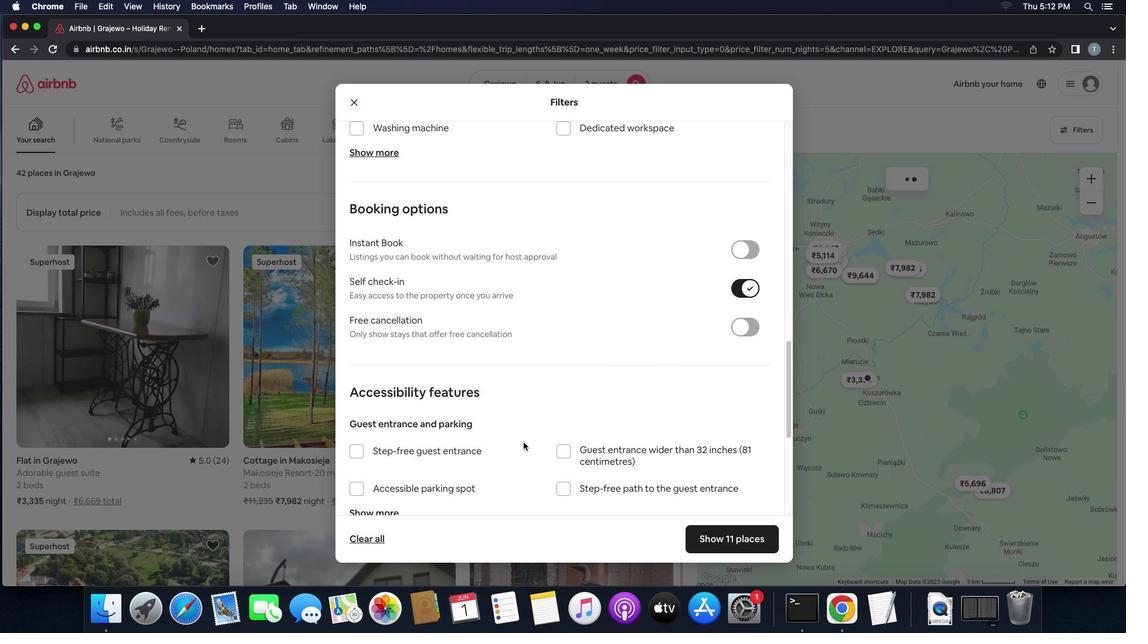 
Action: Mouse scrolled (523, 443) with delta (0, 0)
Screenshot: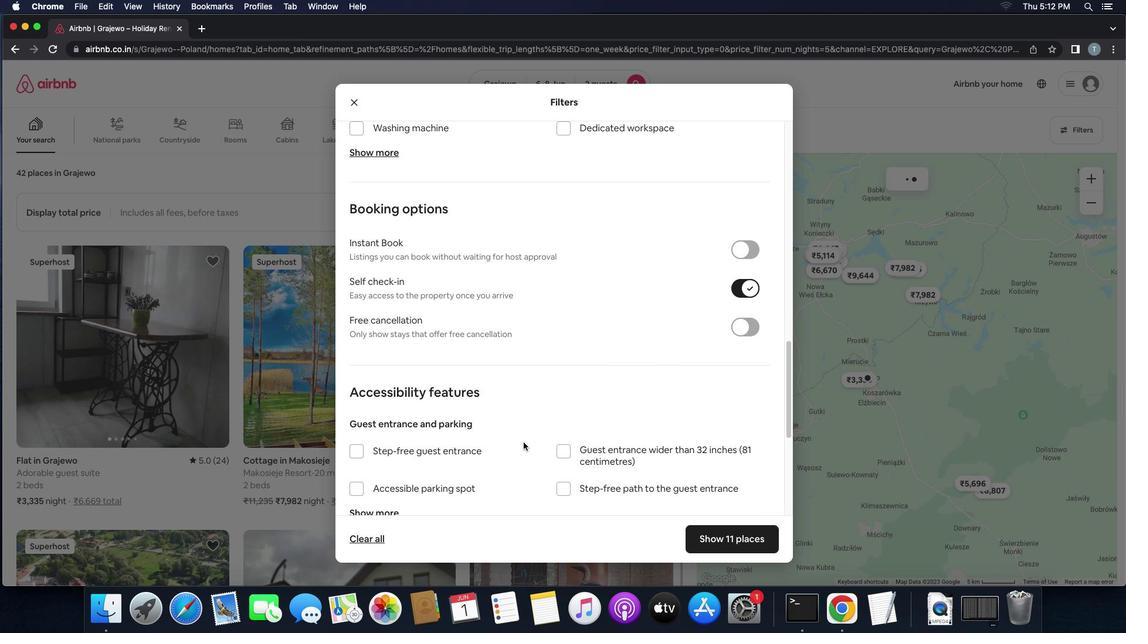 
Action: Mouse scrolled (523, 443) with delta (0, 0)
Screenshot: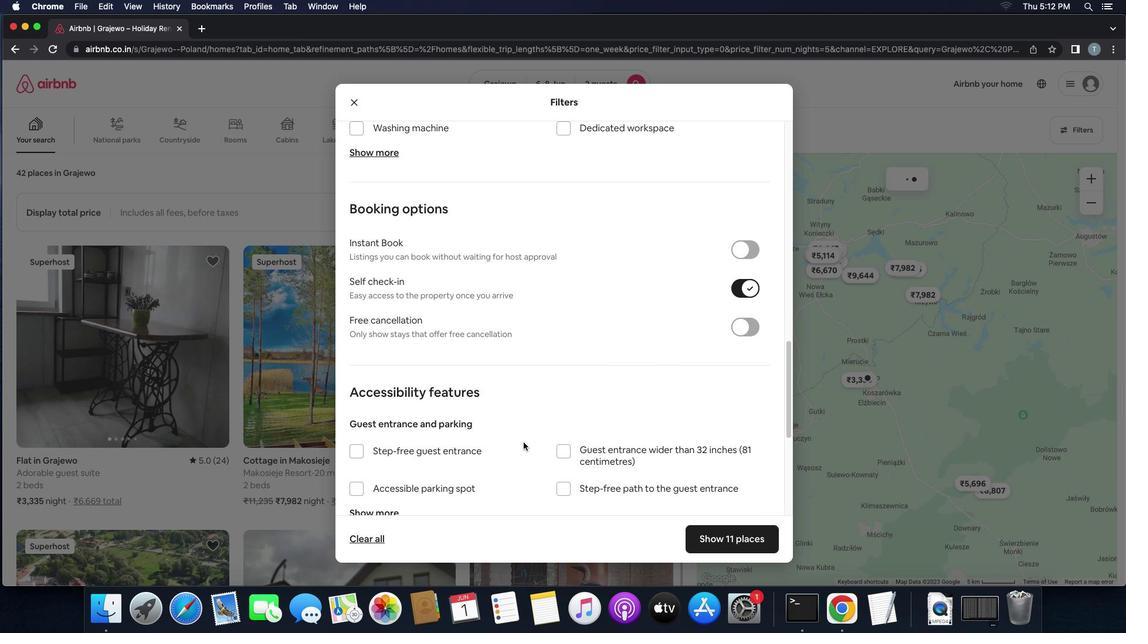 
Action: Mouse scrolled (523, 443) with delta (0, -1)
Screenshot: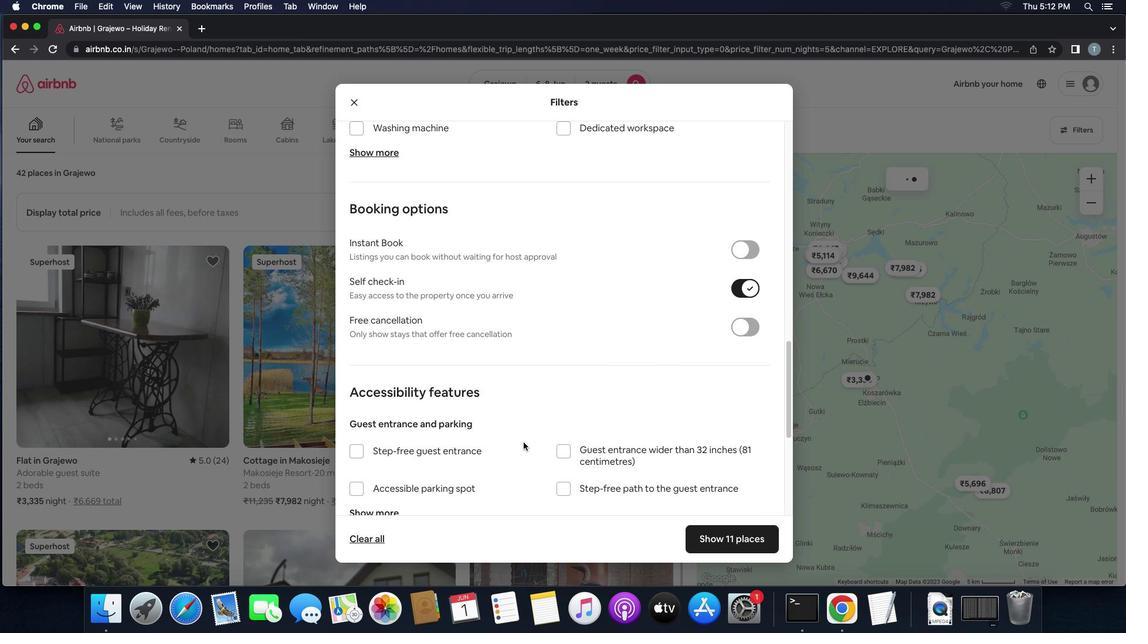 
Action: Mouse scrolled (523, 443) with delta (0, -2)
Screenshot: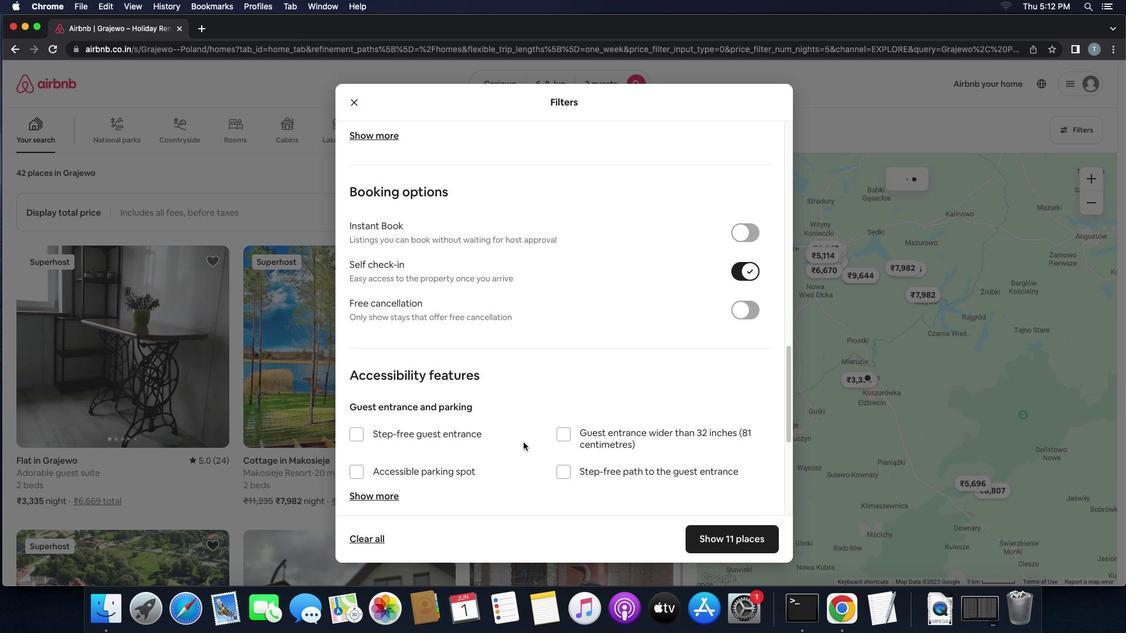 
Action: Mouse scrolled (523, 443) with delta (0, -3)
Screenshot: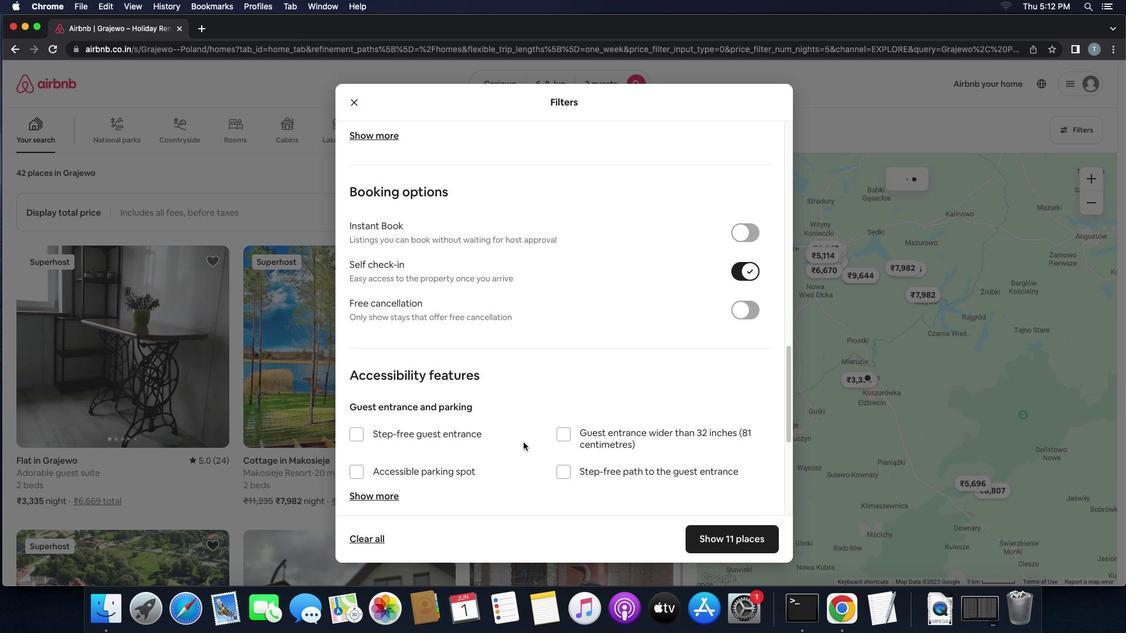
Action: Mouse moved to (522, 441)
Screenshot: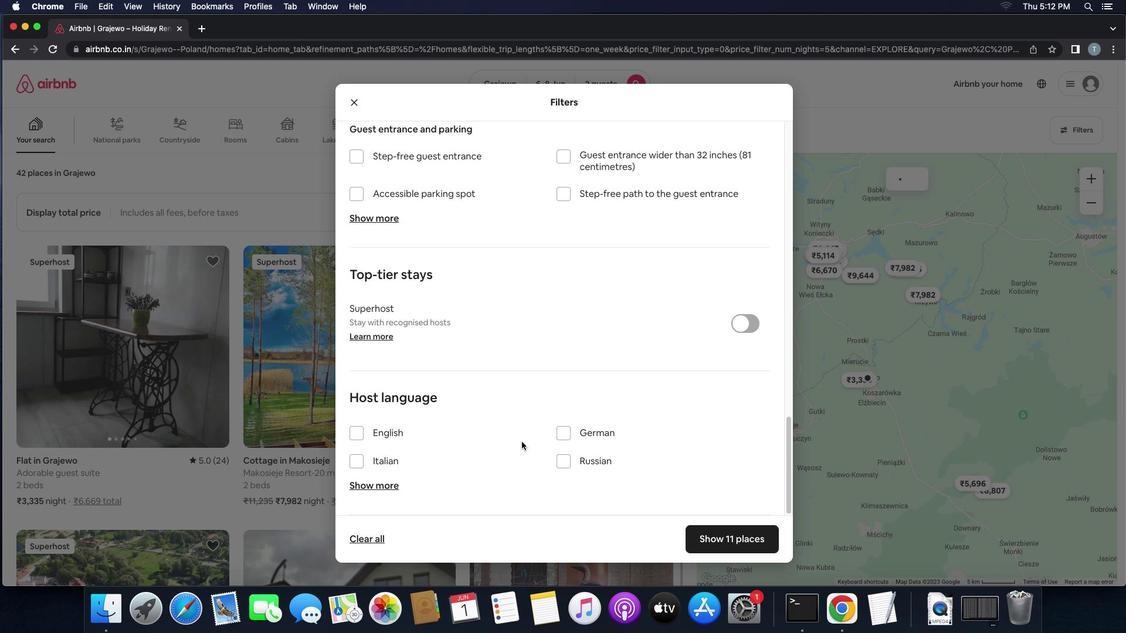 
Action: Mouse scrolled (522, 441) with delta (0, 0)
Screenshot: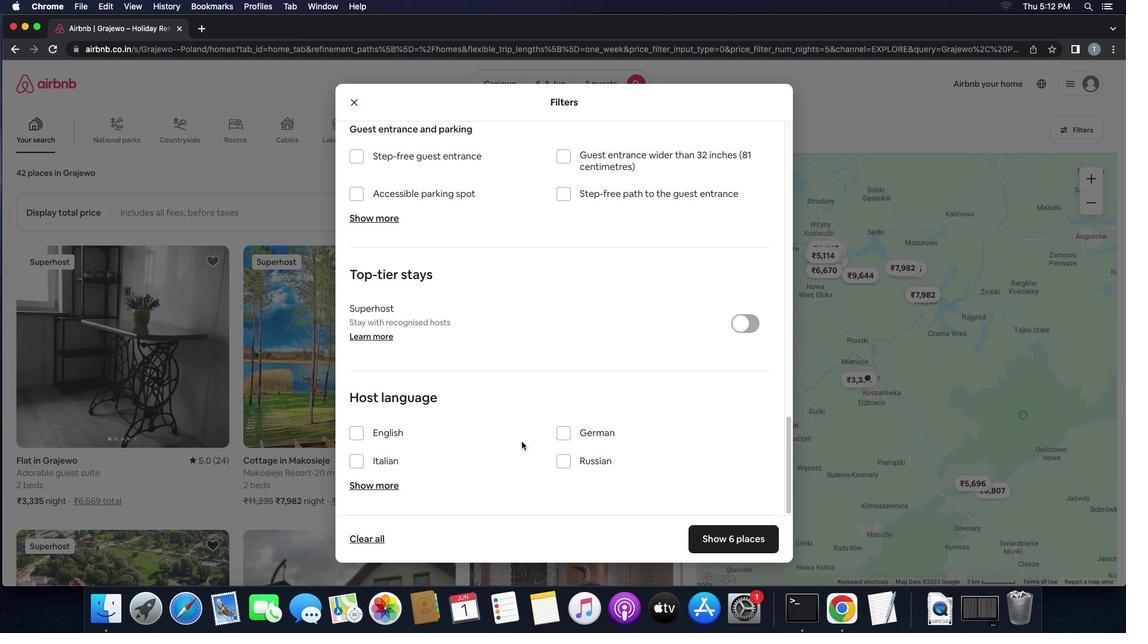 
Action: Mouse scrolled (522, 441) with delta (0, 0)
Screenshot: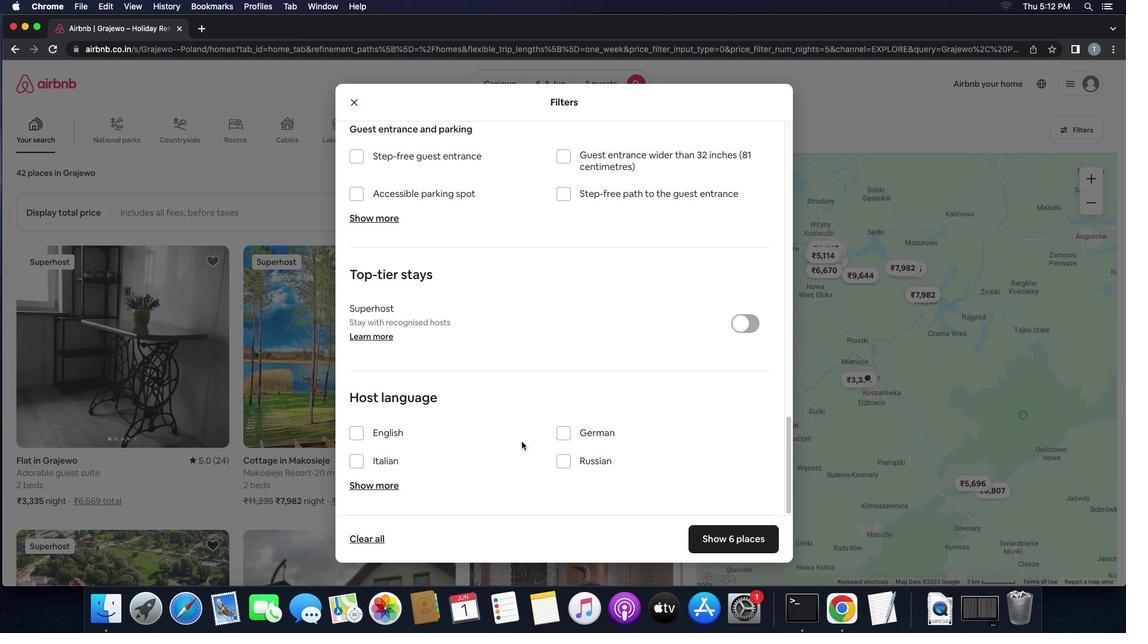 
Action: Mouse scrolled (522, 441) with delta (0, -1)
Screenshot: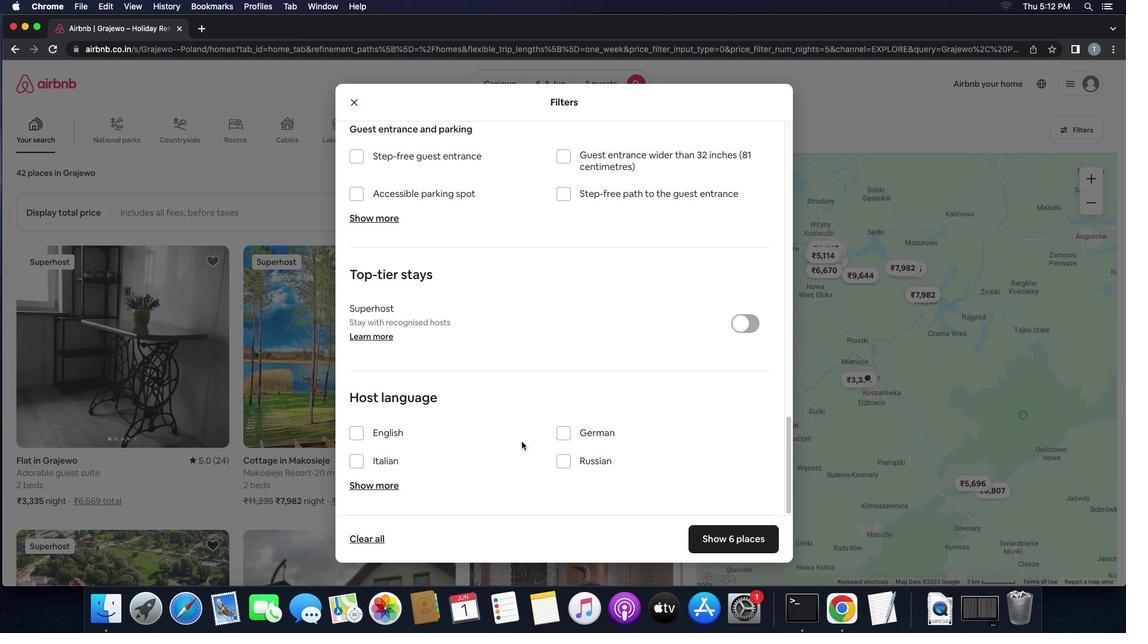 
Action: Mouse scrolled (522, 441) with delta (0, -2)
Screenshot: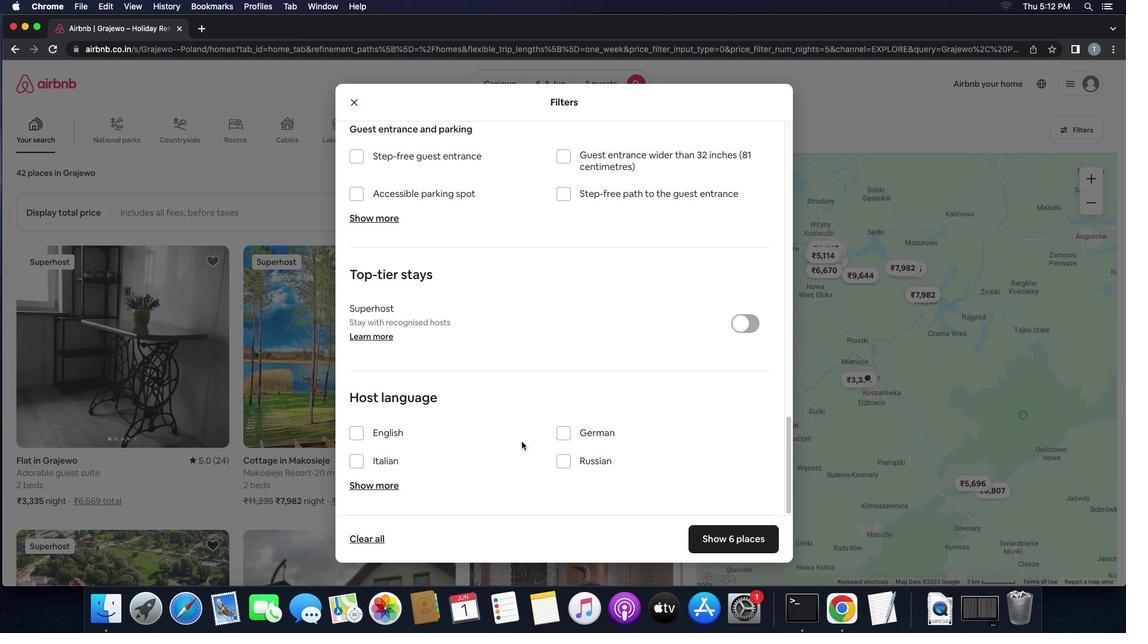 
Action: Mouse moved to (355, 431)
Screenshot: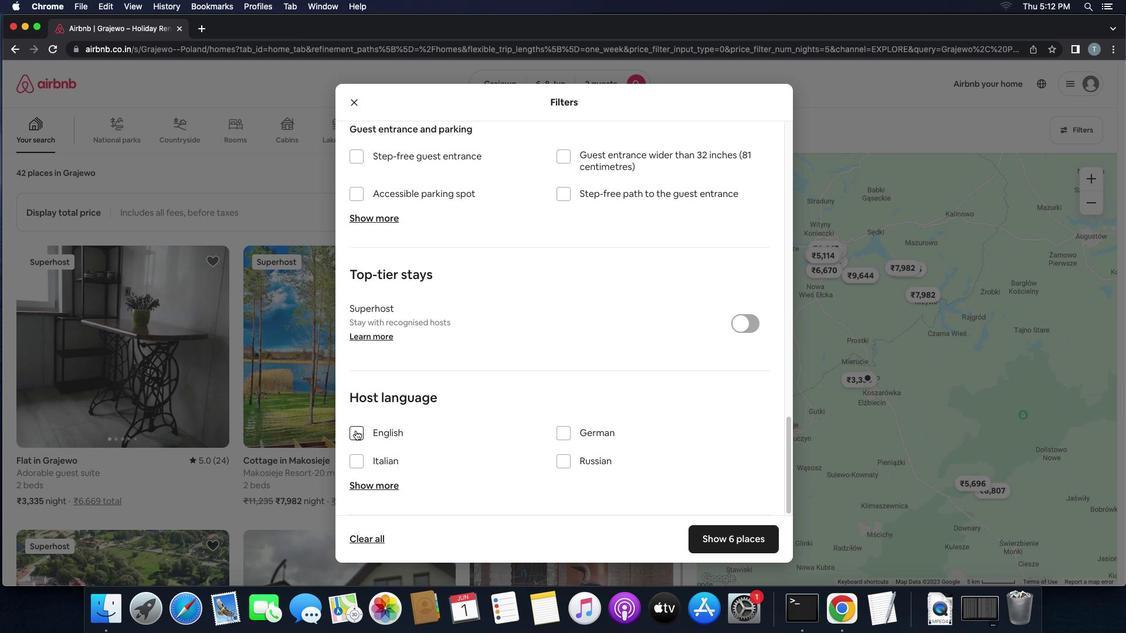 
Action: Mouse pressed left at (355, 431)
Screenshot: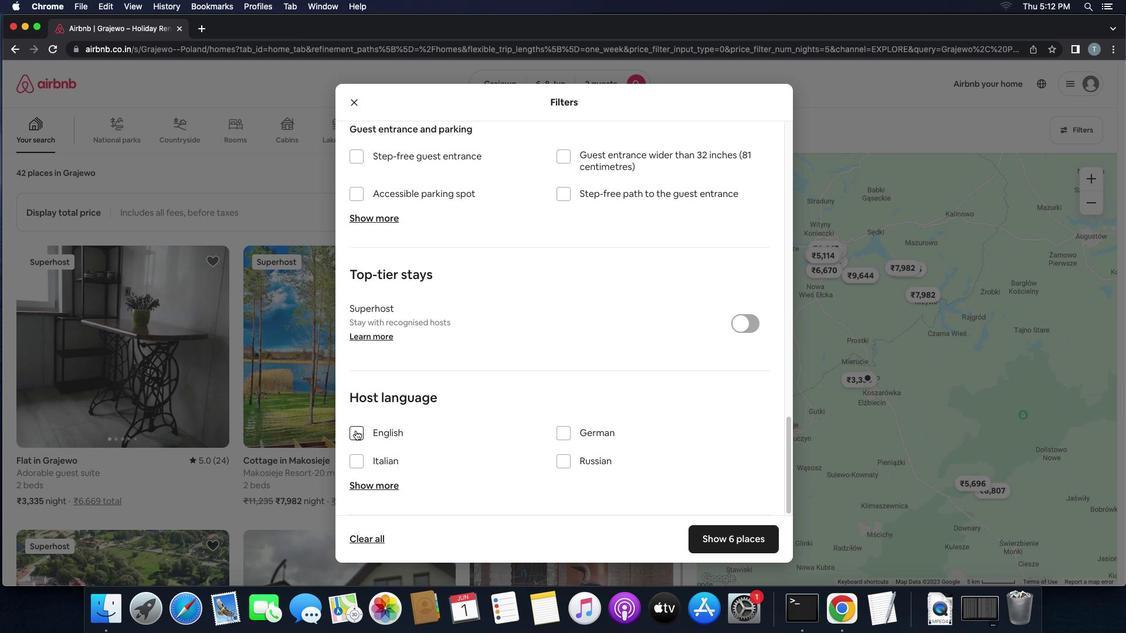 
Action: Mouse moved to (731, 537)
Screenshot: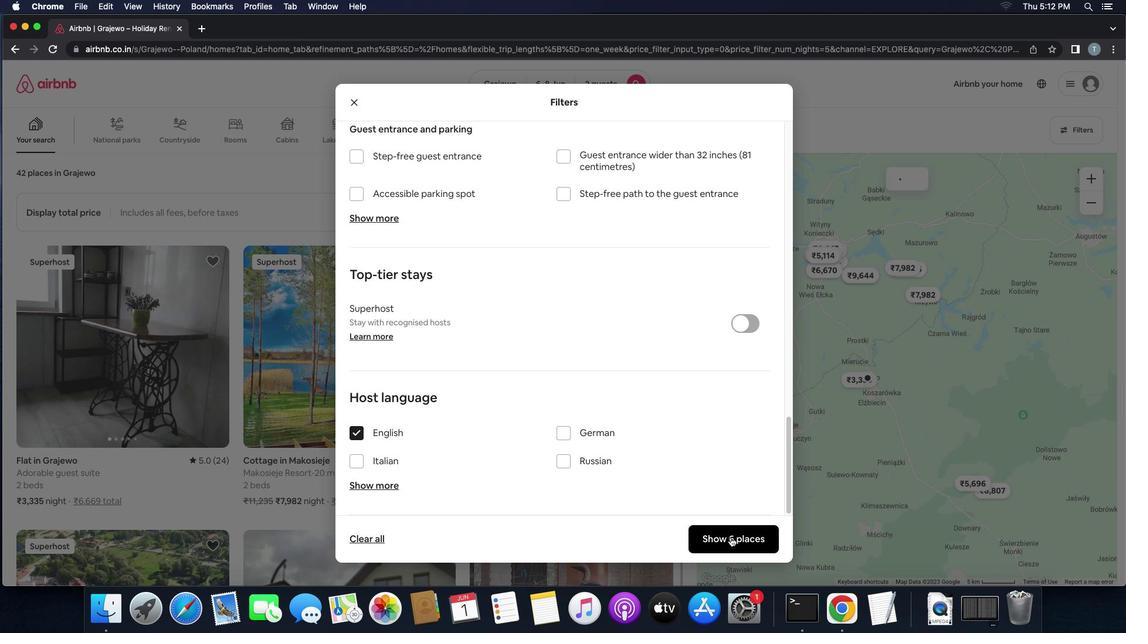 
Action: Mouse pressed left at (731, 537)
Screenshot: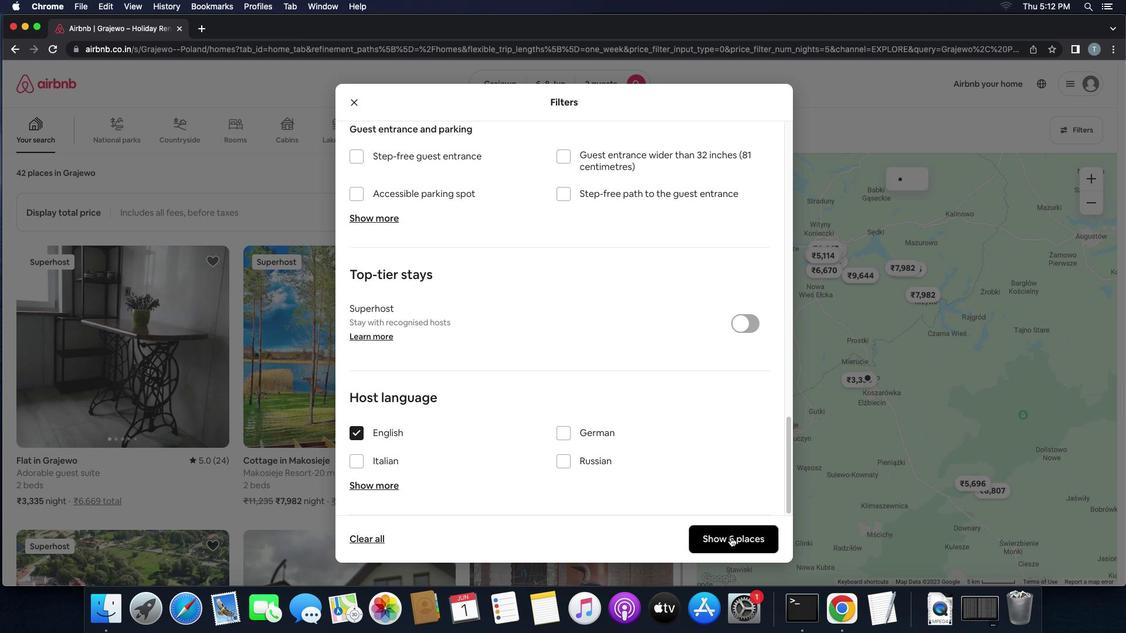 
Action: Mouse moved to (733, 537)
Screenshot: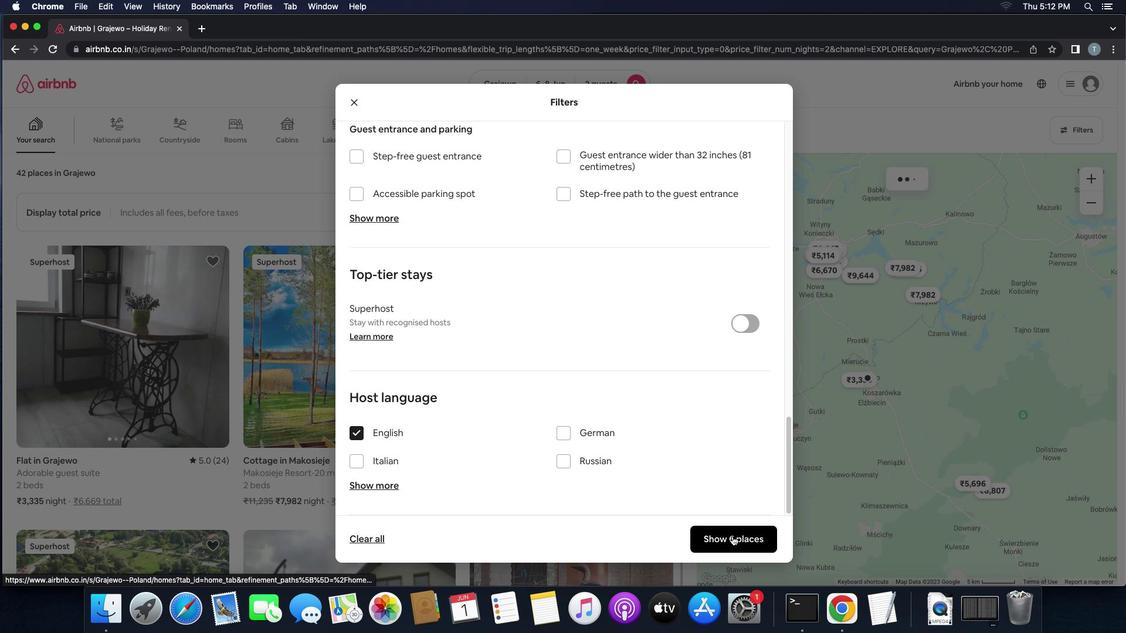 
